 Task: Buy 5 Tees of size small for Baby Boys from Clothing section under best seller category for shipping address: David Green, 4288 Crim Lane, Underhill, Vermont 05489, Cell Number 9377427970. Pay from credit card ending with 2005, CVV 3321
Action: Mouse moved to (197, 65)
Screenshot: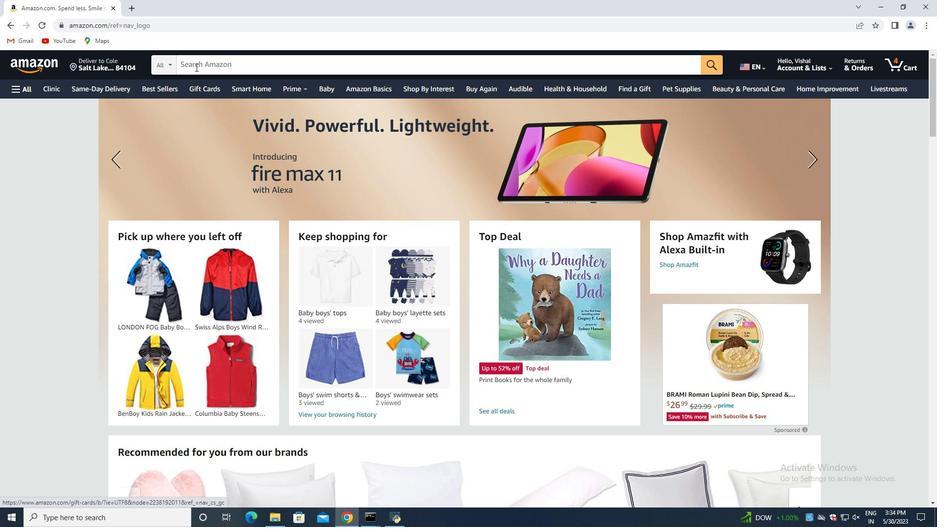 
Action: Mouse pressed left at (197, 65)
Screenshot: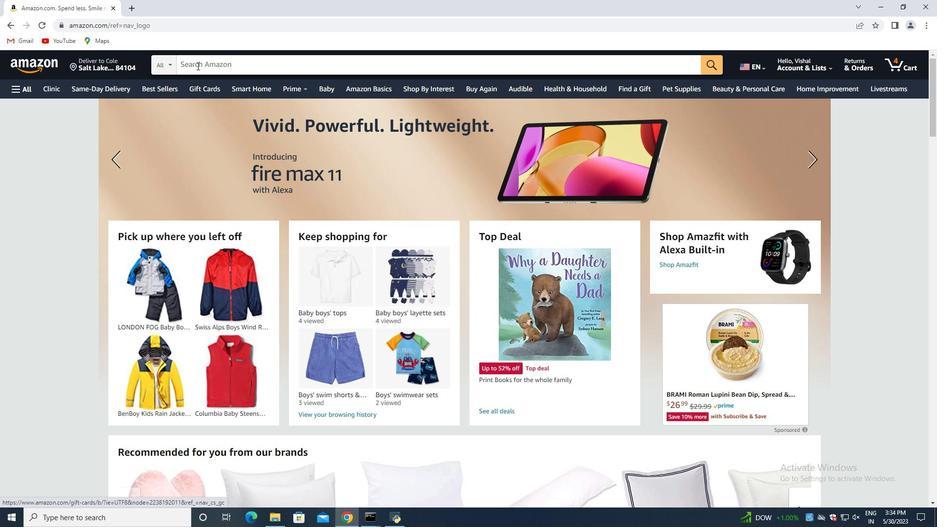 
Action: Key pressed tees<Key.space>of<Key.space>size<Key.space>small<Key.space>for<Key.space><Key.shift>Baby<Key.space><Key.shift>Boys<Key.enter>
Screenshot: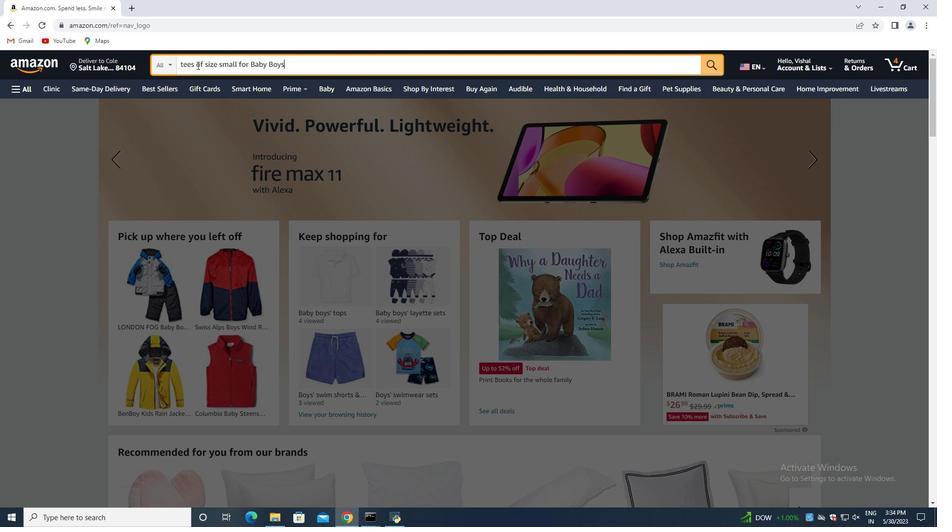
Action: Mouse moved to (193, 193)
Screenshot: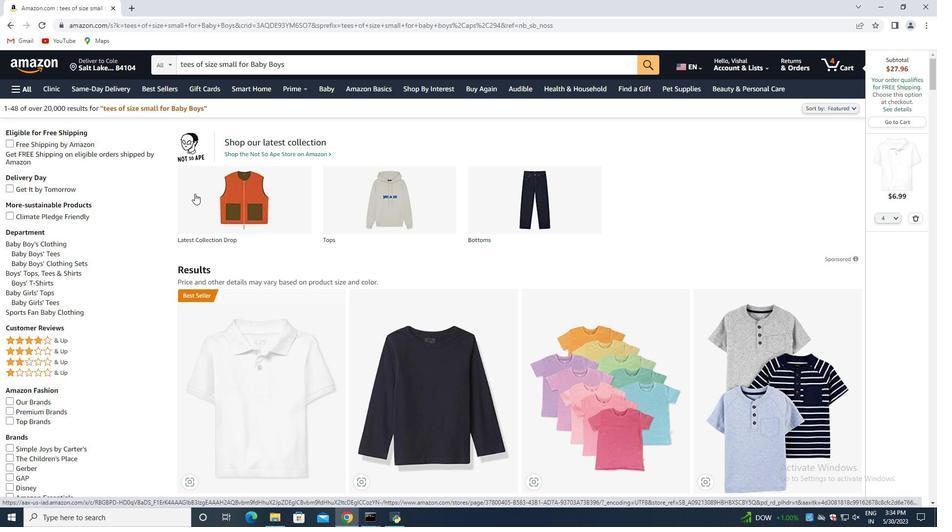 
Action: Mouse scrolled (193, 192) with delta (0, 0)
Screenshot: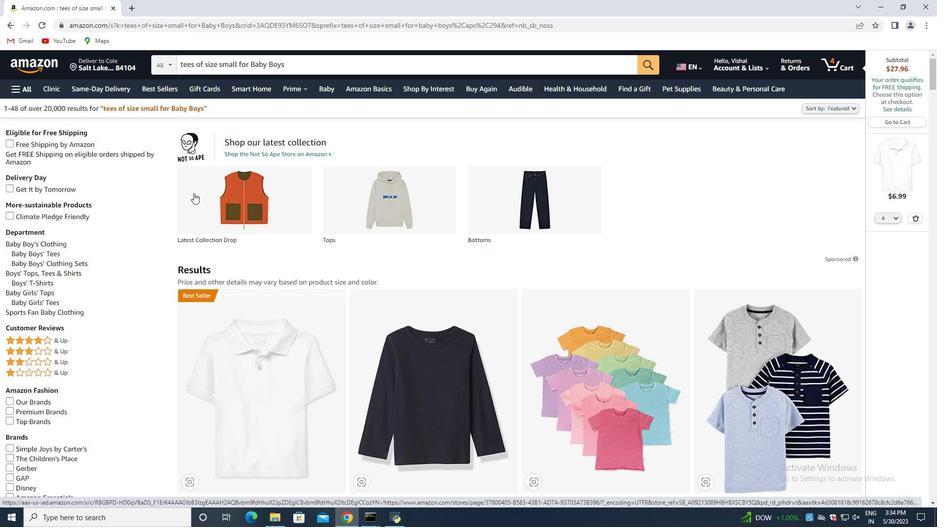 
Action: Mouse moved to (193, 192)
Screenshot: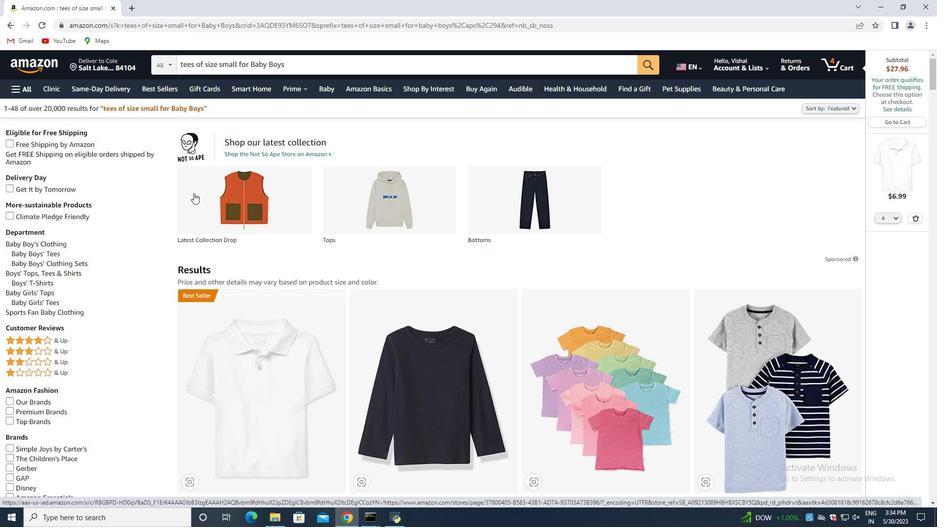 
Action: Mouse scrolled (193, 192) with delta (0, 0)
Screenshot: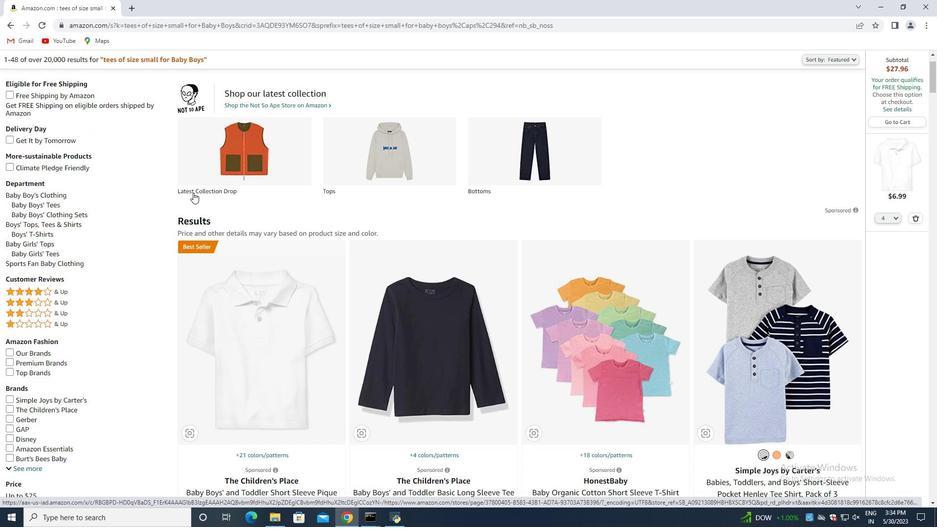 
Action: Mouse scrolled (193, 192) with delta (0, 0)
Screenshot: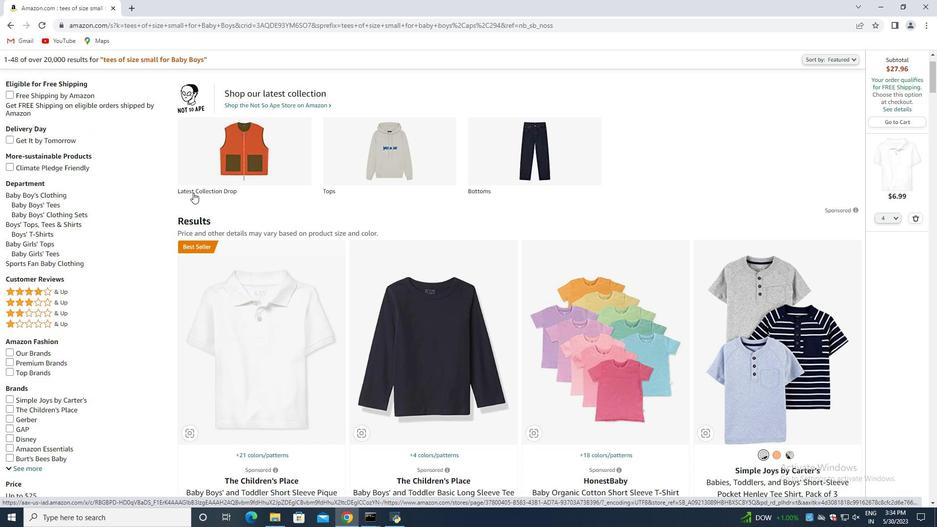 
Action: Mouse moved to (315, 195)
Screenshot: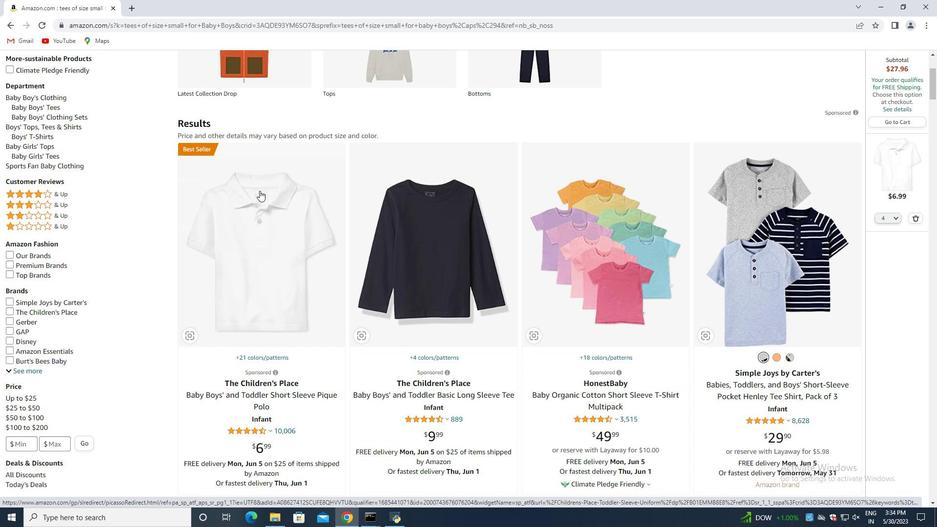 
Action: Mouse scrolled (315, 194) with delta (0, 0)
Screenshot: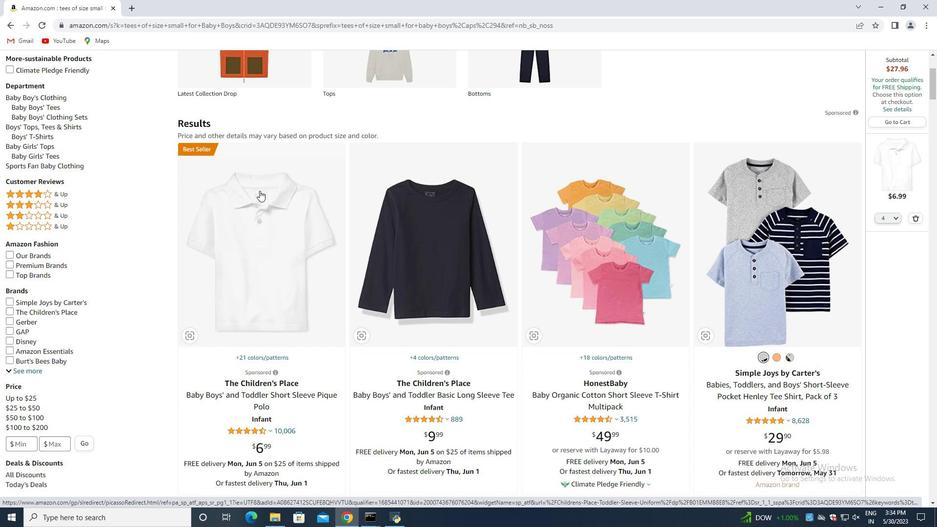 
Action: Mouse moved to (313, 229)
Screenshot: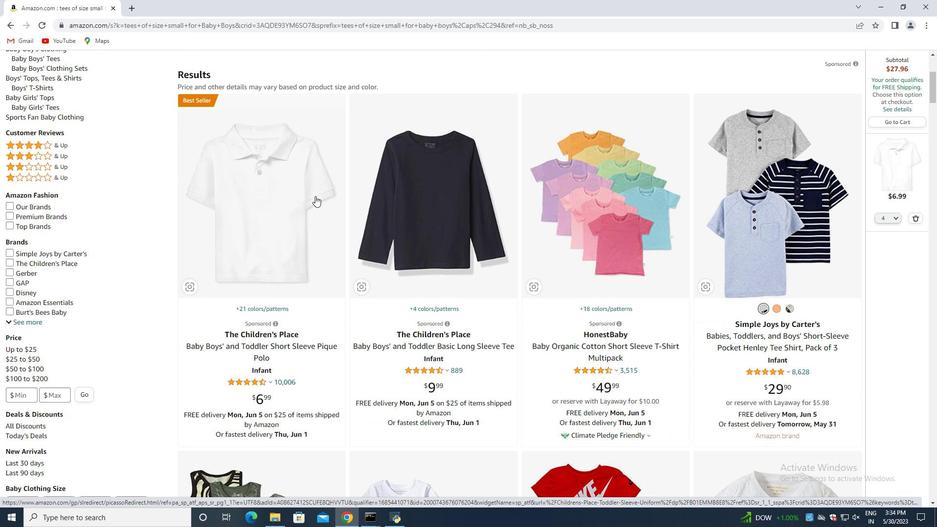 
Action: Mouse scrolled (313, 229) with delta (0, 0)
Screenshot: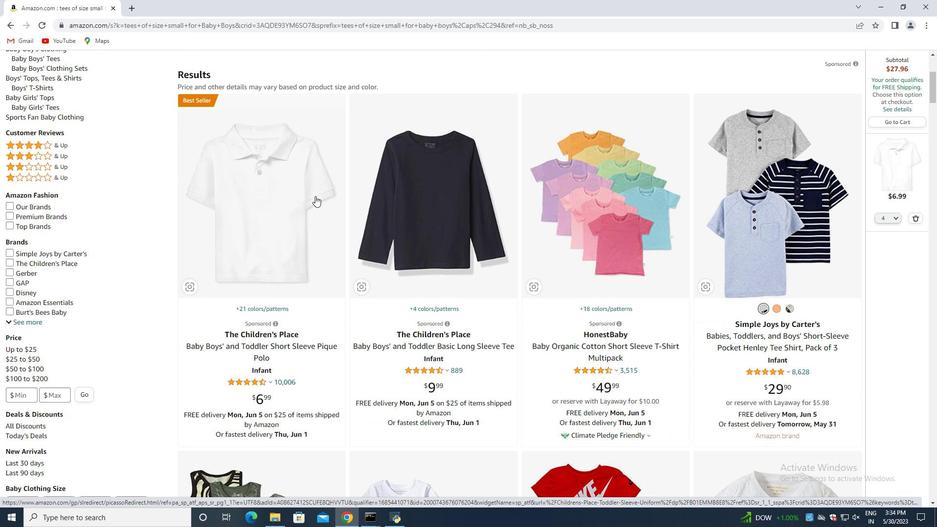 
Action: Mouse moved to (318, 190)
Screenshot: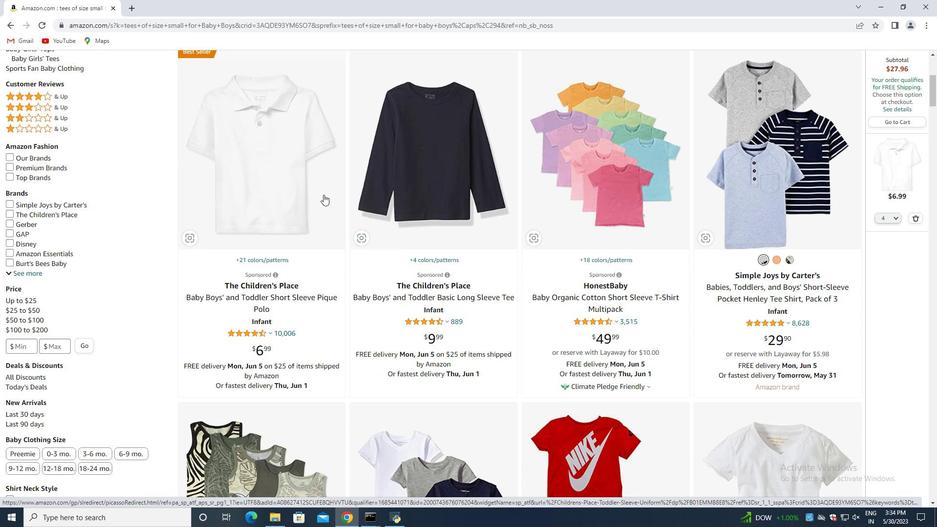 
Action: Mouse scrolled (318, 190) with delta (0, 0)
Screenshot: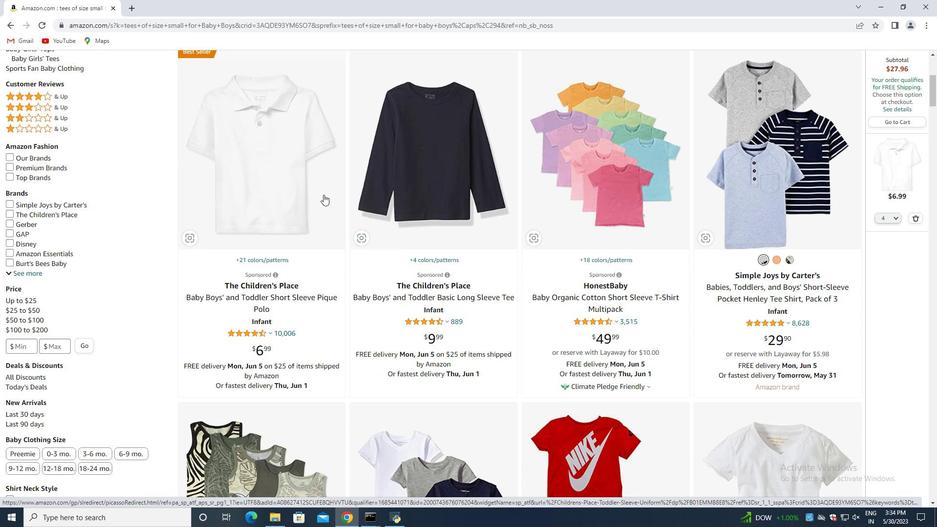 
Action: Mouse scrolled (318, 190) with delta (0, 0)
Screenshot: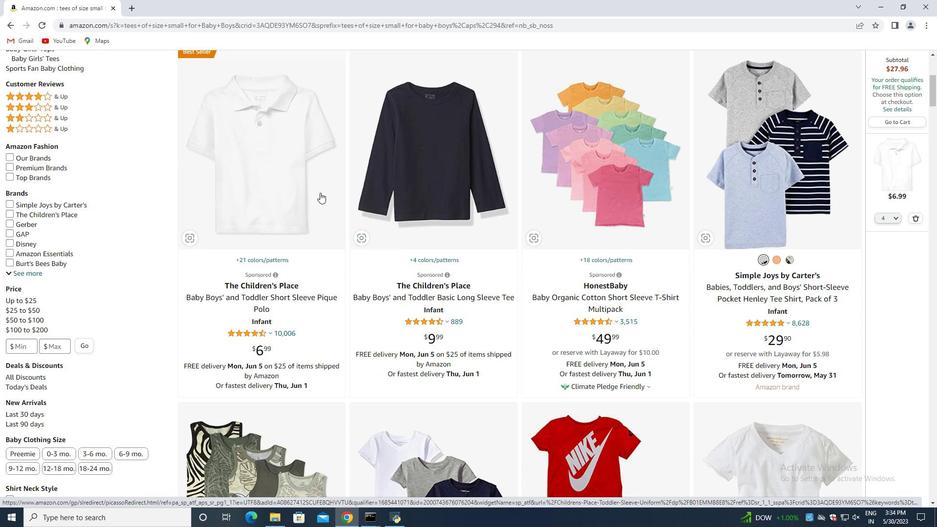 
Action: Mouse scrolled (318, 190) with delta (0, 0)
Screenshot: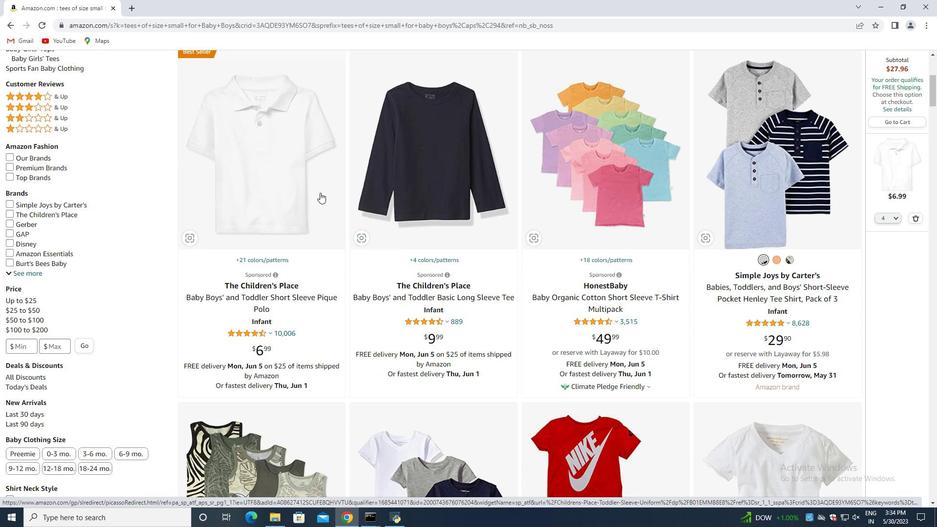 
Action: Mouse moved to (299, 188)
Screenshot: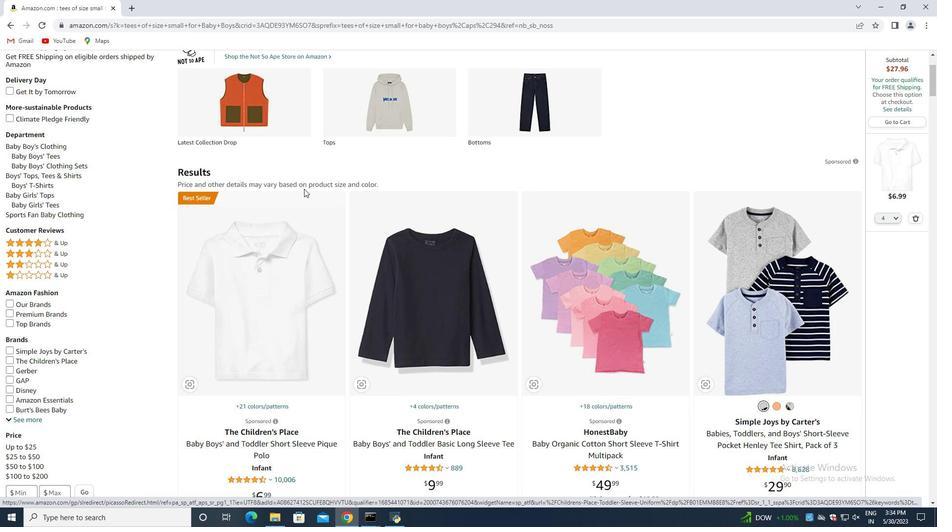 
Action: Mouse scrolled (301, 187) with delta (0, 0)
Screenshot: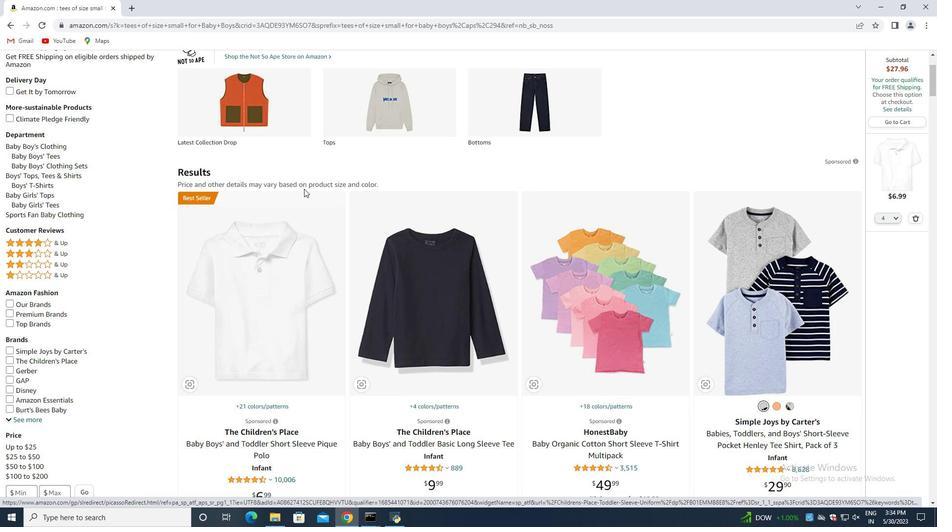 
Action: Mouse scrolled (300, 187) with delta (0, 0)
Screenshot: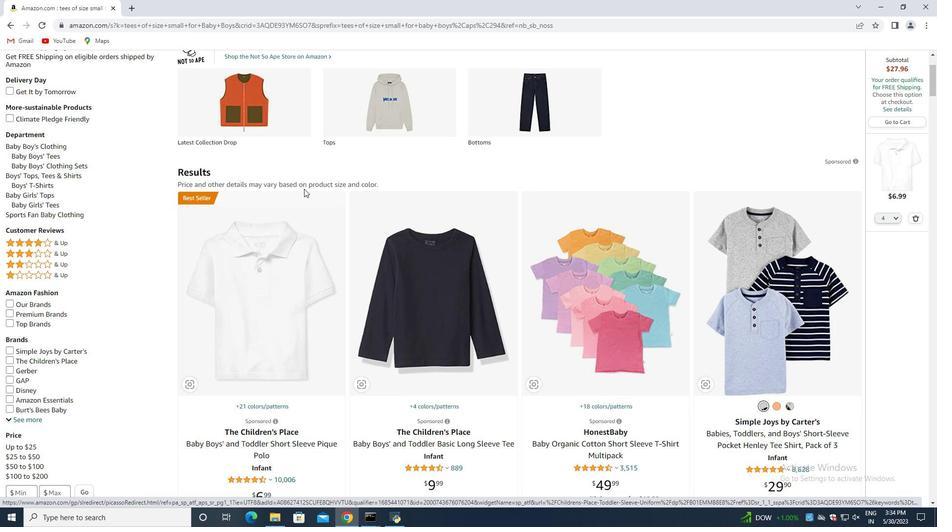 
Action: Mouse moved to (299, 187)
Screenshot: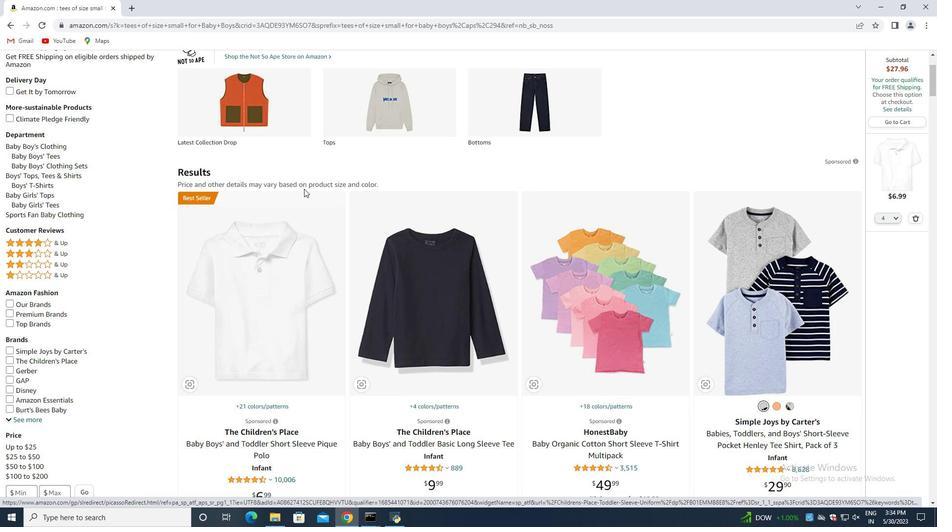 
Action: Mouse scrolled (299, 187) with delta (0, 0)
Screenshot: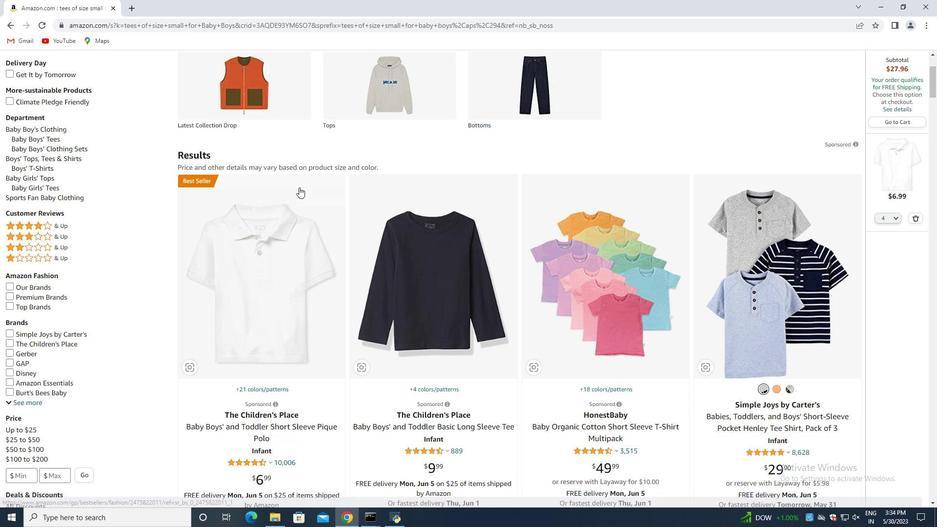 
Action: Mouse scrolled (299, 187) with delta (0, 0)
Screenshot: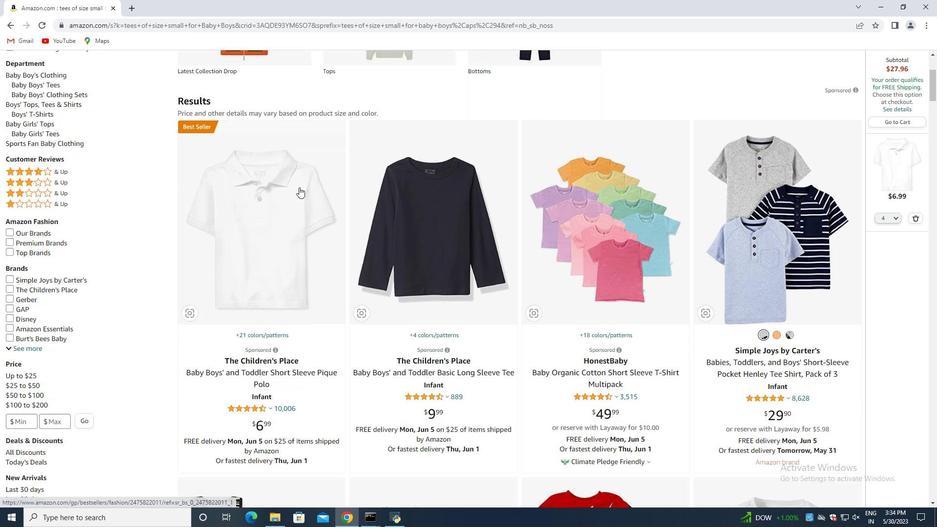 
Action: Mouse scrolled (299, 188) with delta (0, 0)
Screenshot: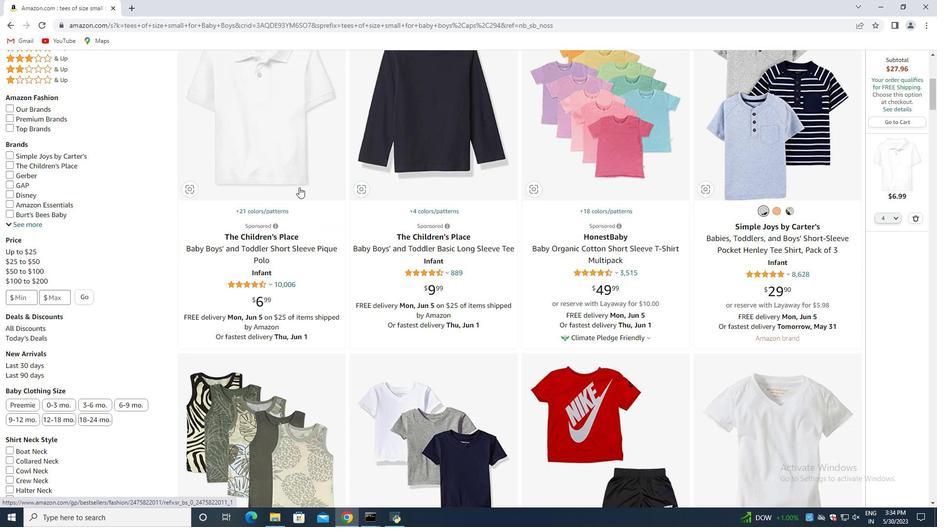
Action: Mouse scrolled (299, 188) with delta (0, 0)
Screenshot: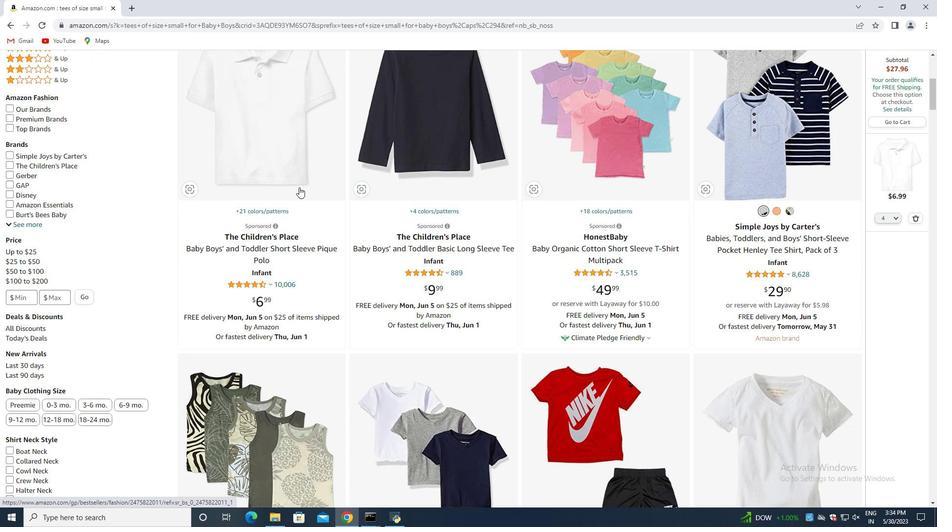 
Action: Mouse scrolled (299, 187) with delta (0, 0)
Screenshot: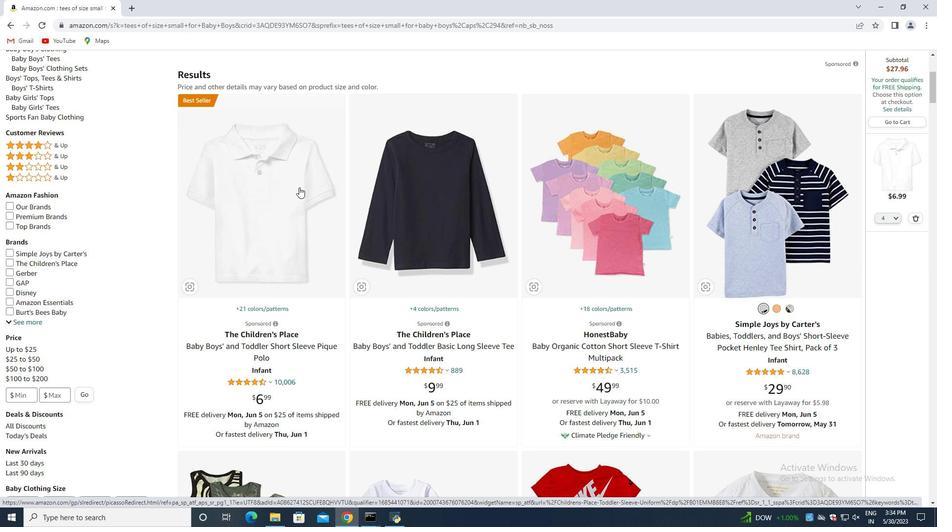 
Action: Mouse moved to (276, 184)
Screenshot: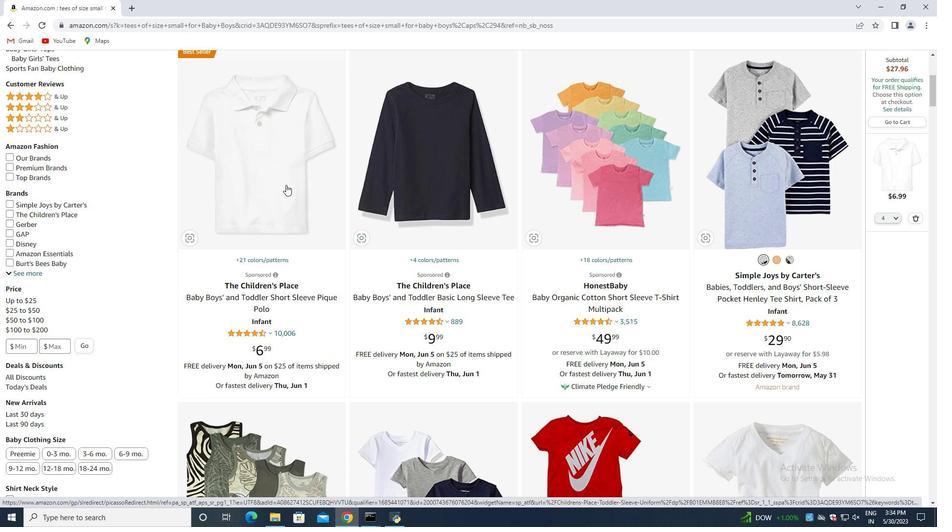 
Action: Mouse scrolled (276, 183) with delta (0, 0)
Screenshot: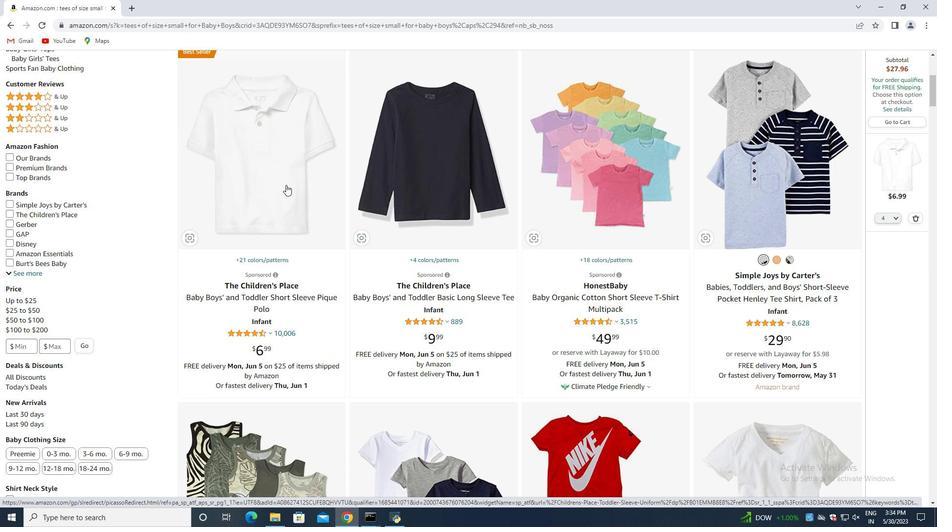 
Action: Mouse moved to (280, 183)
Screenshot: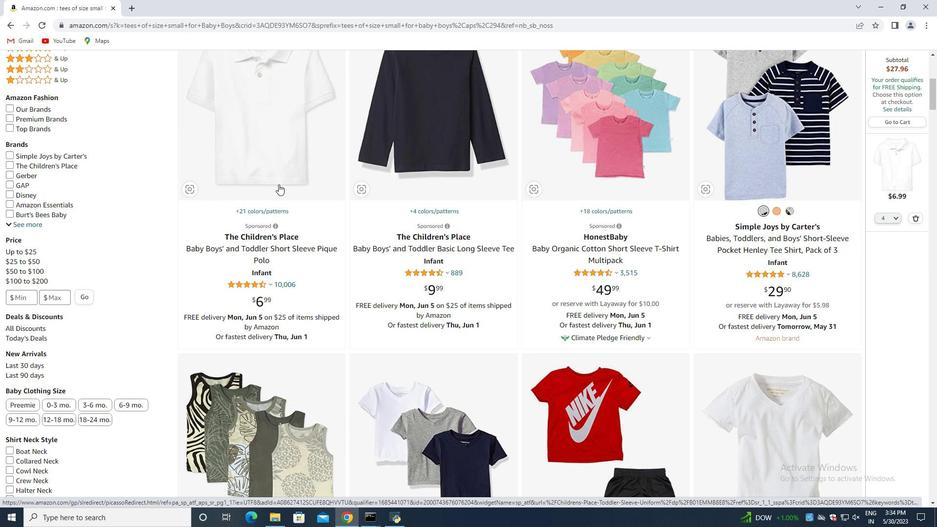 
Action: Mouse scrolled (280, 183) with delta (0, 0)
Screenshot: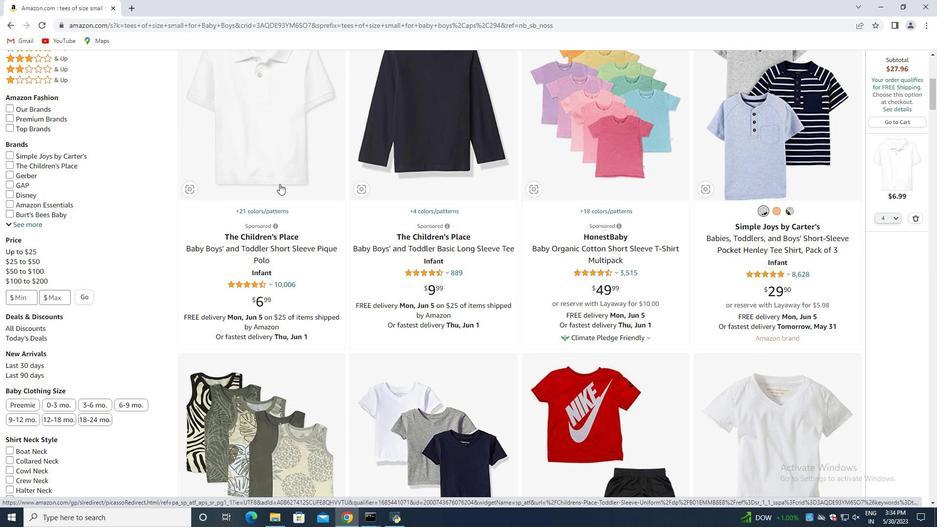 
Action: Mouse moved to (564, 200)
Screenshot: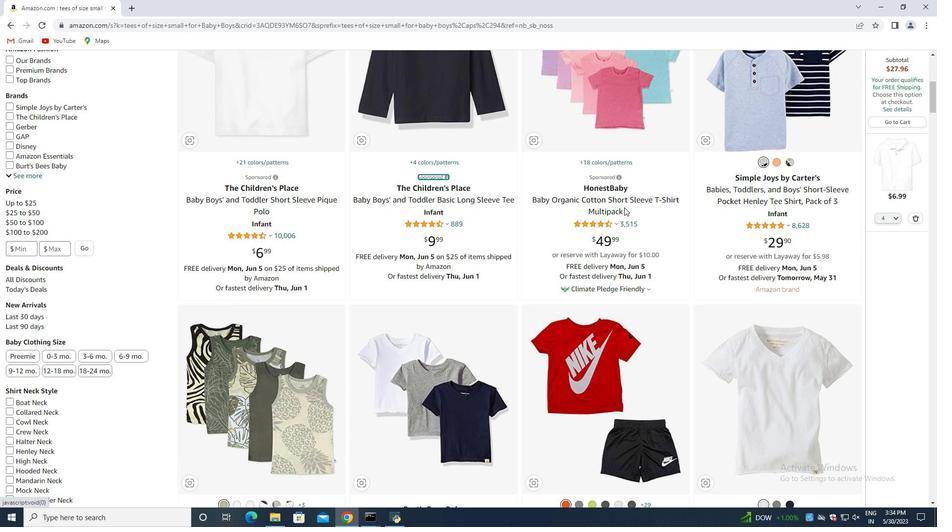 
Action: Mouse scrolled (564, 200) with delta (0, 0)
Screenshot: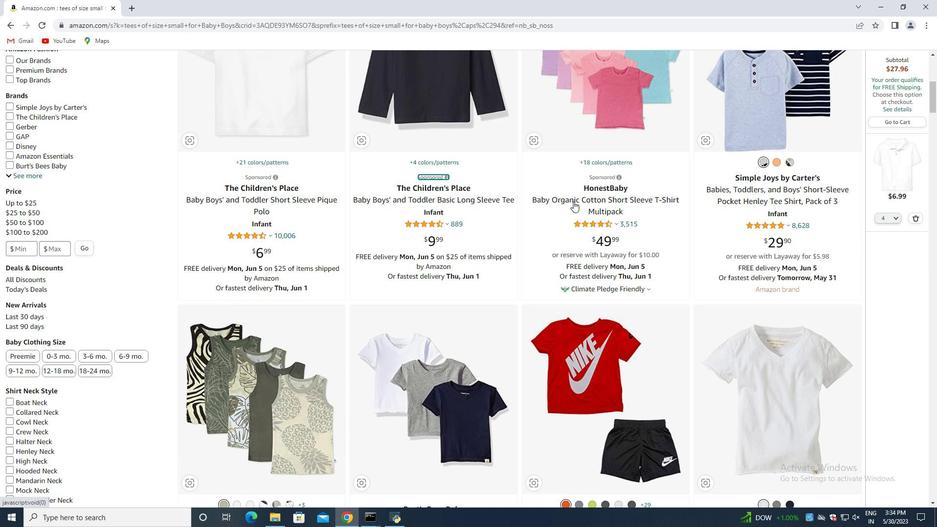 
Action: Mouse scrolled (564, 200) with delta (0, 0)
Screenshot: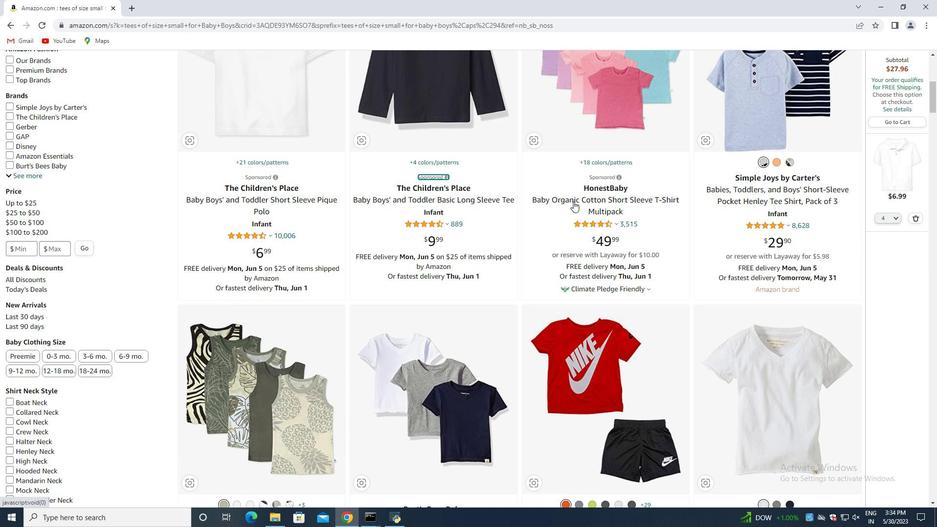 
Action: Mouse scrolled (564, 200) with delta (0, 0)
Screenshot: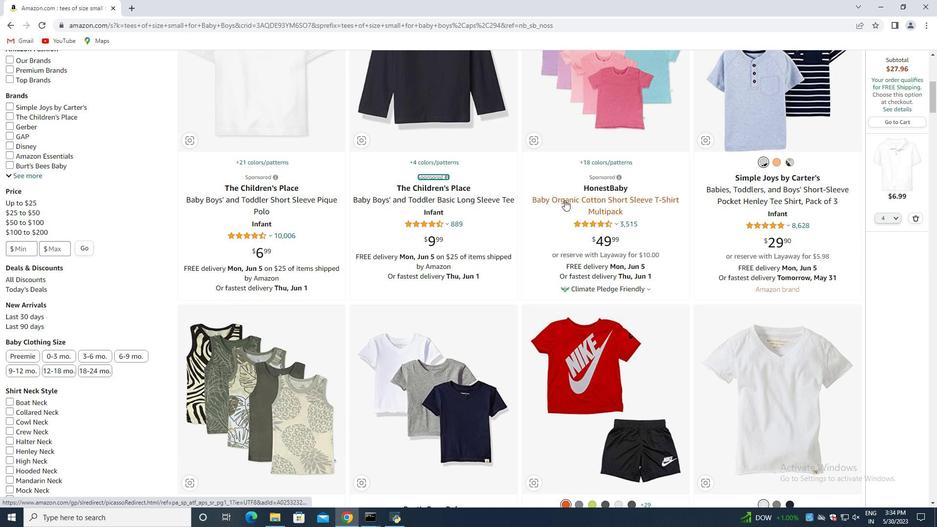 
Action: Mouse moved to (779, 230)
Screenshot: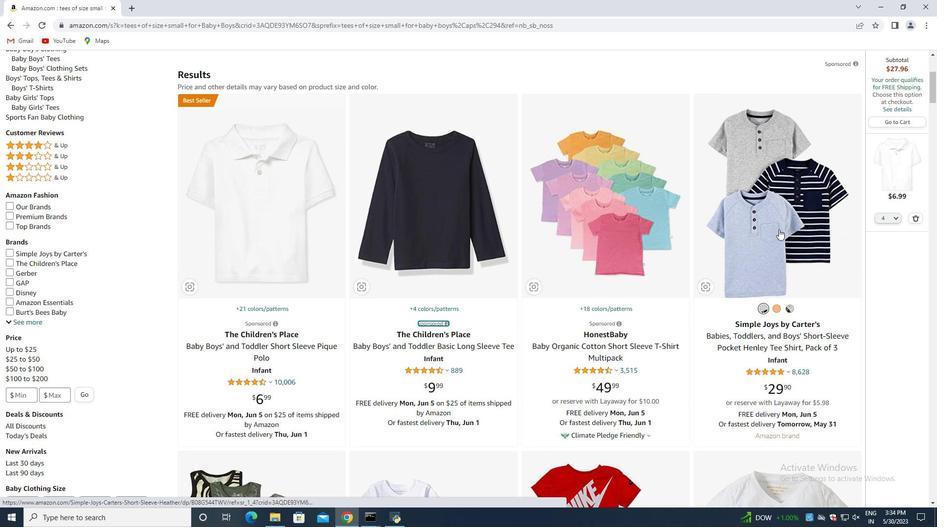 
Action: Mouse scrolled (779, 229) with delta (0, 0)
Screenshot: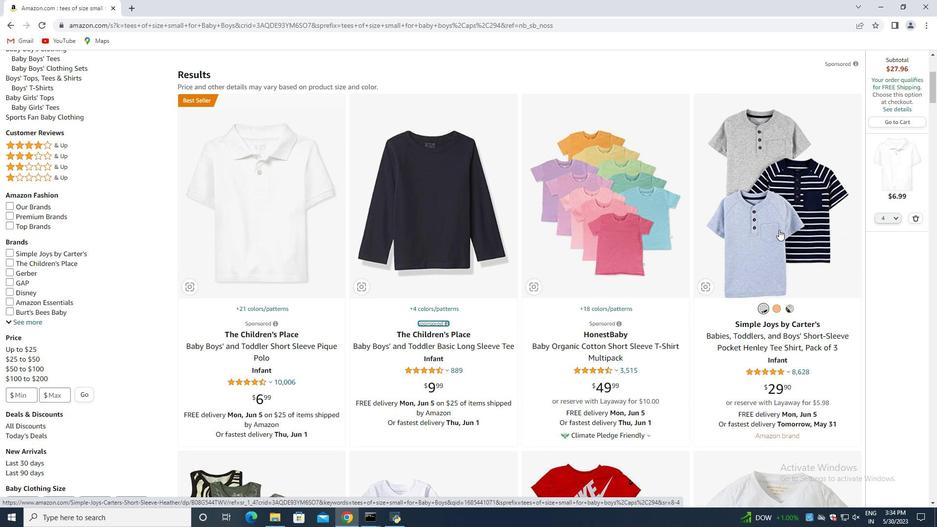 
Action: Mouse moved to (354, 155)
Screenshot: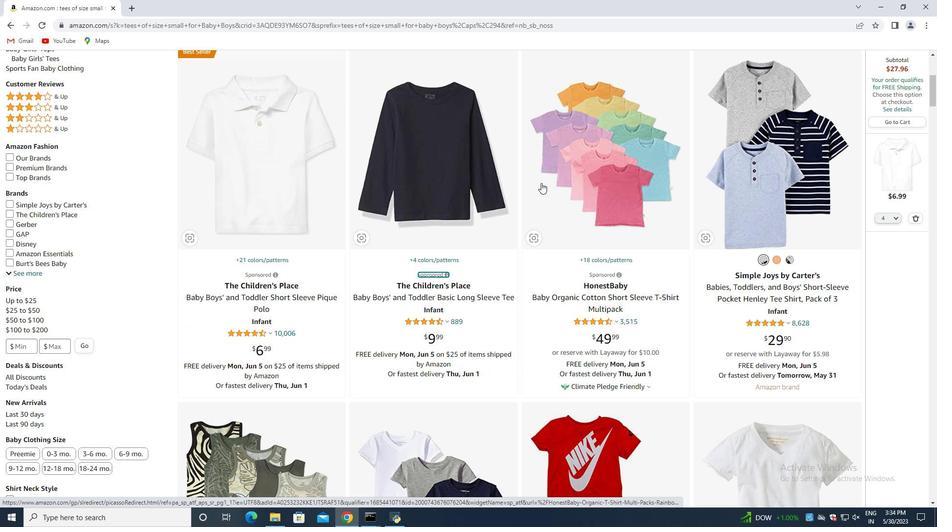 
Action: Mouse scrolled (354, 155) with delta (0, 0)
Screenshot: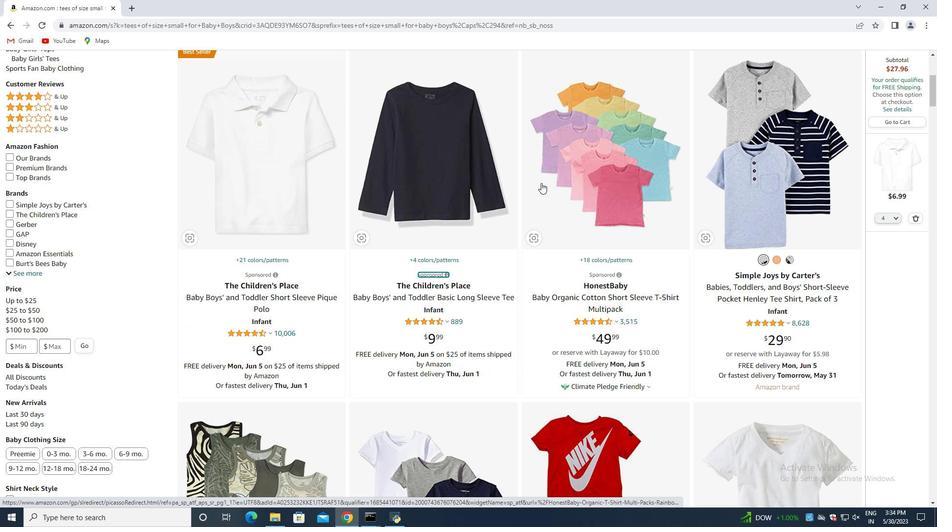 
Action: Mouse moved to (354, 156)
Screenshot: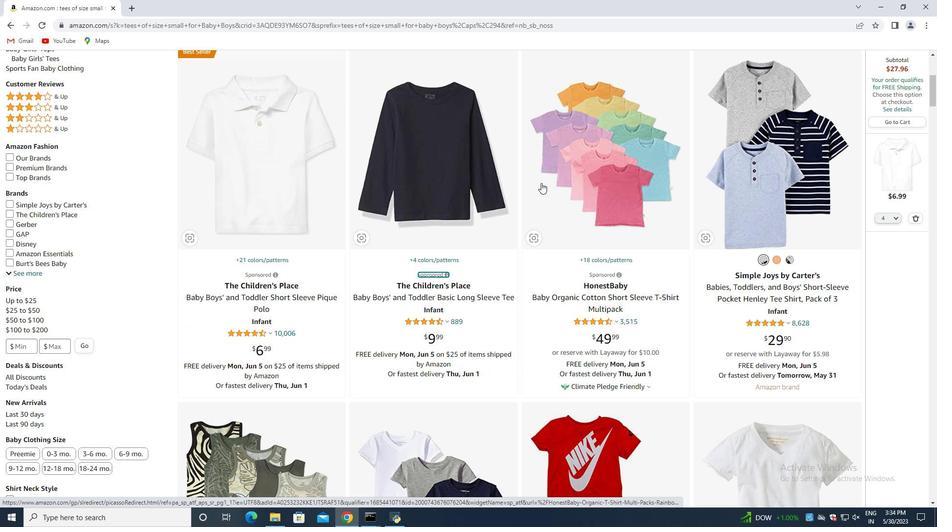 
Action: Mouse scrolled (354, 155) with delta (0, 0)
Screenshot: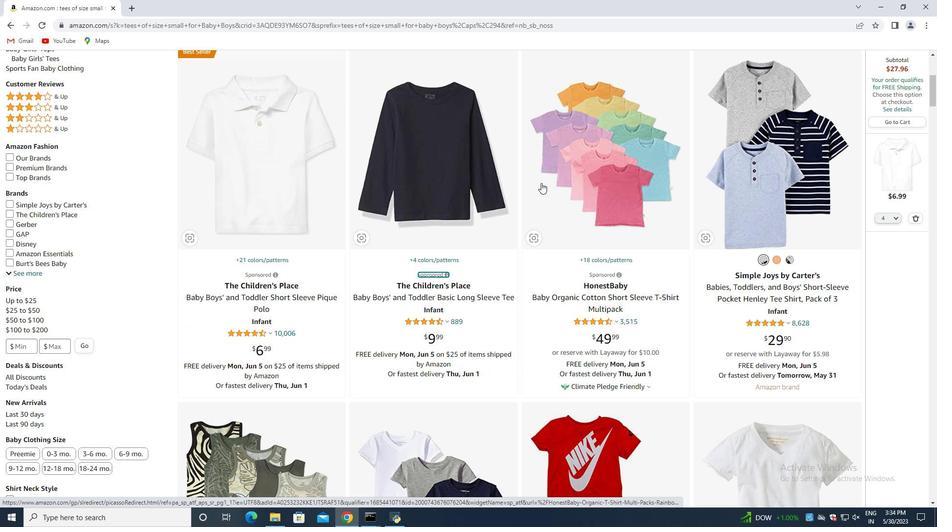 
Action: Mouse moved to (354, 156)
Screenshot: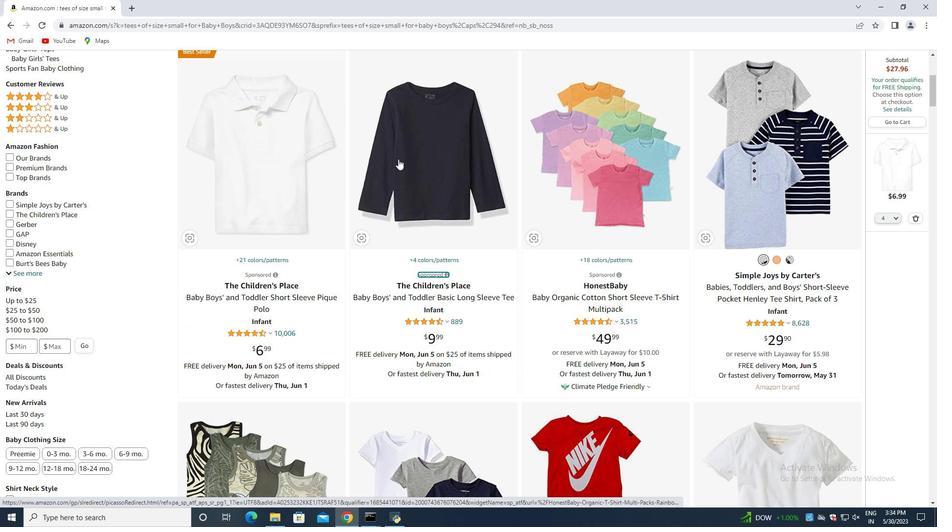 
Action: Mouse scrolled (354, 155) with delta (0, 0)
Screenshot: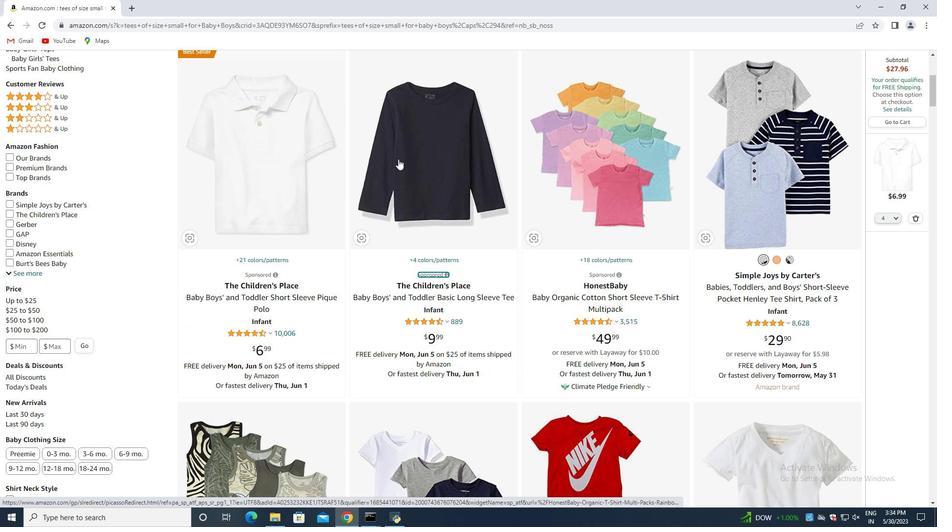 
Action: Mouse scrolled (354, 155) with delta (0, 0)
Screenshot: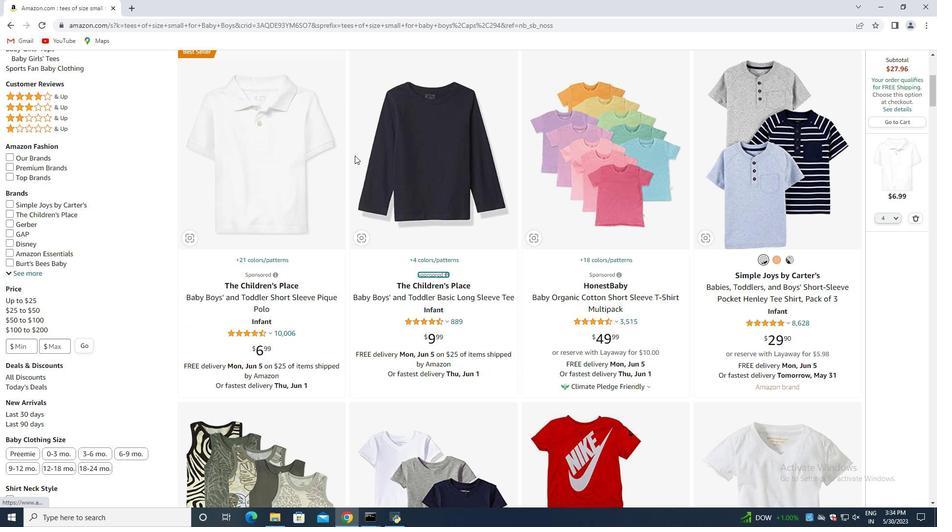 
Action: Mouse moved to (351, 182)
Screenshot: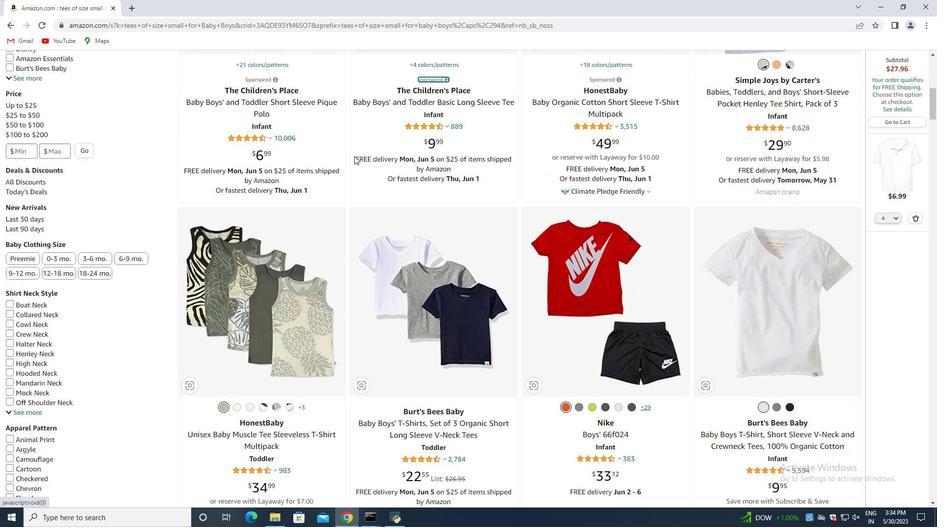 
Action: Mouse scrolled (351, 182) with delta (0, 0)
Screenshot: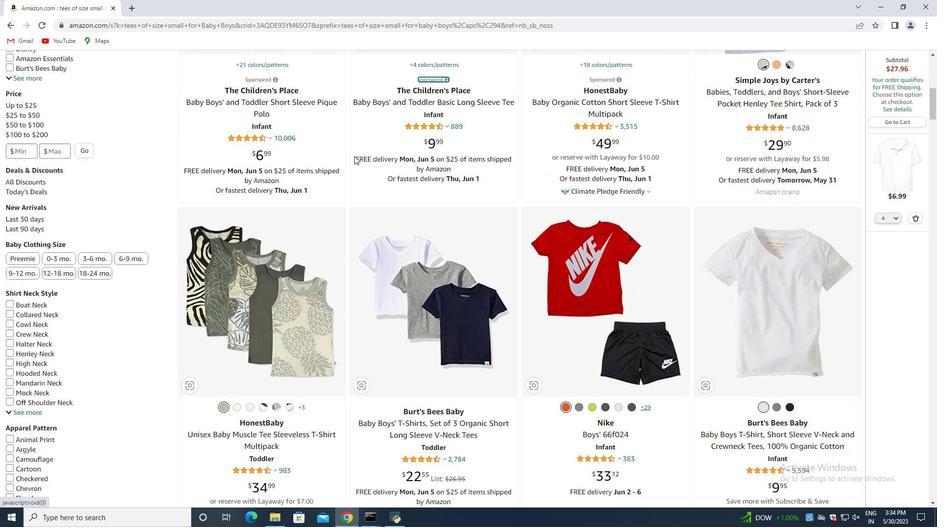 
Action: Mouse moved to (331, 193)
Screenshot: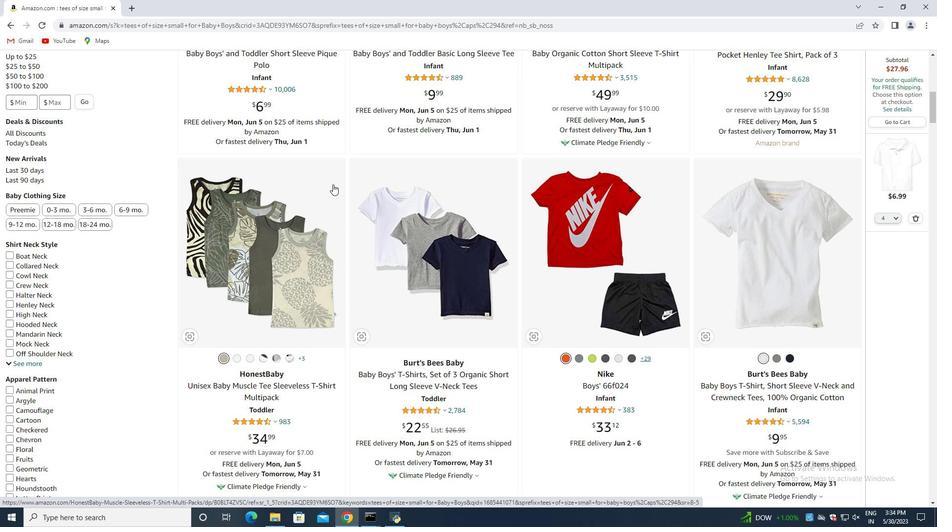 
Action: Mouse scrolled (331, 192) with delta (0, 0)
Screenshot: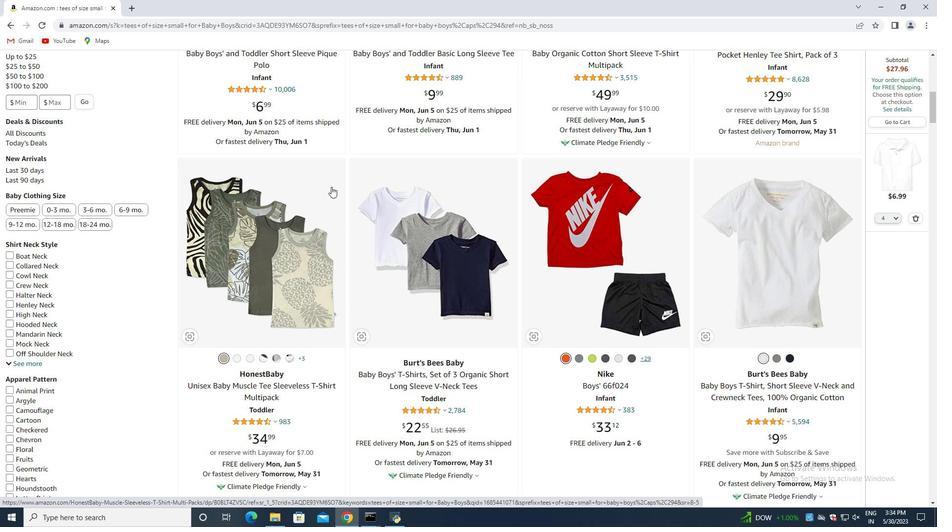 
Action: Mouse moved to (406, 210)
Screenshot: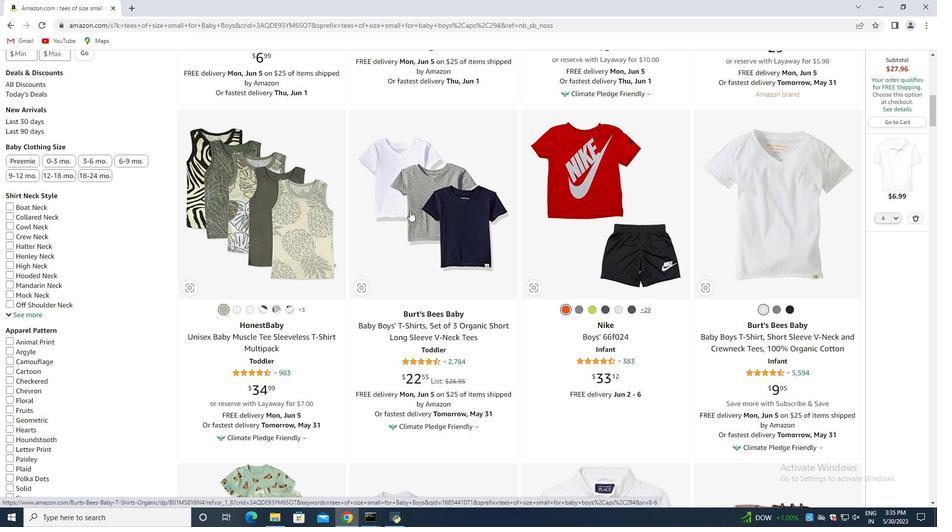 
Action: Mouse scrolled (406, 210) with delta (0, 0)
Screenshot: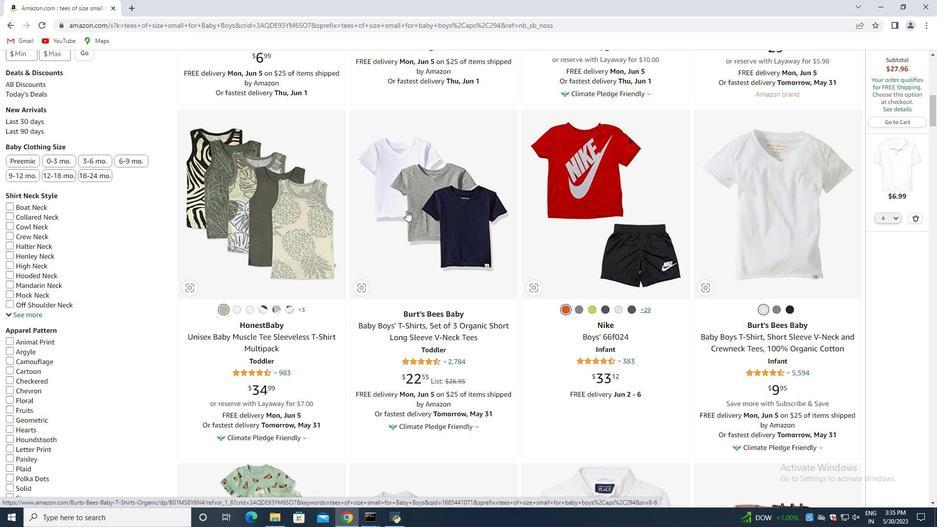 
Action: Mouse moved to (450, 170)
Screenshot: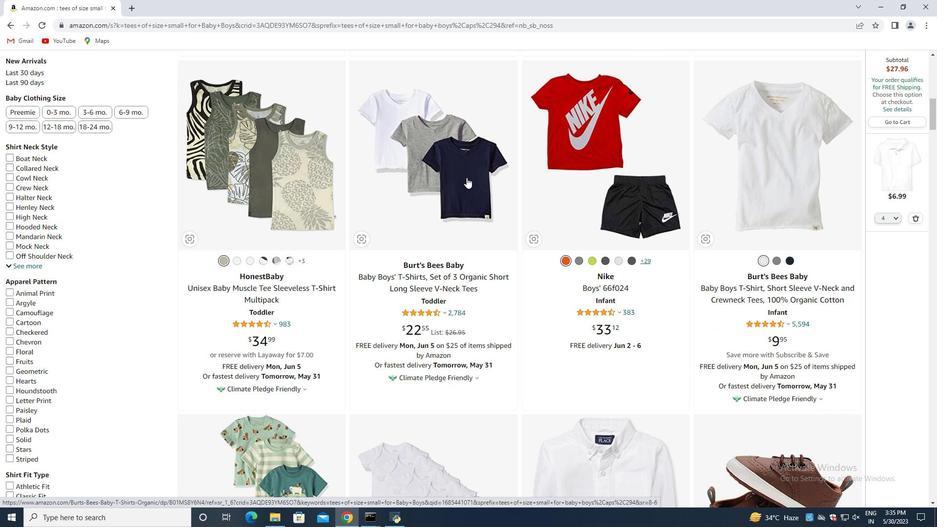 
Action: Mouse pressed left at (450, 170)
Screenshot: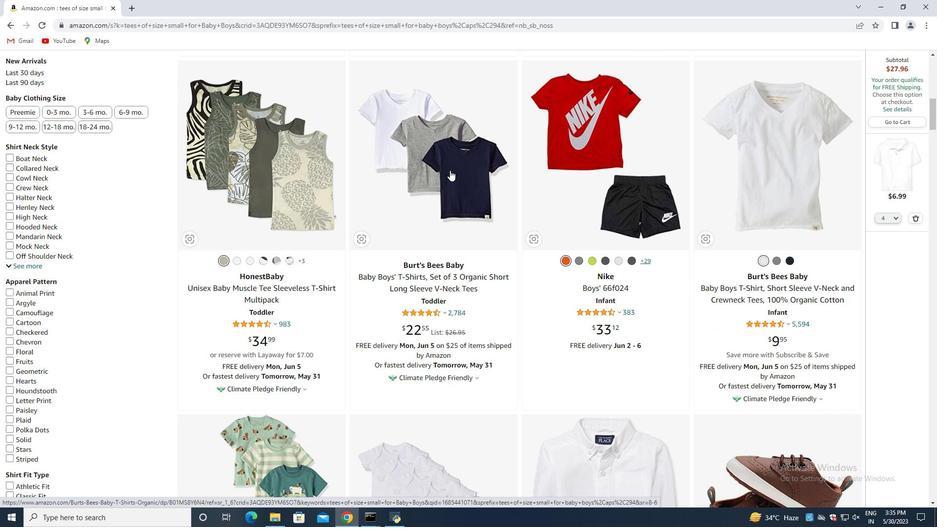 
Action: Mouse moved to (445, 335)
Screenshot: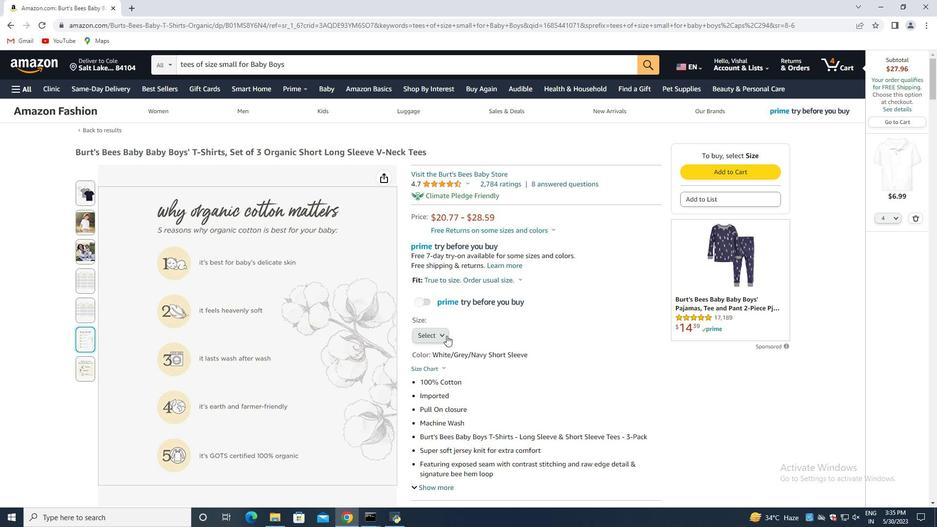 
Action: Mouse pressed left at (445, 335)
Screenshot: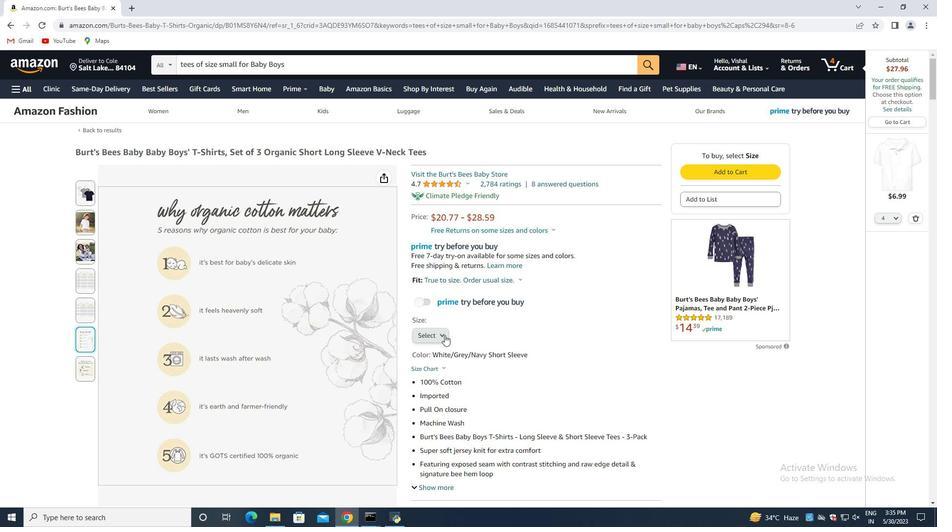 
Action: Mouse moved to (560, 289)
Screenshot: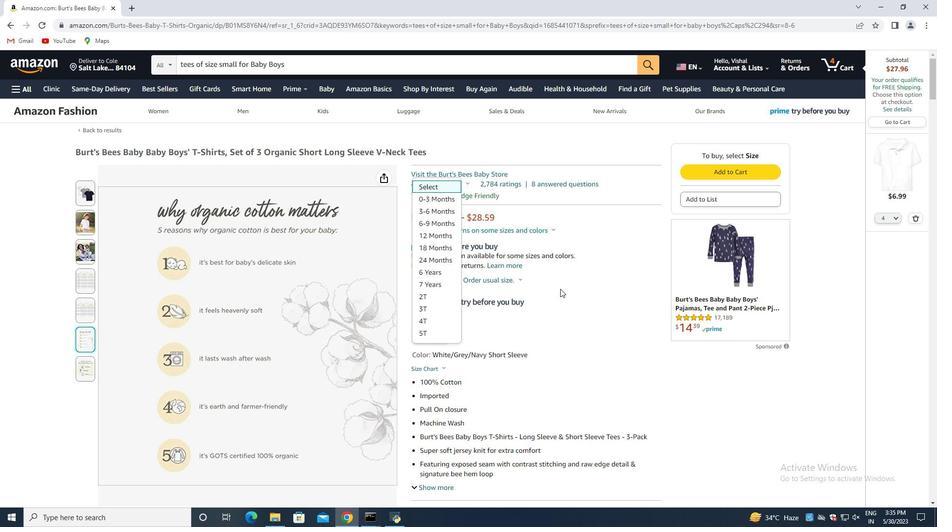 
Action: Mouse pressed left at (560, 289)
Screenshot: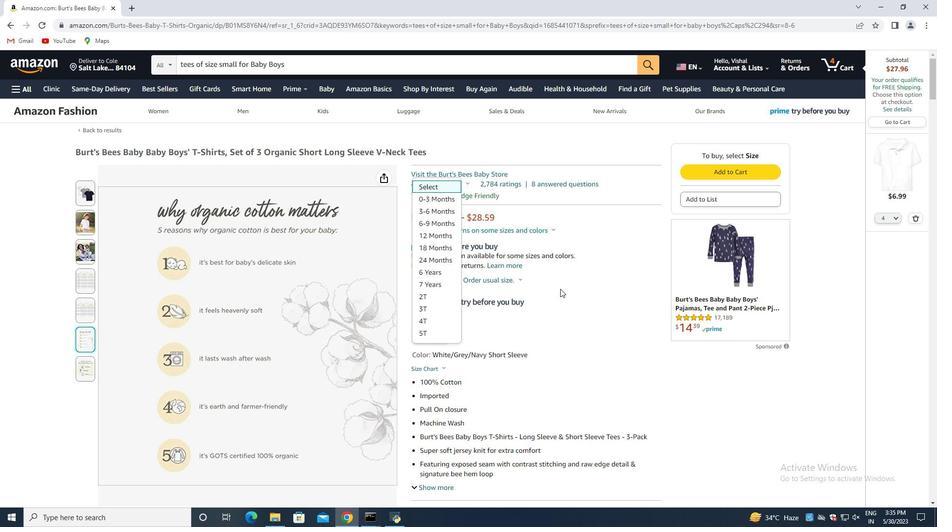 
Action: Mouse moved to (393, 287)
Screenshot: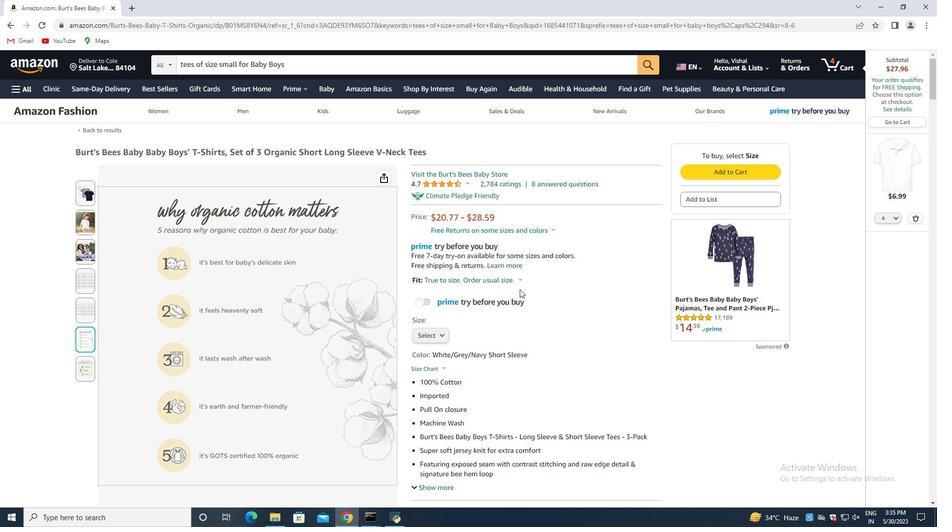 
Action: Mouse scrolled (393, 287) with delta (0, 0)
Screenshot: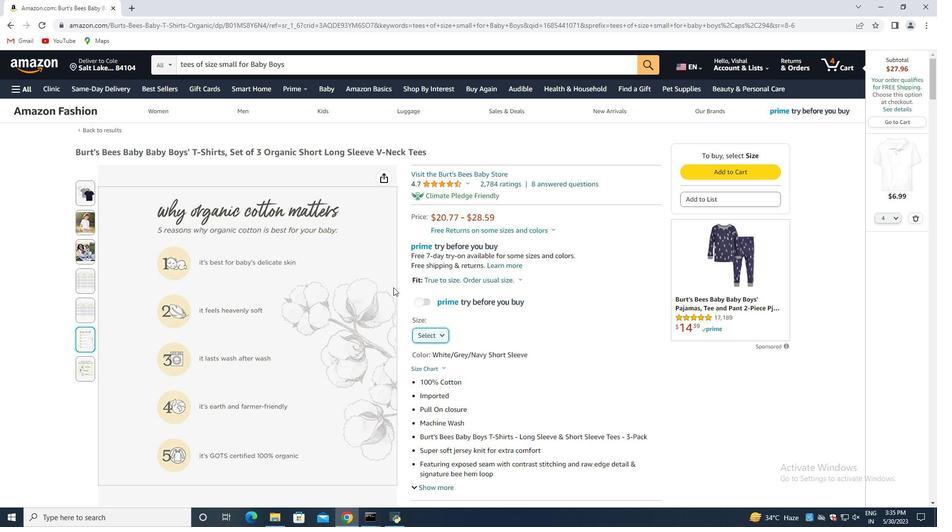 
Action: Mouse scrolled (393, 287) with delta (0, 0)
Screenshot: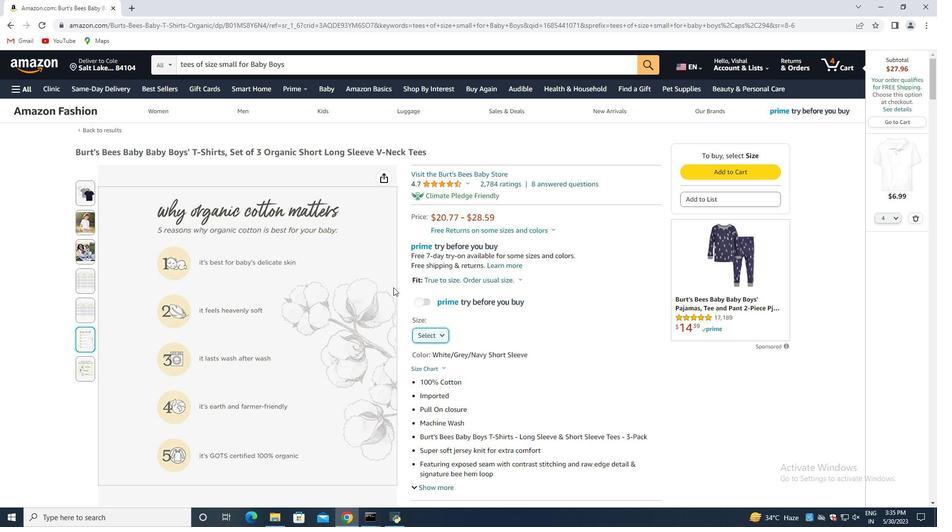 
Action: Mouse scrolled (393, 287) with delta (0, 0)
Screenshot: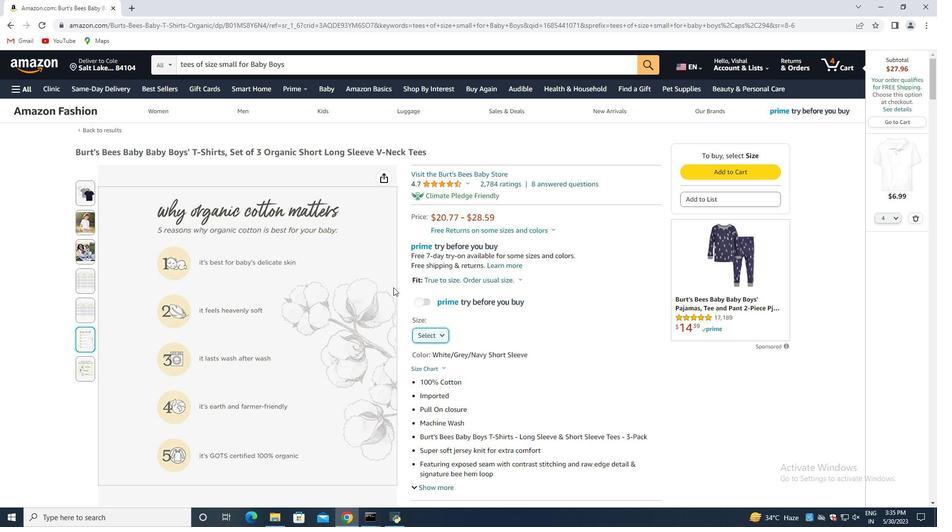 
Action: Mouse moved to (84, 229)
Screenshot: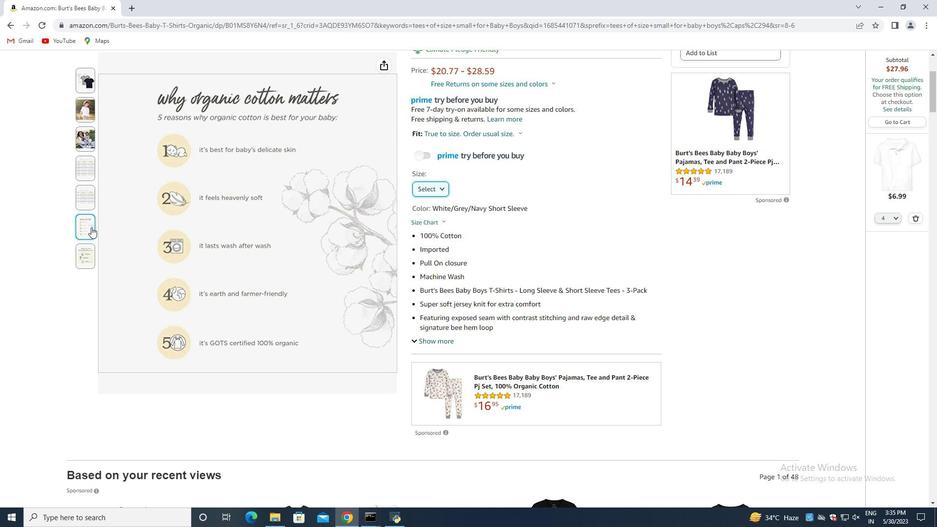 
Action: Mouse pressed left at (84, 229)
Screenshot: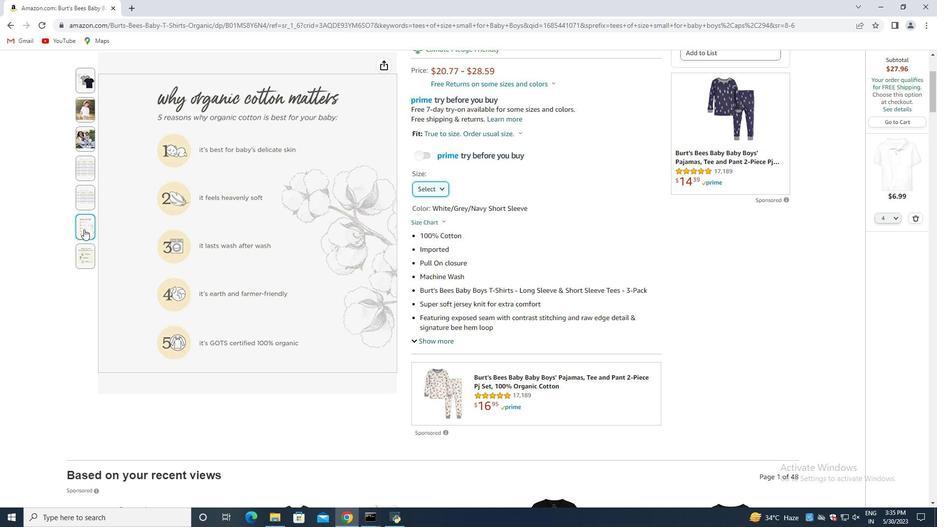 
Action: Mouse moved to (84, 249)
Screenshot: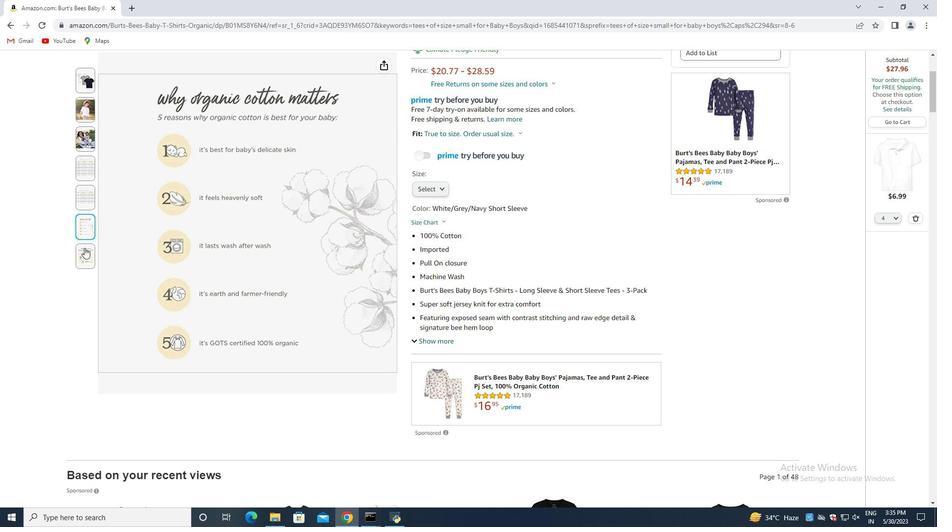 
Action: Mouse pressed left at (84, 249)
Screenshot: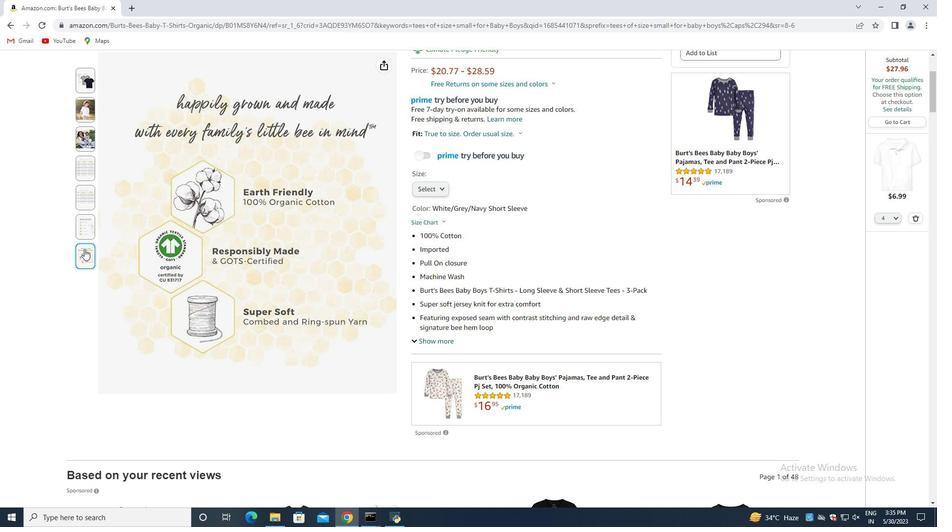 
Action: Mouse moved to (440, 189)
Screenshot: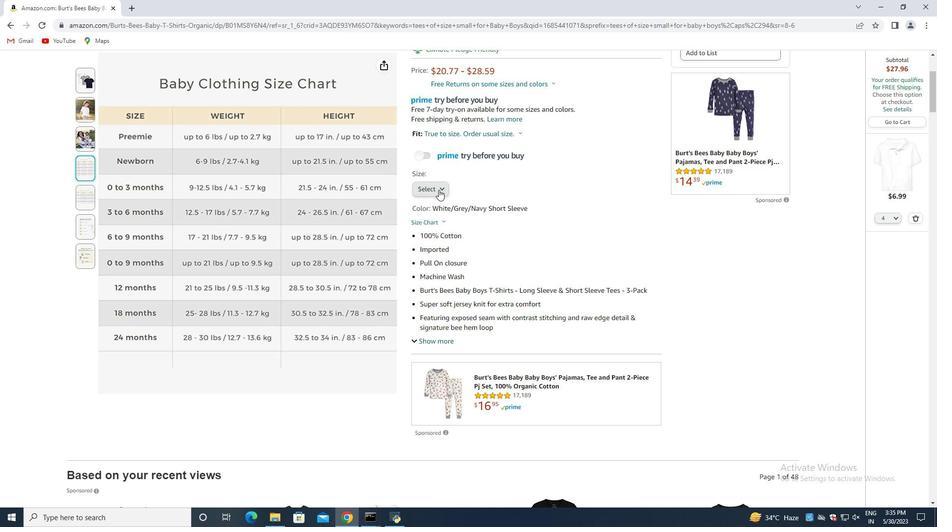 
Action: Mouse pressed left at (440, 189)
Screenshot: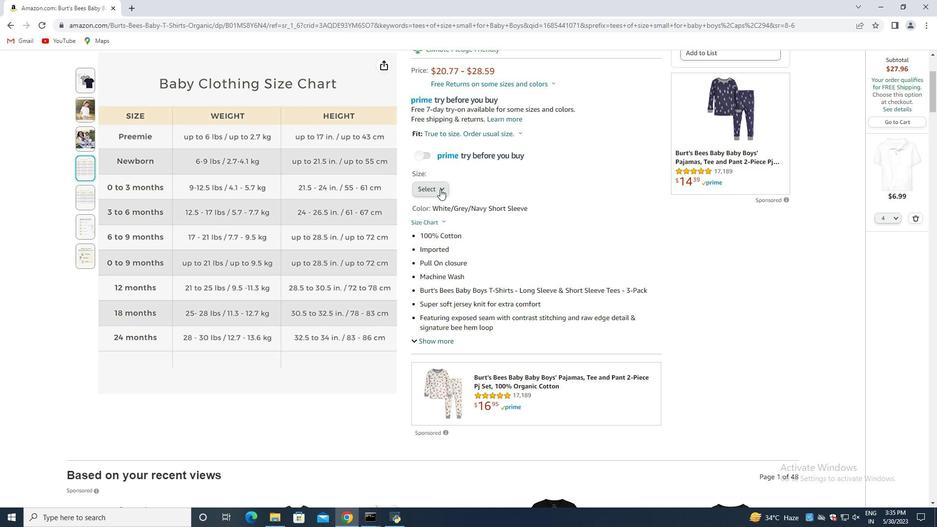 
Action: Mouse moved to (447, 231)
Screenshot: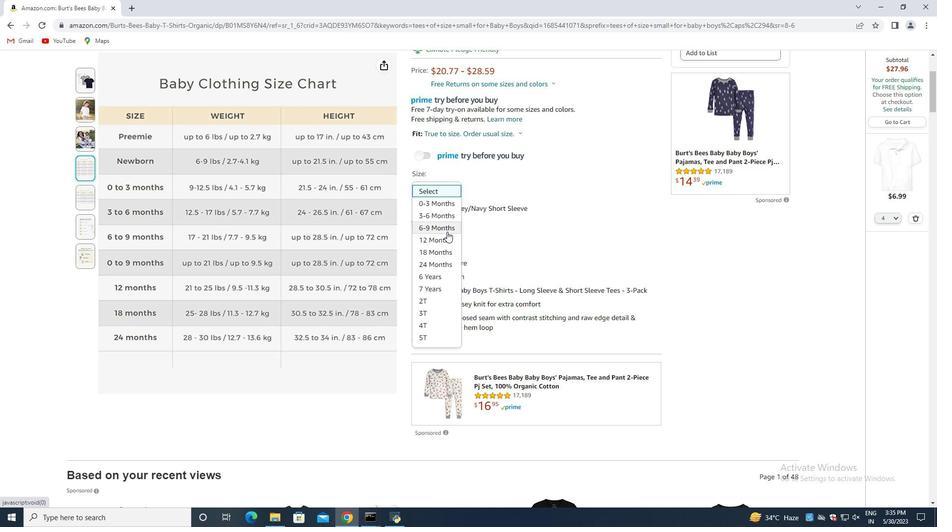
Action: Mouse pressed left at (447, 231)
Screenshot: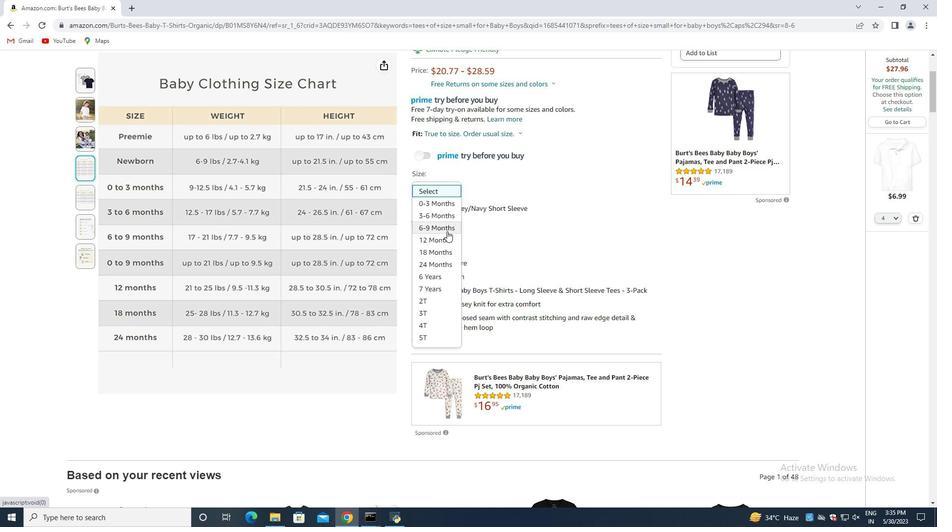 
Action: Mouse moved to (476, 238)
Screenshot: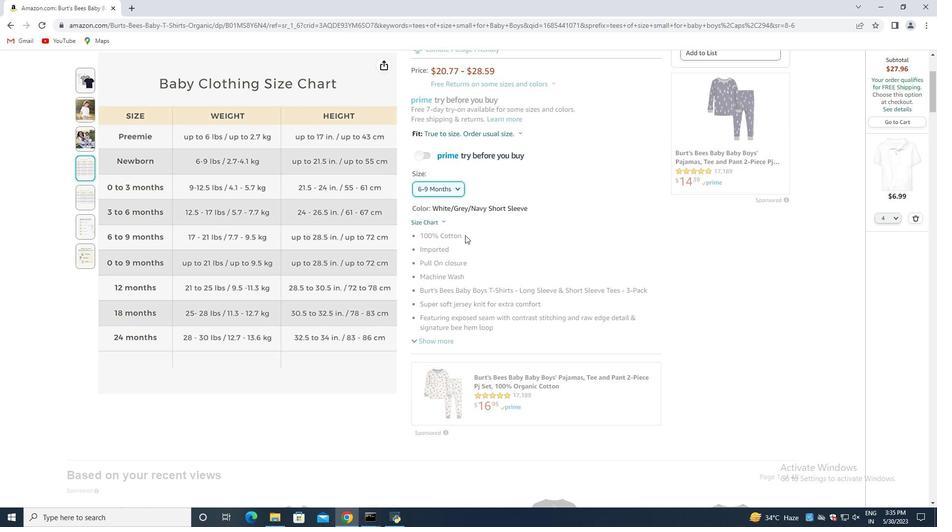 
Action: Mouse scrolled (476, 238) with delta (0, 0)
Screenshot: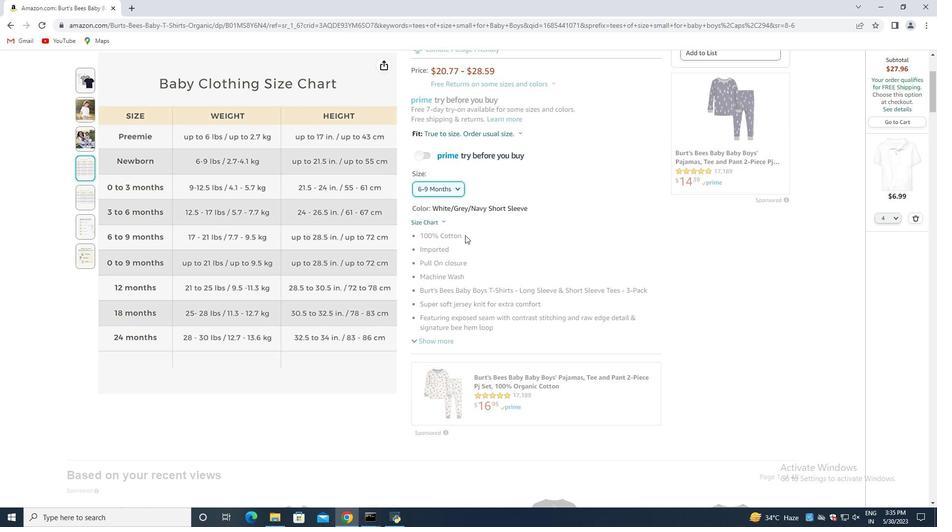 
Action: Mouse moved to (916, 217)
Screenshot: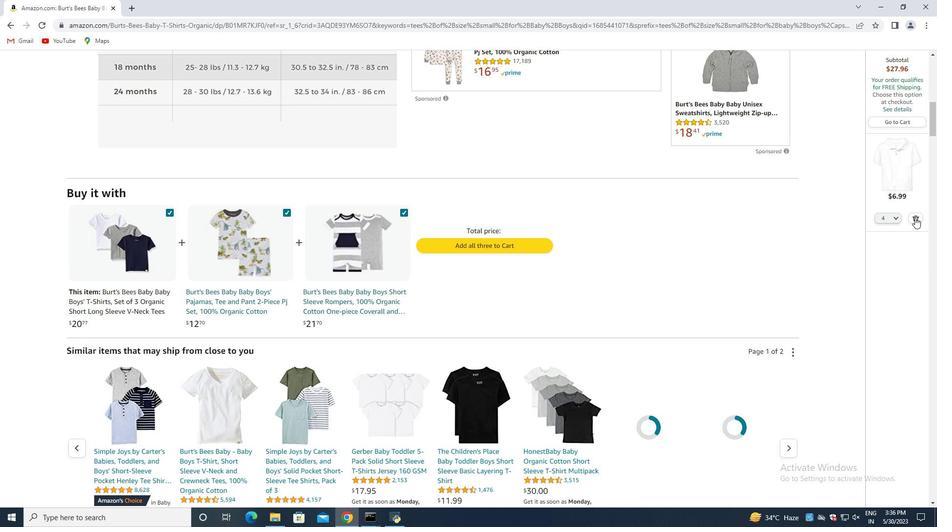 
Action: Mouse pressed left at (916, 217)
Screenshot: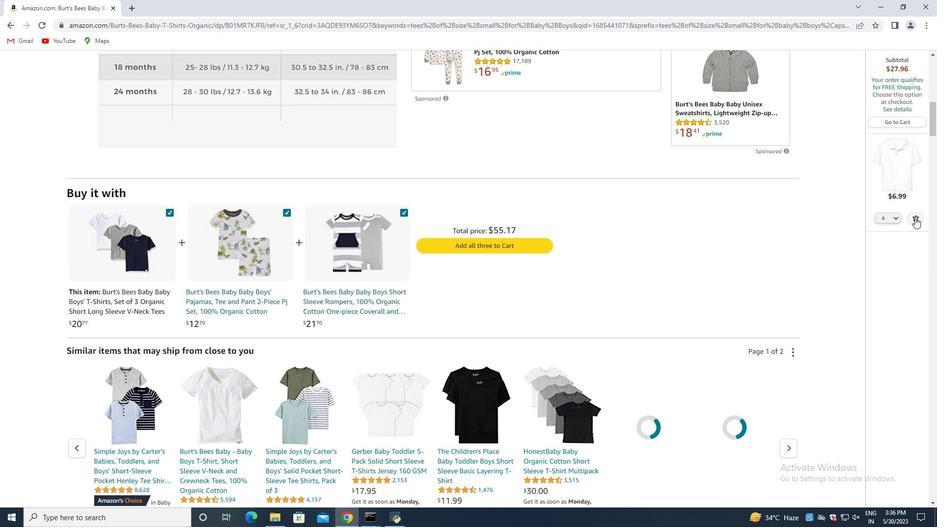
Action: Mouse moved to (553, 220)
Screenshot: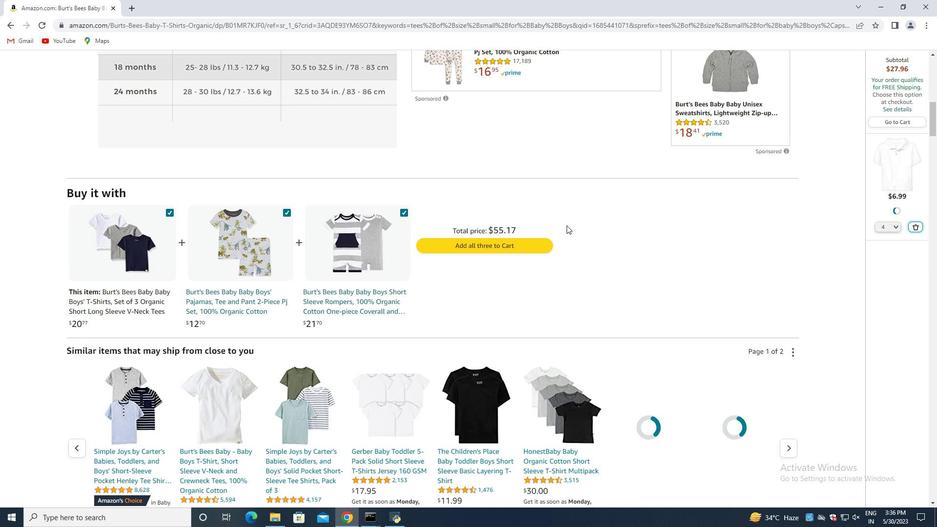 
Action: Mouse scrolled (553, 221) with delta (0, 0)
Screenshot: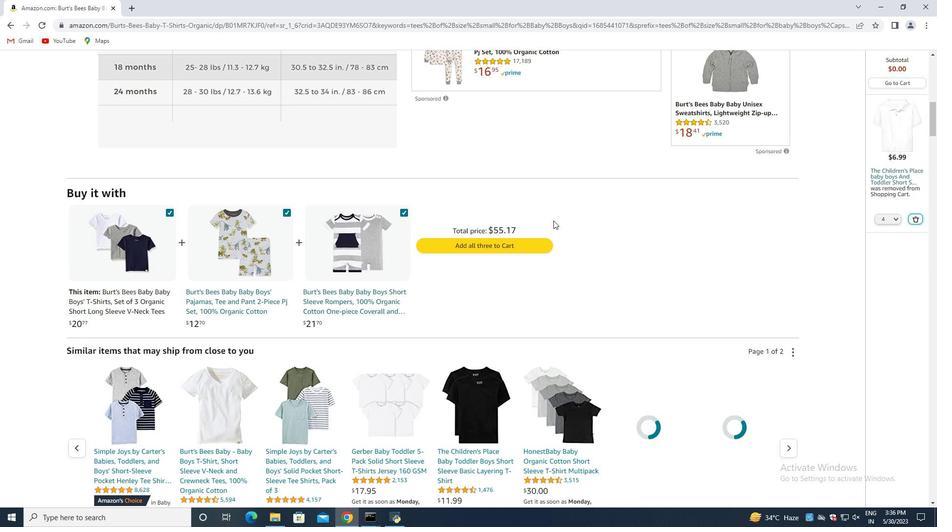 
Action: Mouse scrolled (553, 221) with delta (0, 0)
Screenshot: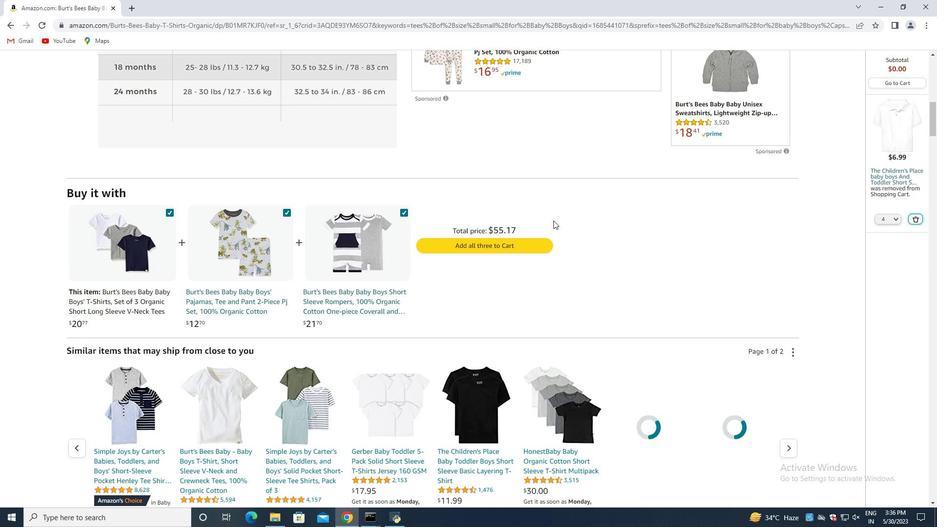 
Action: Mouse scrolled (553, 221) with delta (0, 0)
Screenshot: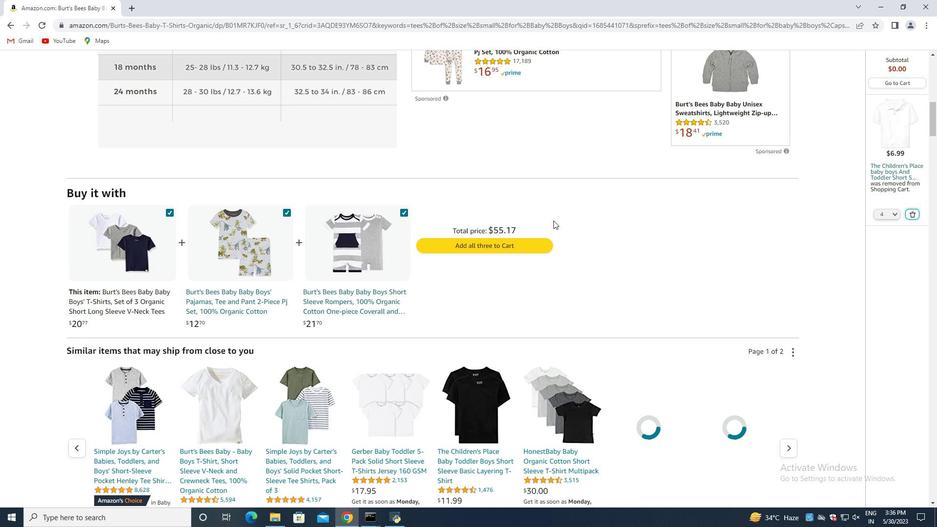 
Action: Mouse scrolled (553, 221) with delta (0, 0)
Screenshot: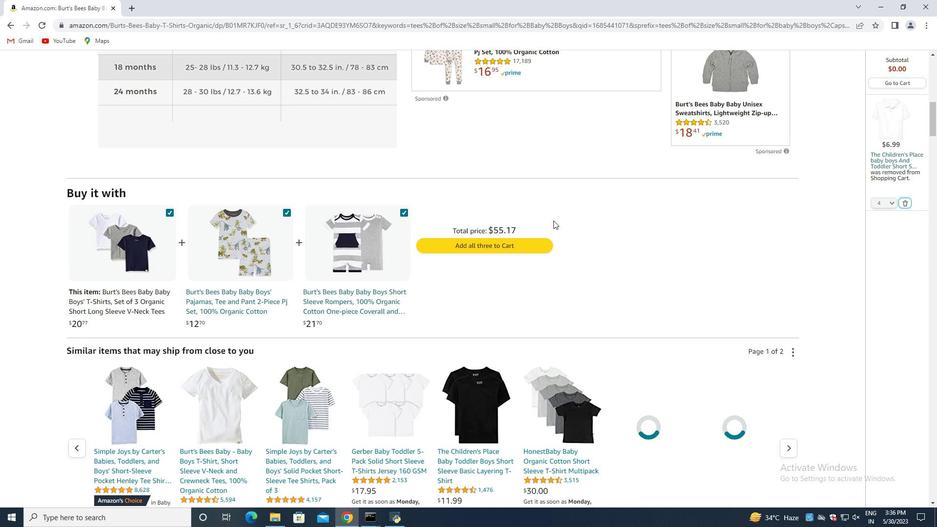 
Action: Mouse scrolled (553, 221) with delta (0, 0)
Screenshot: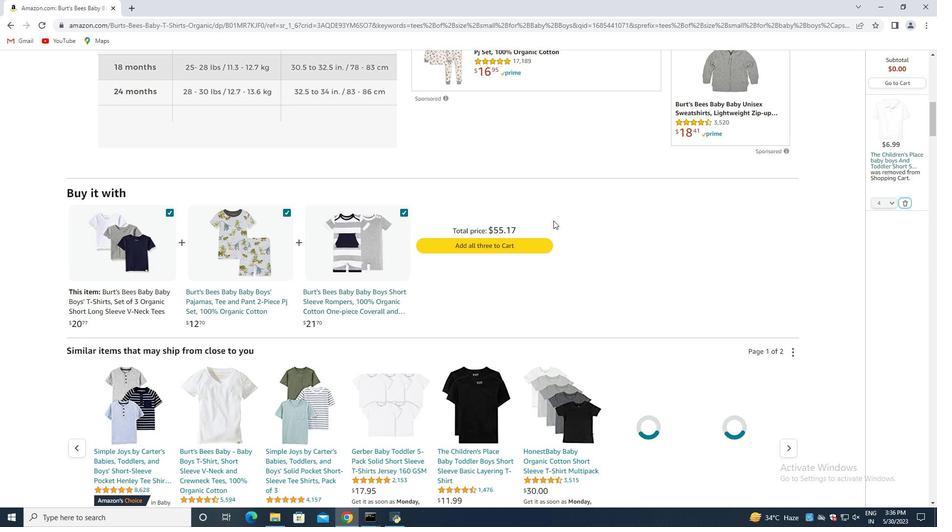 
Action: Mouse scrolled (553, 221) with delta (0, 0)
Screenshot: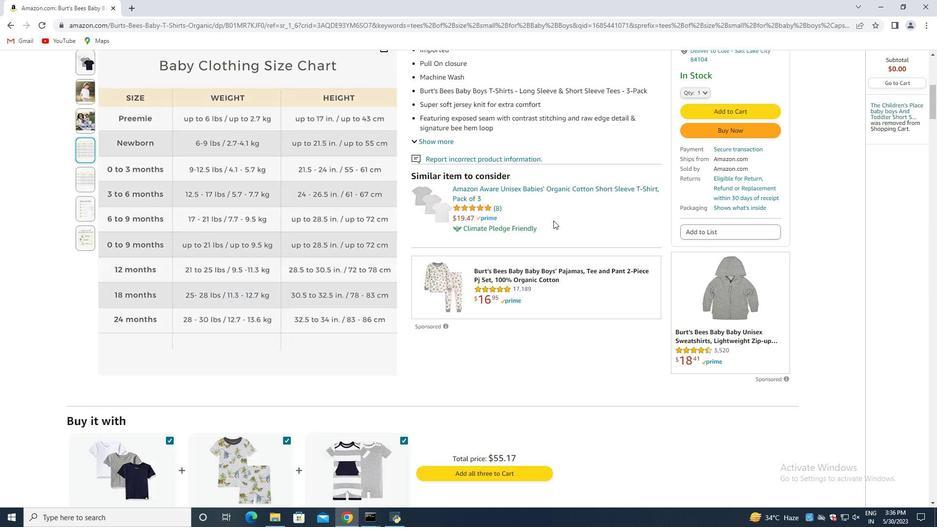 
Action: Mouse scrolled (553, 221) with delta (0, 0)
Screenshot: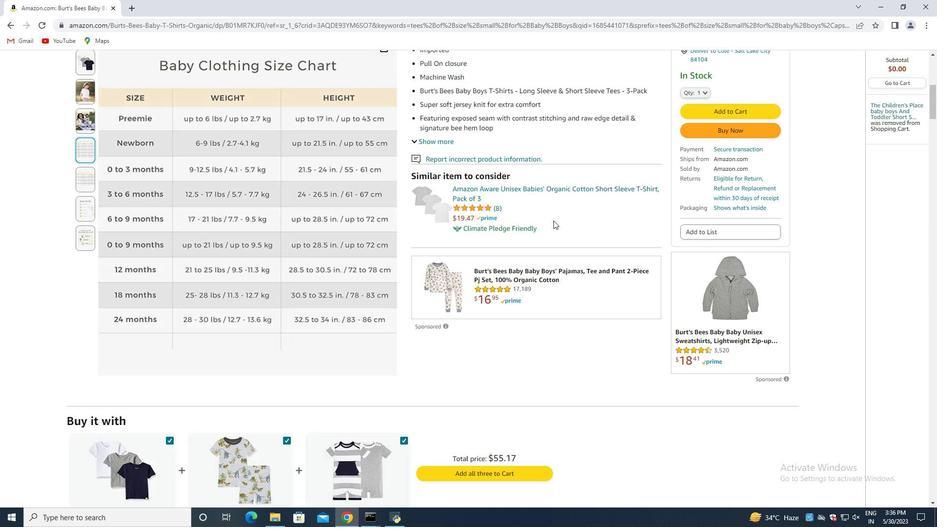 
Action: Mouse scrolled (553, 221) with delta (0, 0)
Screenshot: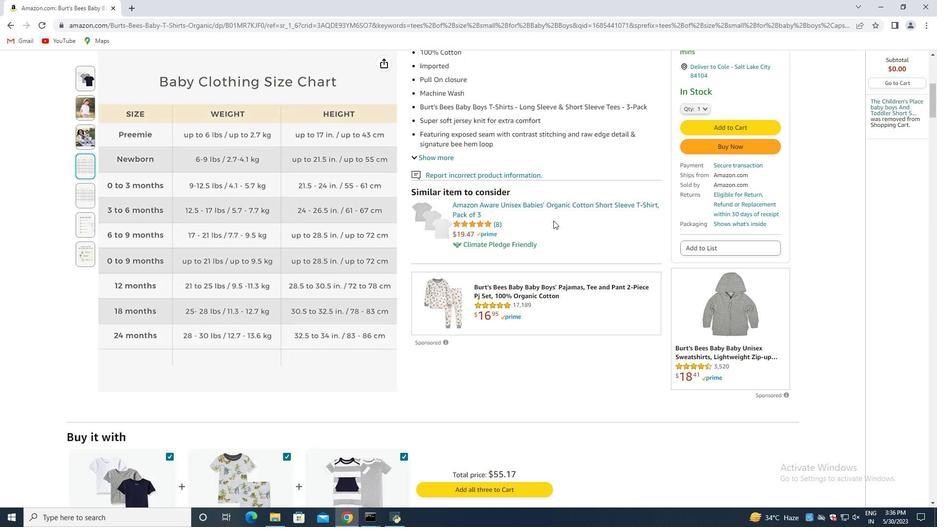 
Action: Mouse scrolled (553, 221) with delta (0, 0)
Screenshot: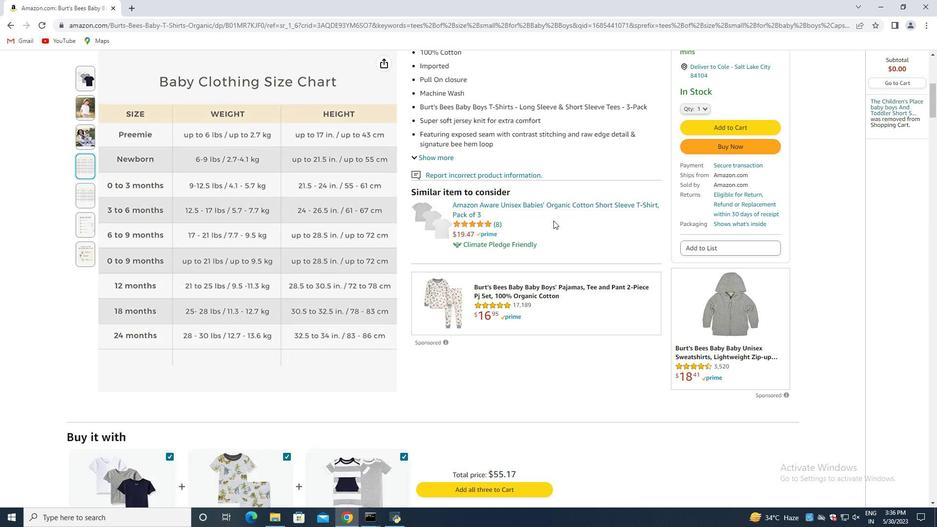 
Action: Mouse scrolled (553, 221) with delta (0, 0)
Screenshot: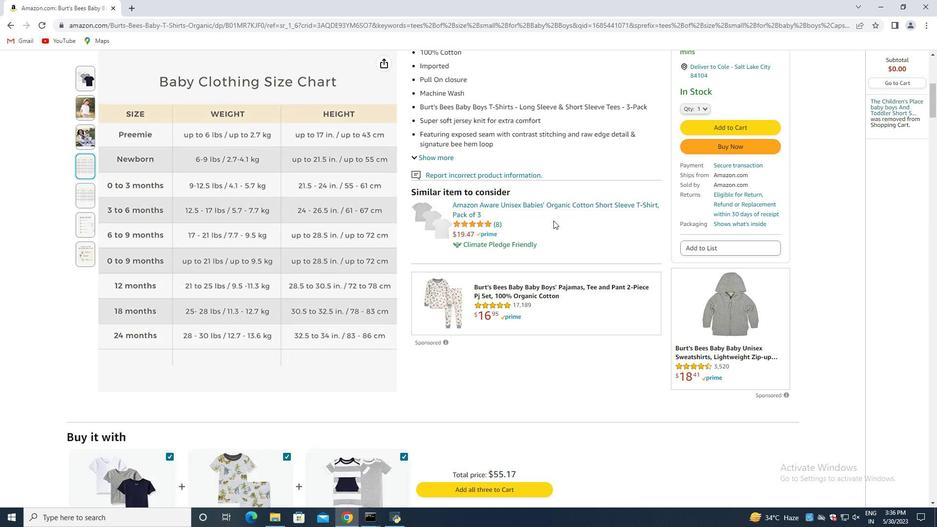 
Action: Mouse moved to (547, 220)
Screenshot: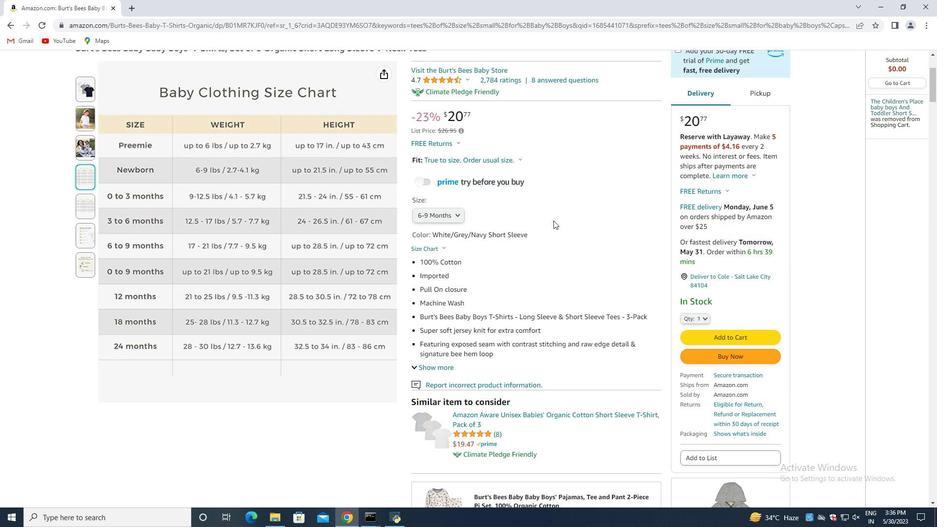 
Action: Mouse scrolled (547, 220) with delta (0, 0)
Screenshot: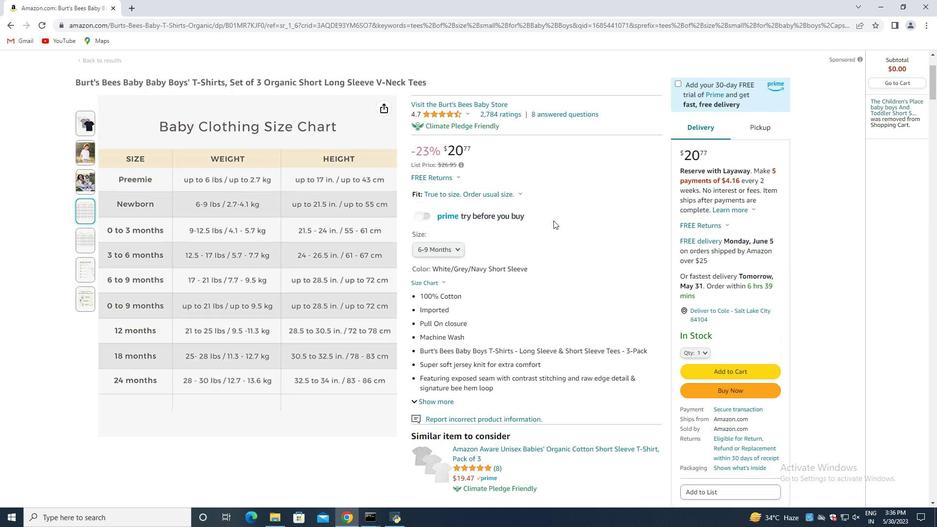 
Action: Mouse scrolled (547, 220) with delta (0, 0)
Screenshot: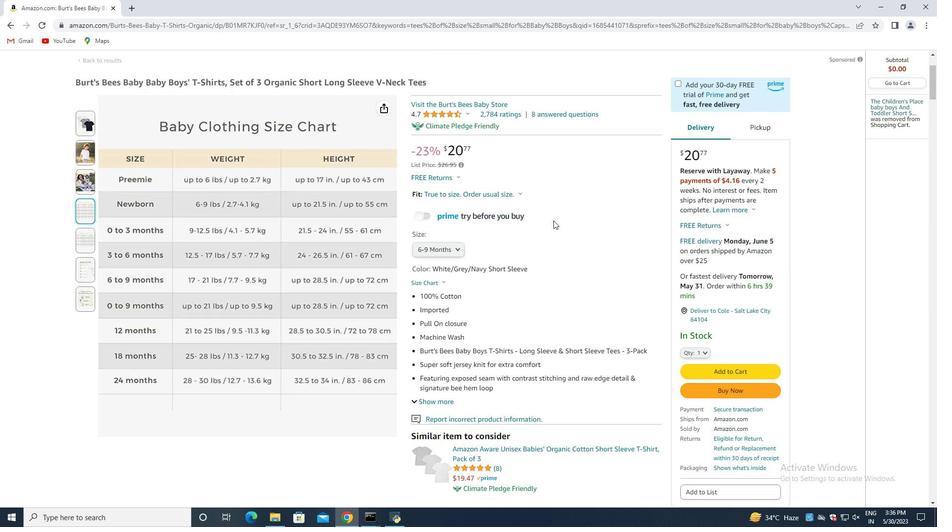 
Action: Mouse scrolled (547, 220) with delta (0, 0)
Screenshot: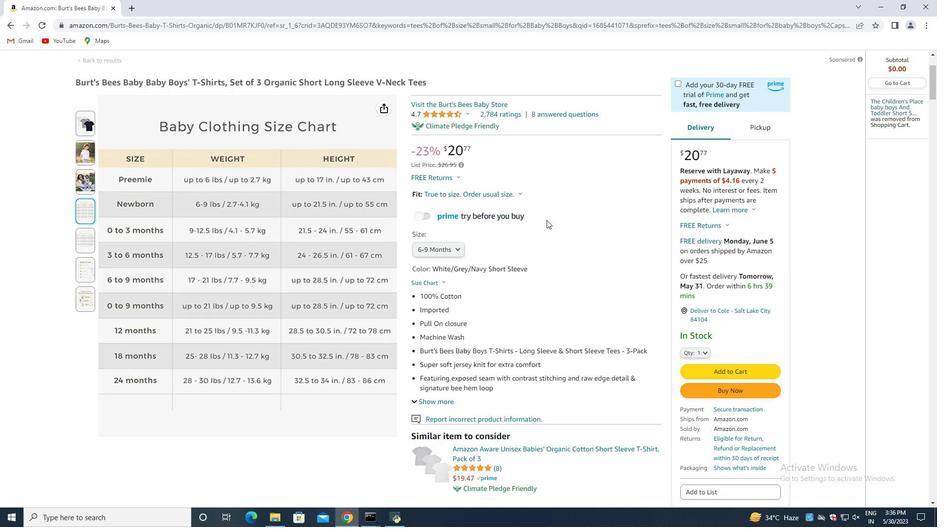 
Action: Mouse moved to (547, 219)
Screenshot: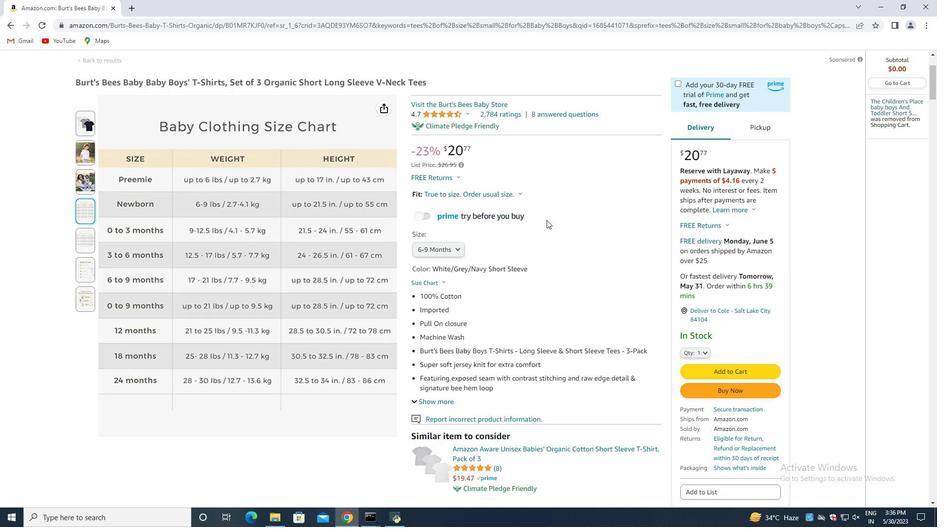 
Action: Mouse scrolled (547, 220) with delta (0, 0)
Screenshot: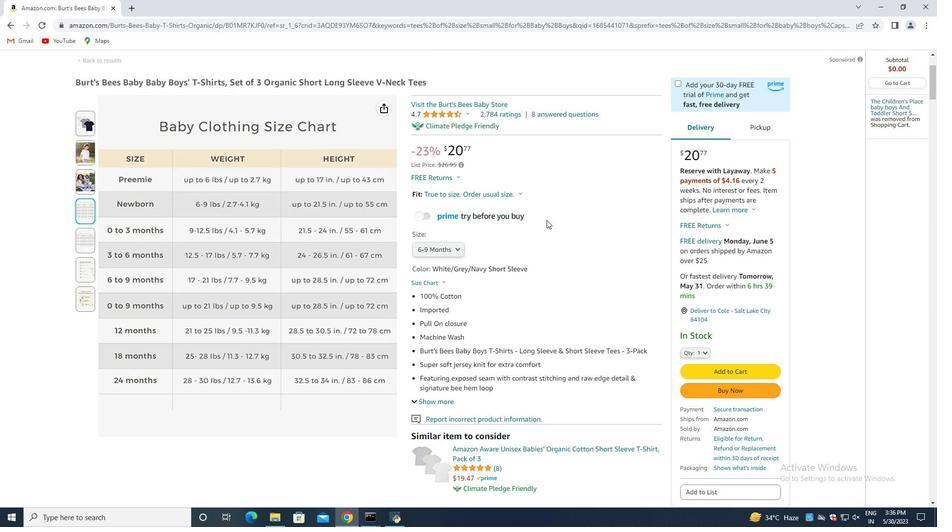 
Action: Mouse moved to (546, 219)
Screenshot: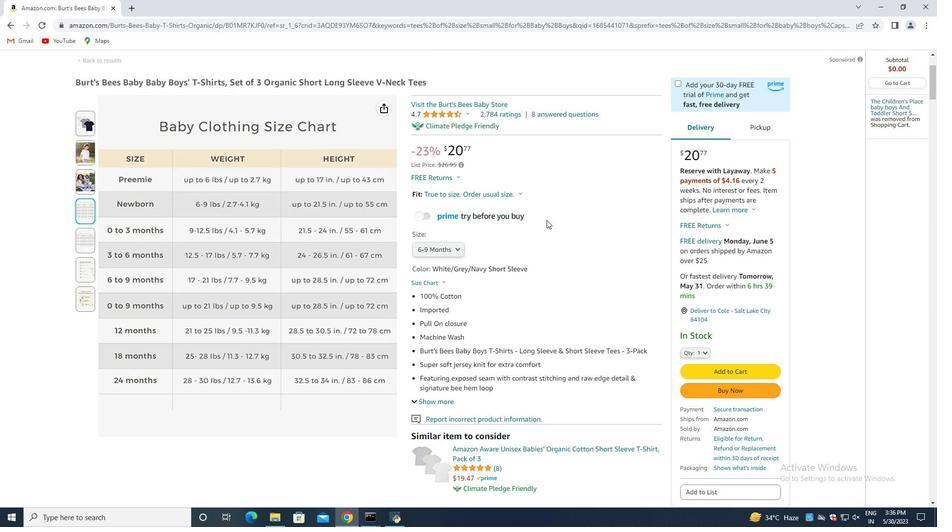 
Action: Mouse scrolled (546, 220) with delta (0, 0)
Screenshot: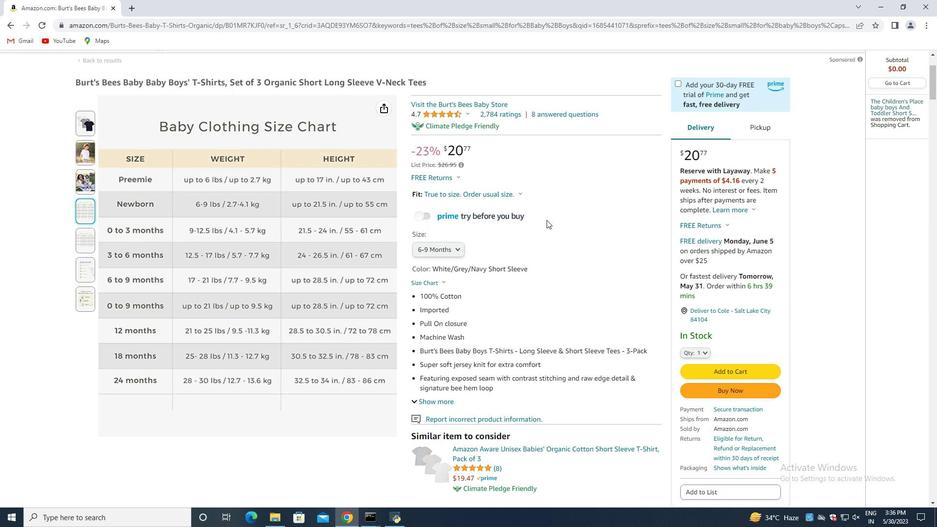 
Action: Mouse moved to (417, 220)
Screenshot: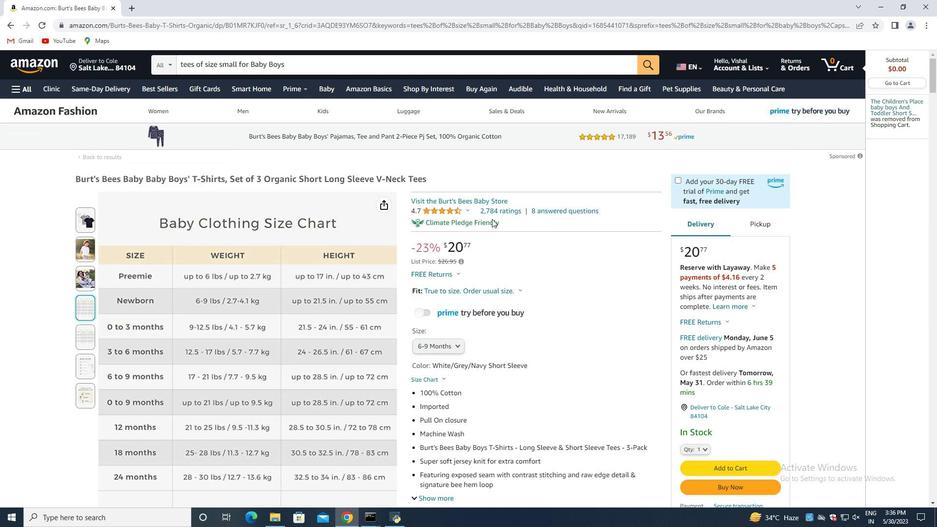 
Action: Mouse scrolled (417, 220) with delta (0, 0)
Screenshot: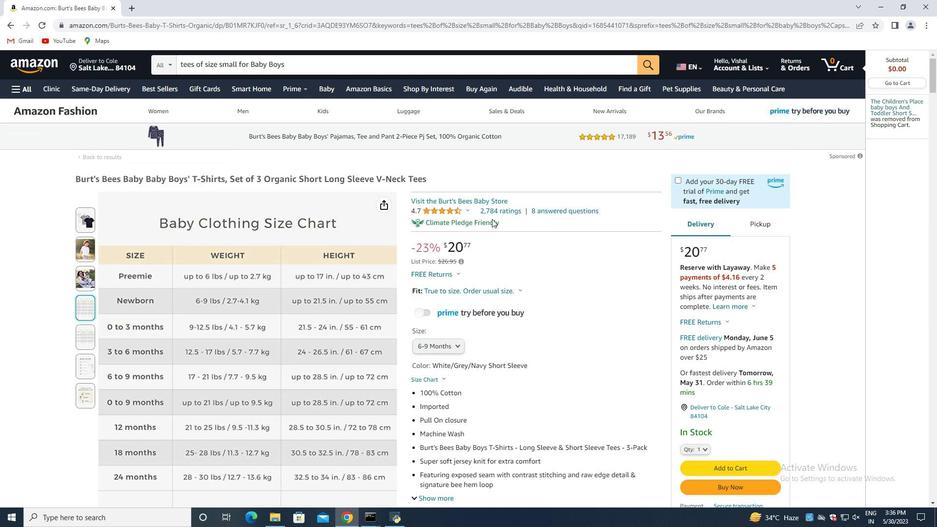 
Action: Mouse scrolled (417, 220) with delta (0, 0)
Screenshot: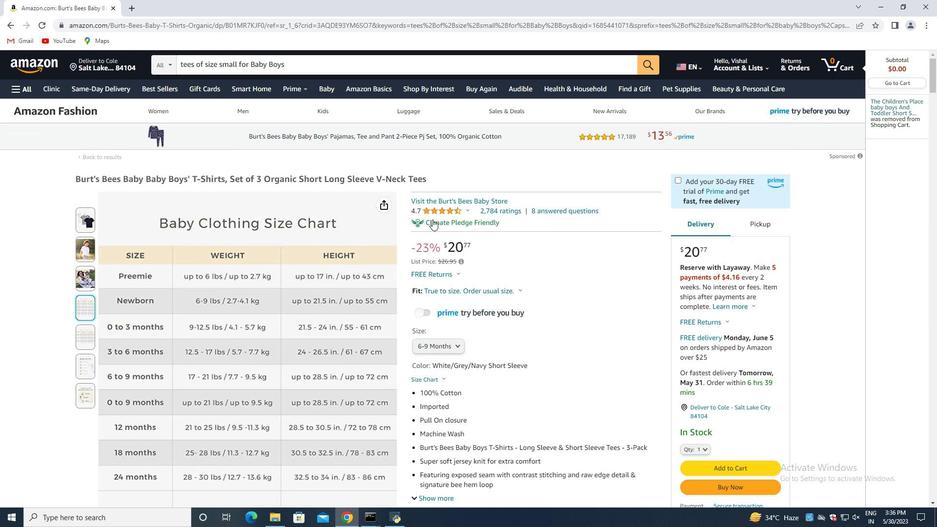
Action: Mouse scrolled (417, 220) with delta (0, 0)
Screenshot: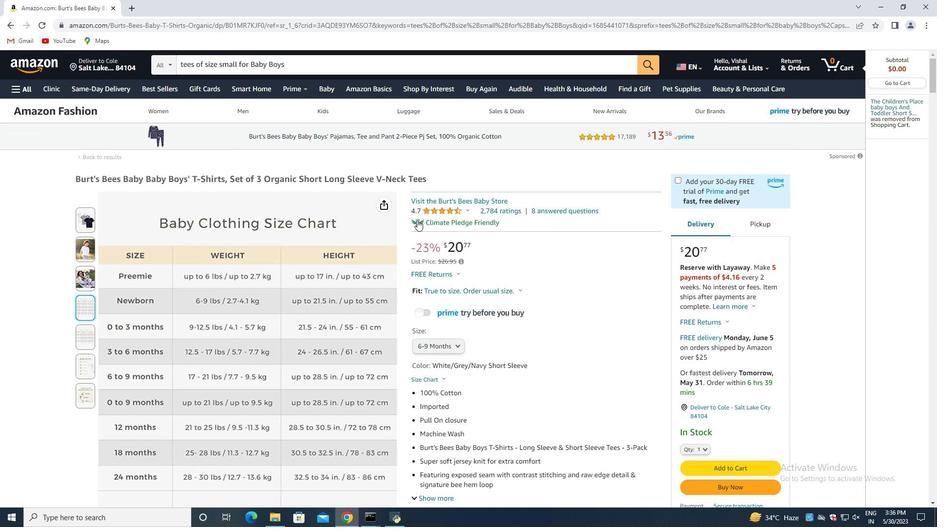 
Action: Mouse scrolled (417, 220) with delta (0, 0)
Screenshot: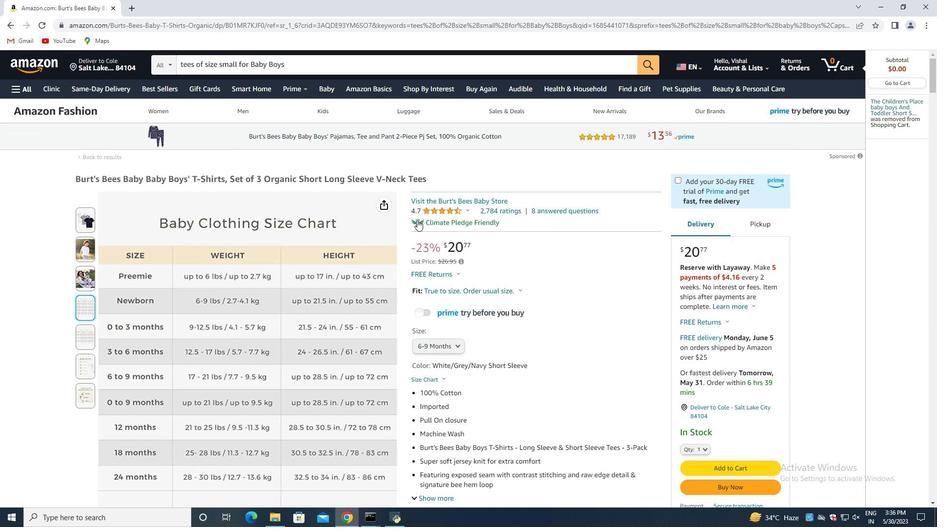 
Action: Mouse scrolled (417, 220) with delta (0, 0)
Screenshot: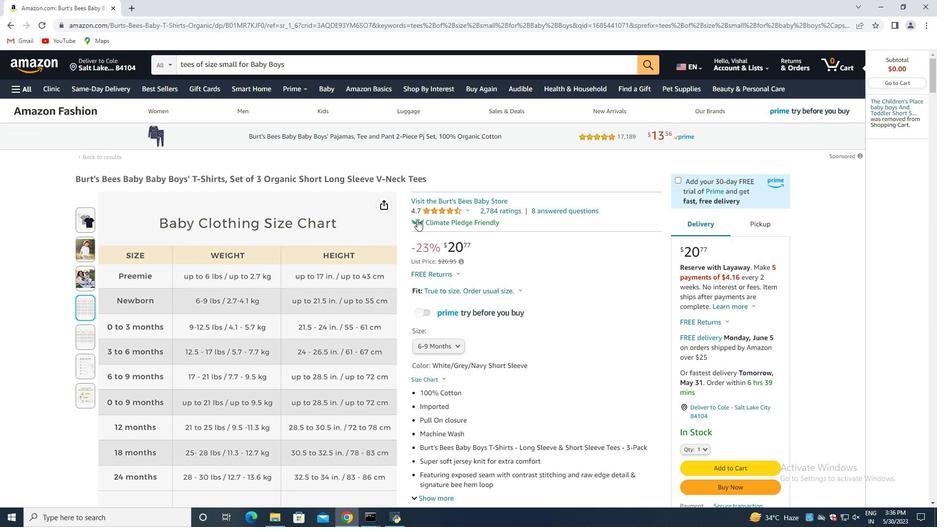 
Action: Mouse moved to (295, 292)
Screenshot: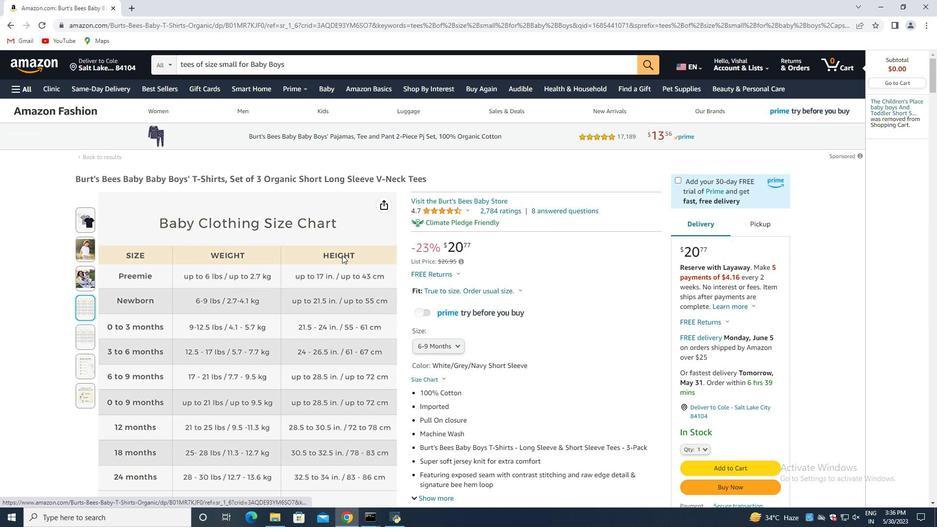 
Action: Mouse scrolled (295, 291) with delta (0, 0)
Screenshot: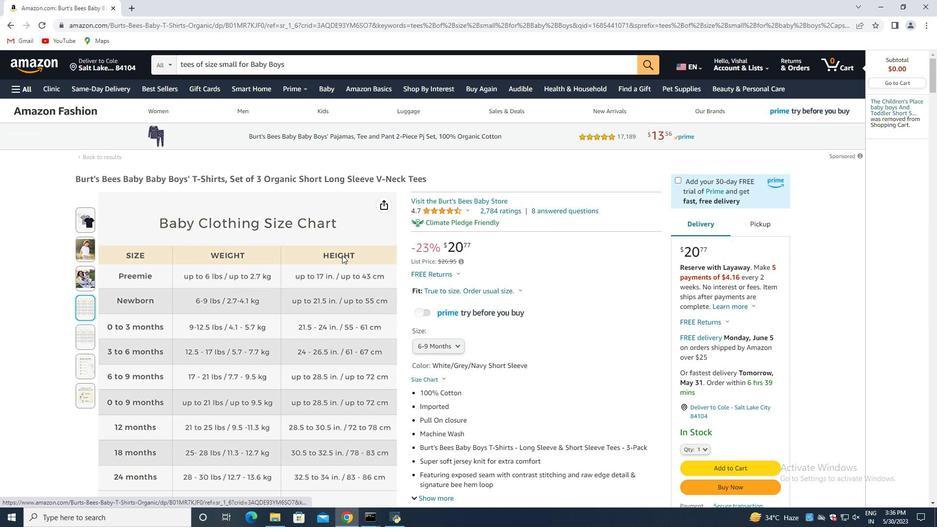 
Action: Mouse moved to (705, 399)
Screenshot: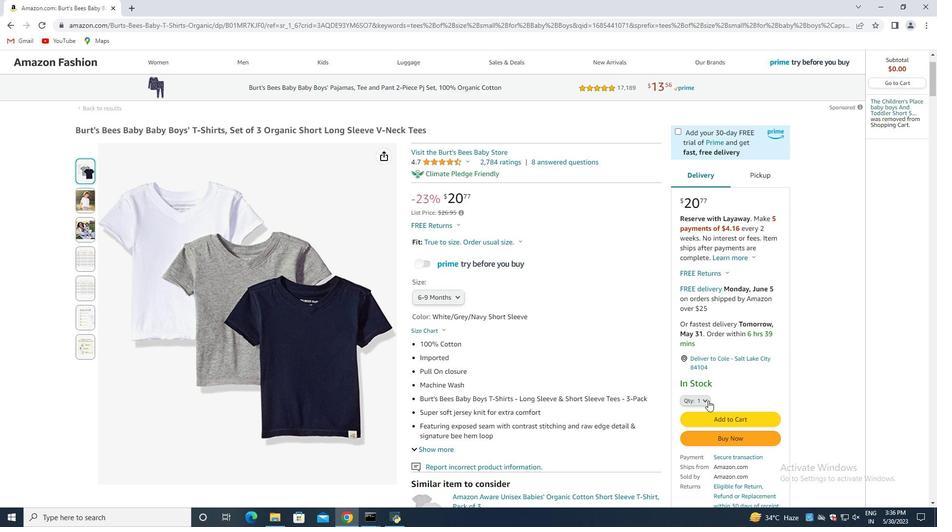 
Action: Mouse pressed left at (705, 399)
Screenshot: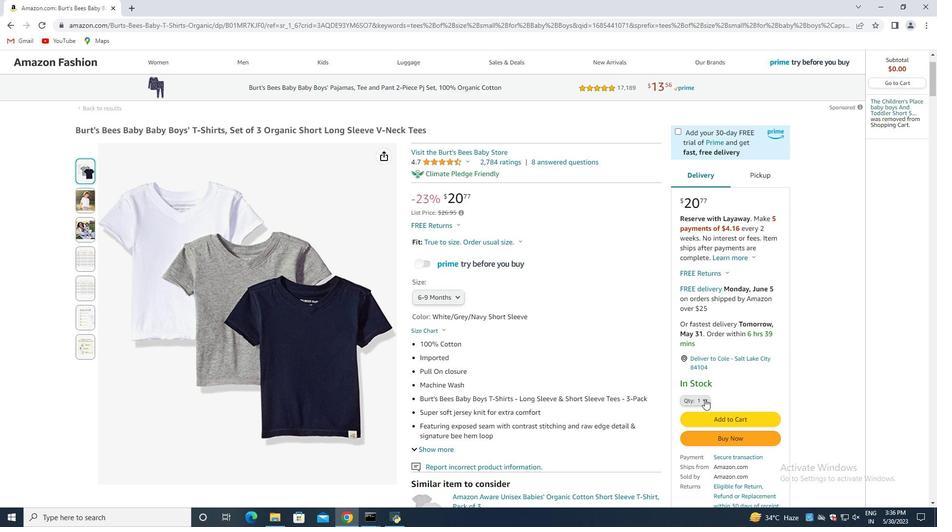 
Action: Mouse moved to (694, 122)
Screenshot: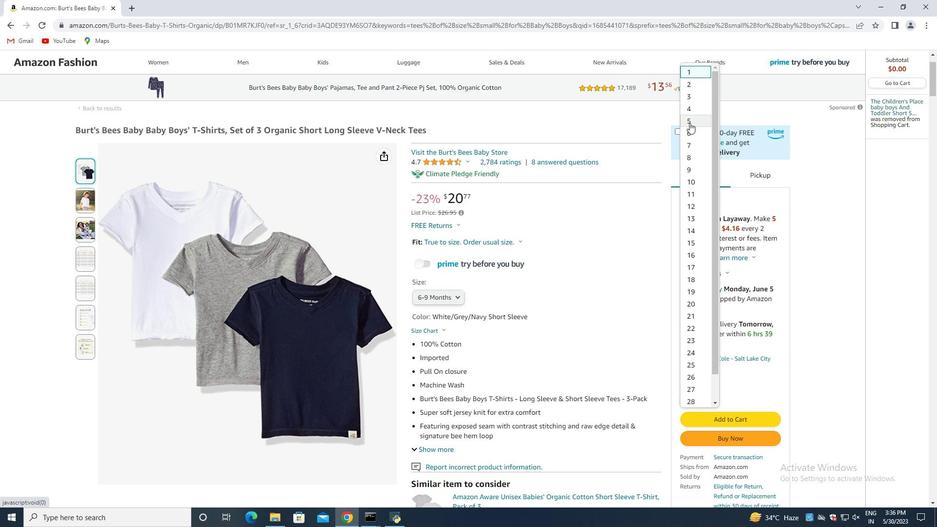 
Action: Mouse pressed left at (694, 122)
Screenshot: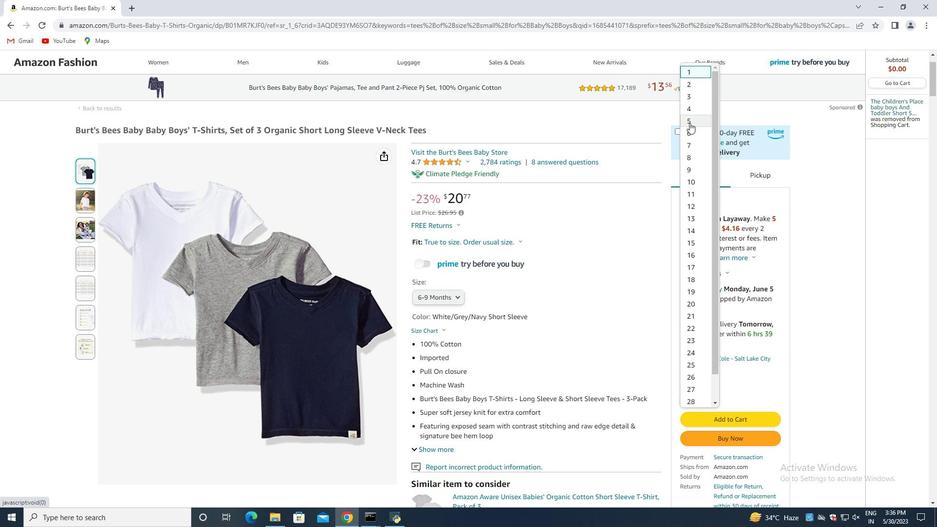 
Action: Mouse moved to (734, 418)
Screenshot: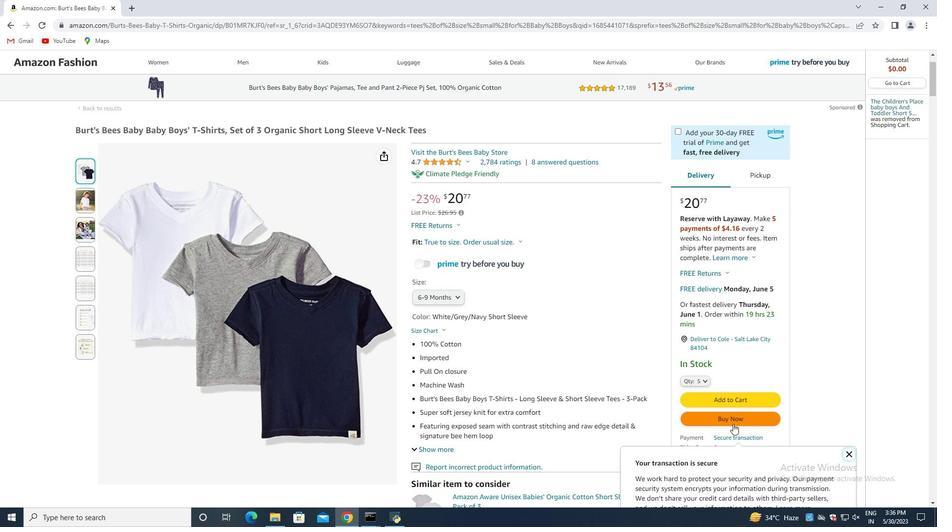 
Action: Mouse pressed left at (734, 418)
Screenshot: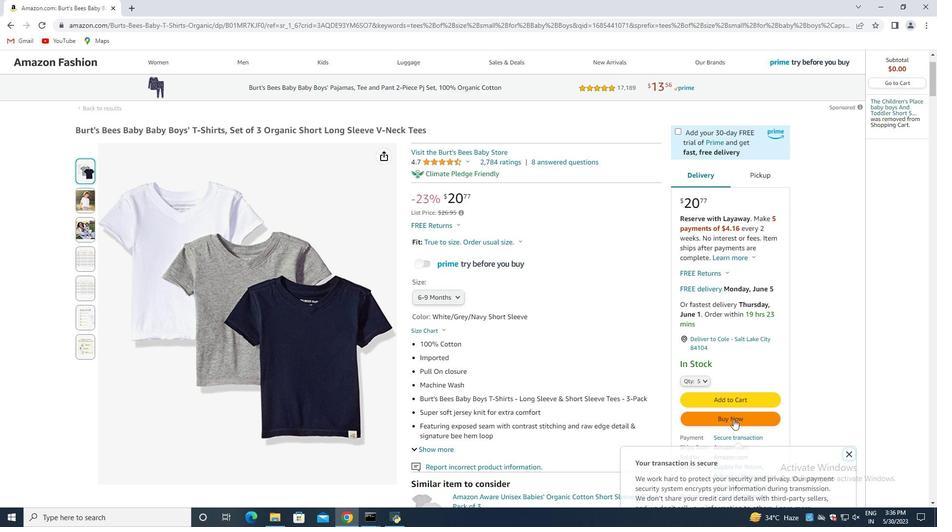 
Action: Mouse moved to (567, 99)
Screenshot: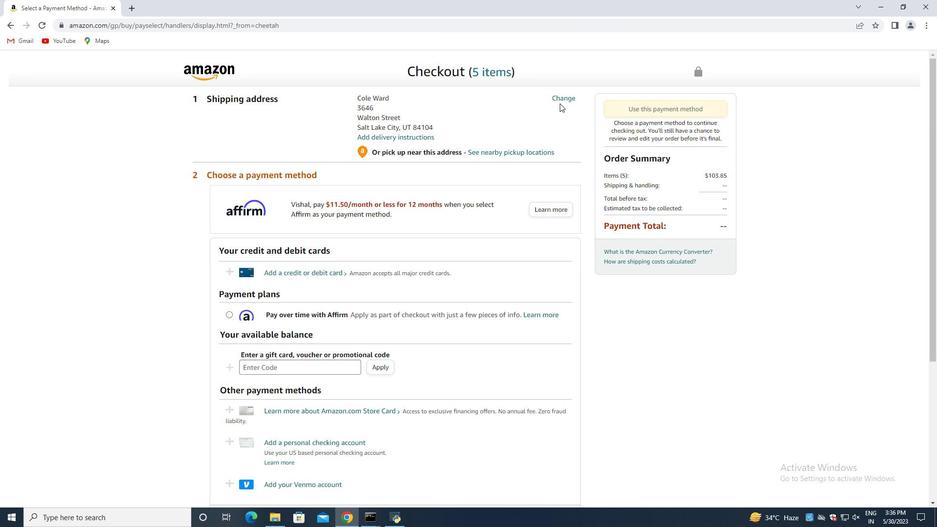 
Action: Mouse pressed left at (567, 99)
Screenshot: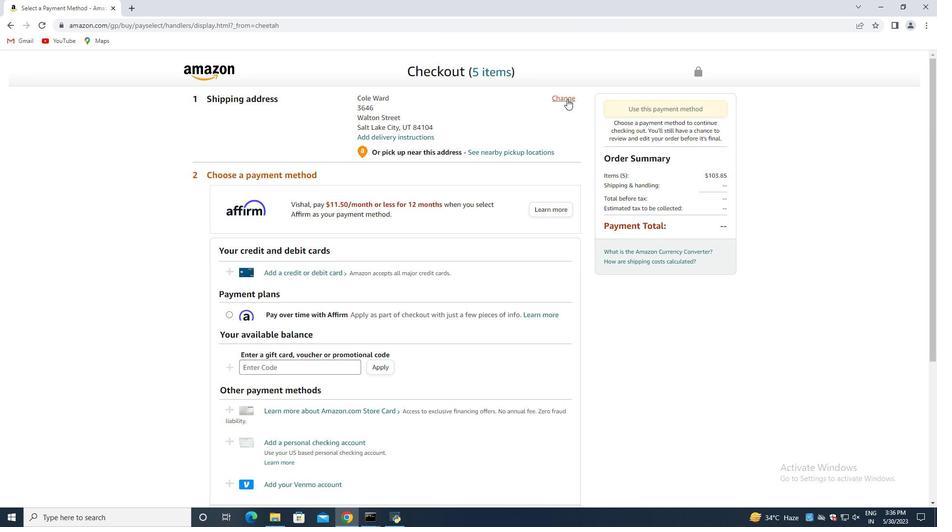 
Action: Mouse moved to (330, 253)
Screenshot: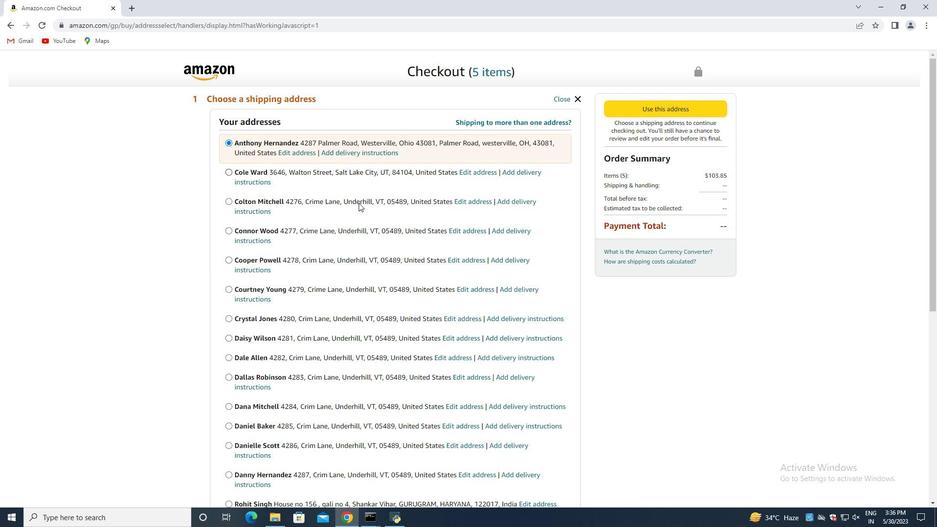 
Action: Mouse scrolled (330, 252) with delta (0, 0)
Screenshot: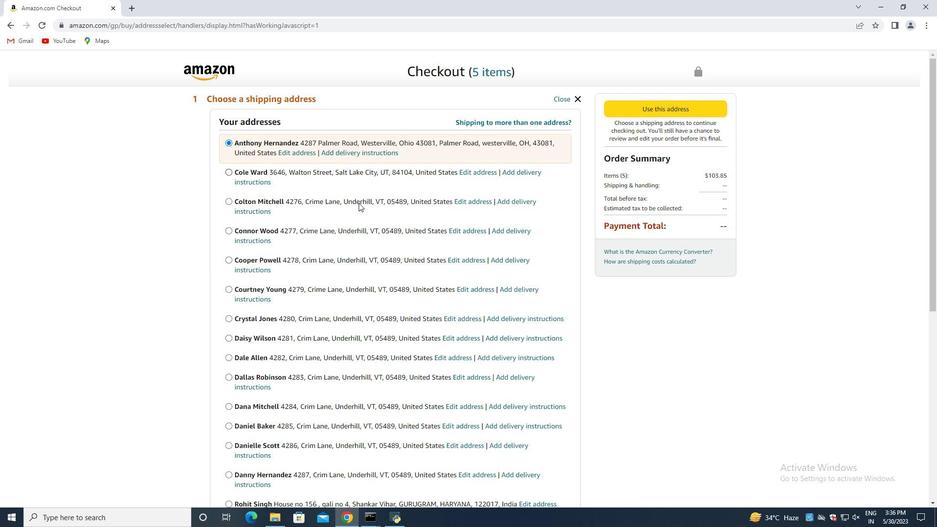 
Action: Mouse moved to (324, 270)
Screenshot: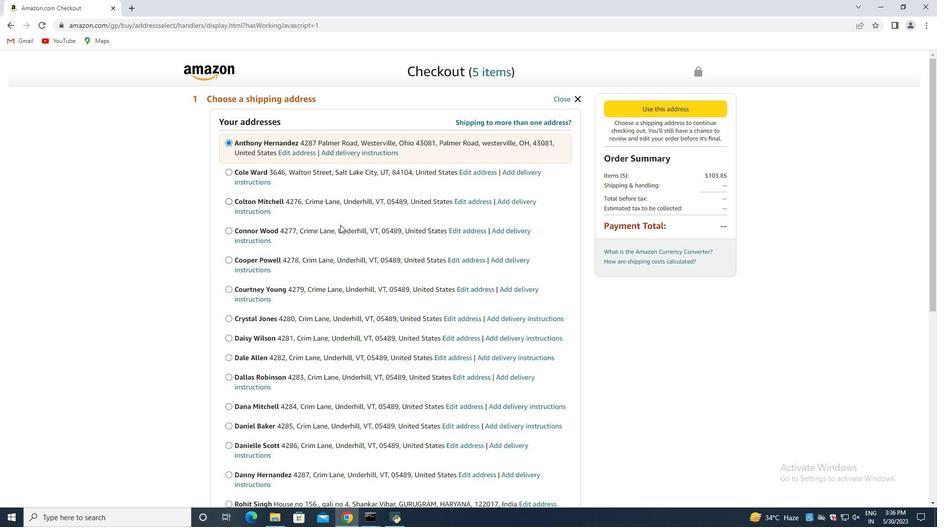 
Action: Mouse scrolled (325, 265) with delta (0, 0)
Screenshot: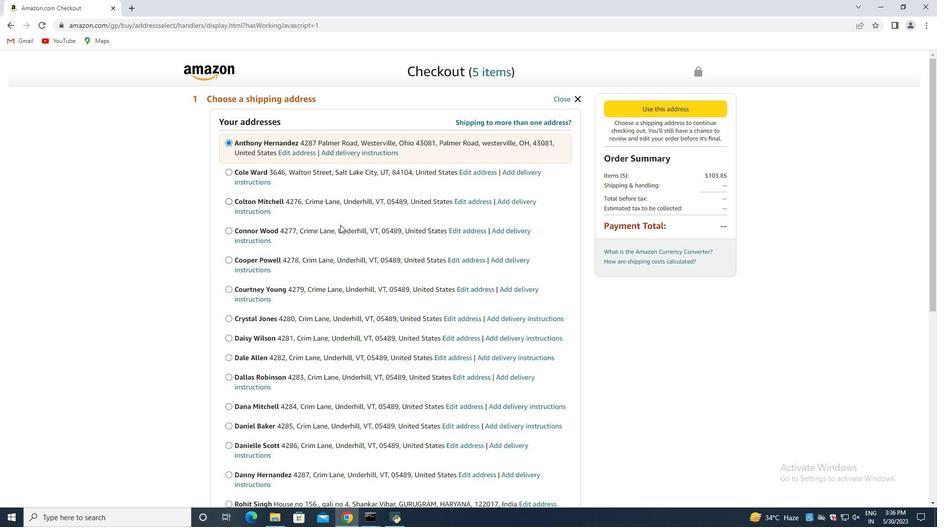 
Action: Mouse moved to (322, 274)
Screenshot: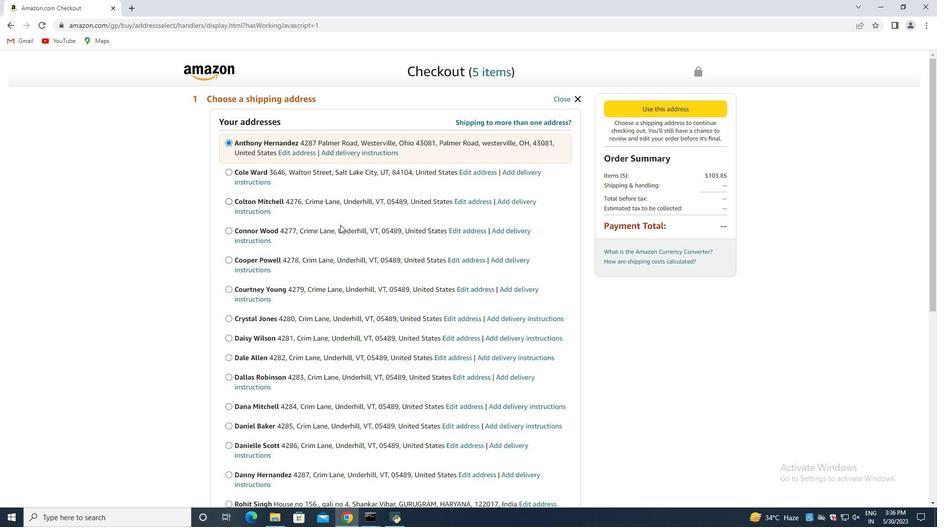
Action: Mouse scrolled (324, 270) with delta (0, 0)
Screenshot: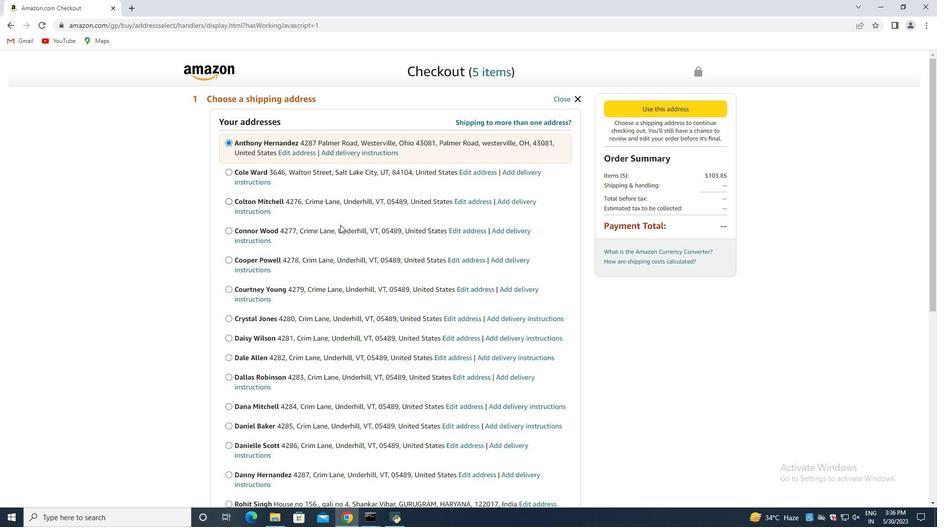 
Action: Mouse moved to (318, 281)
Screenshot: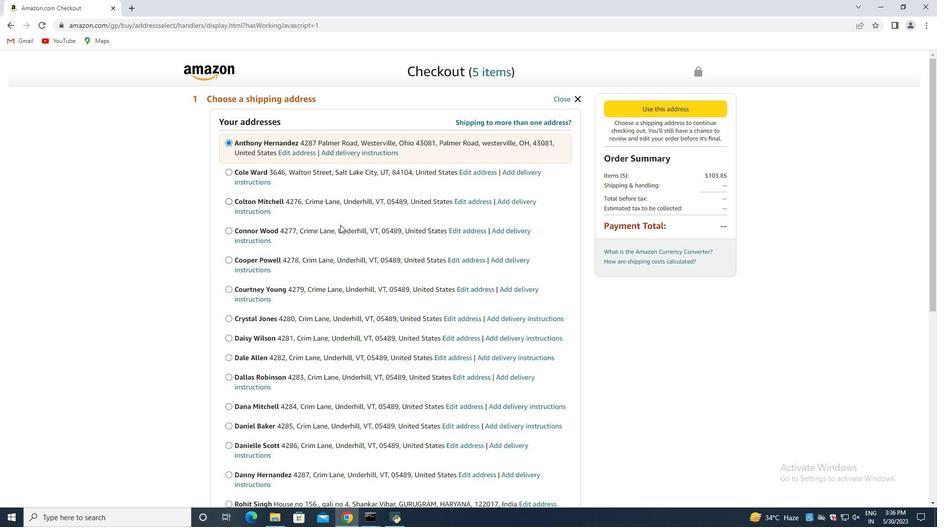 
Action: Mouse scrolled (319, 278) with delta (0, 0)
Screenshot: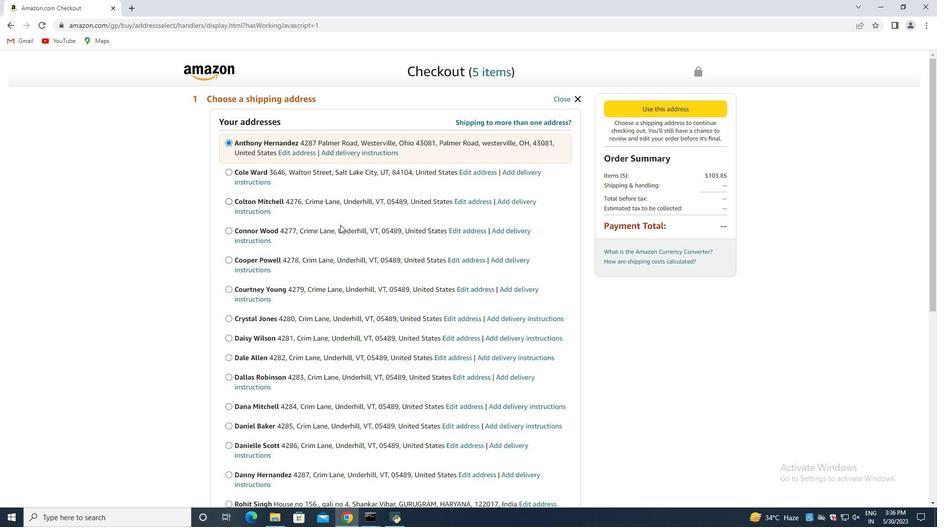 
Action: Mouse moved to (316, 284)
Screenshot: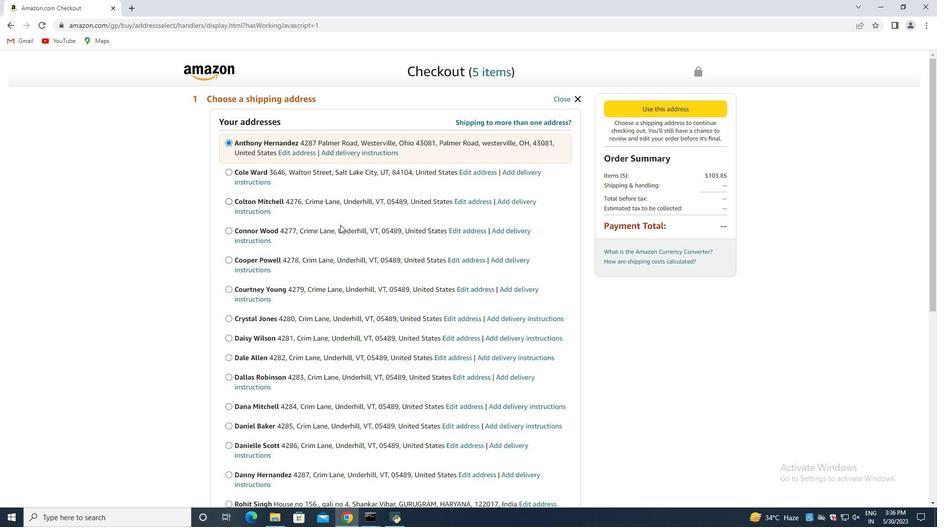 
Action: Mouse scrolled (317, 283) with delta (0, 0)
Screenshot: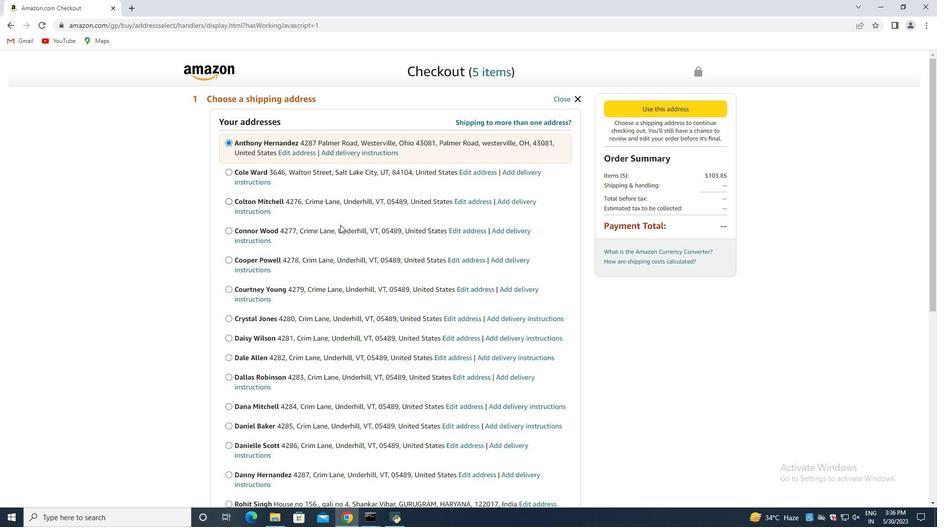 
Action: Mouse moved to (315, 285)
Screenshot: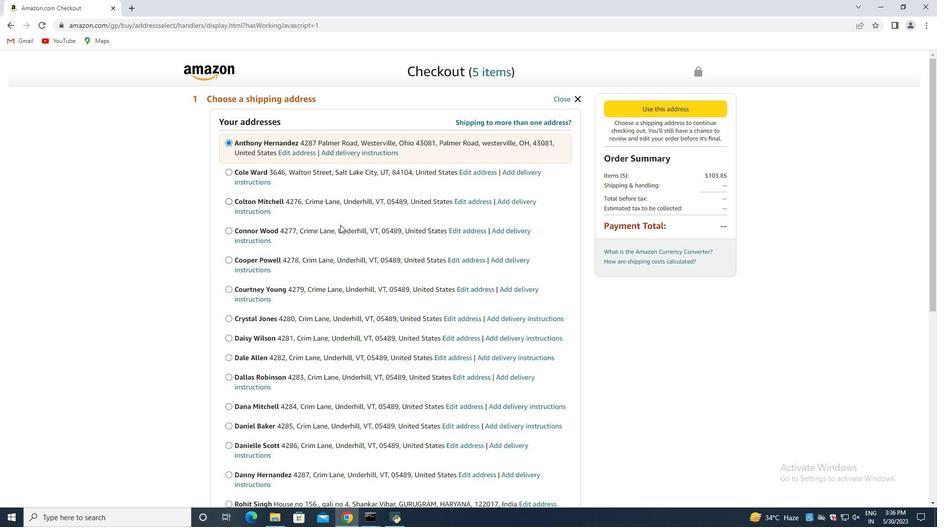 
Action: Mouse scrolled (315, 284) with delta (0, 0)
Screenshot: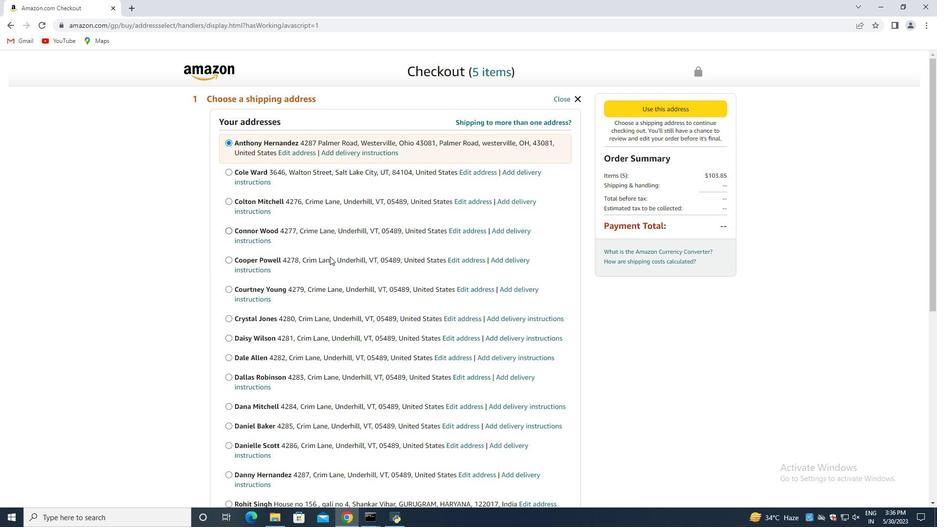 
Action: Mouse moved to (254, 232)
Screenshot: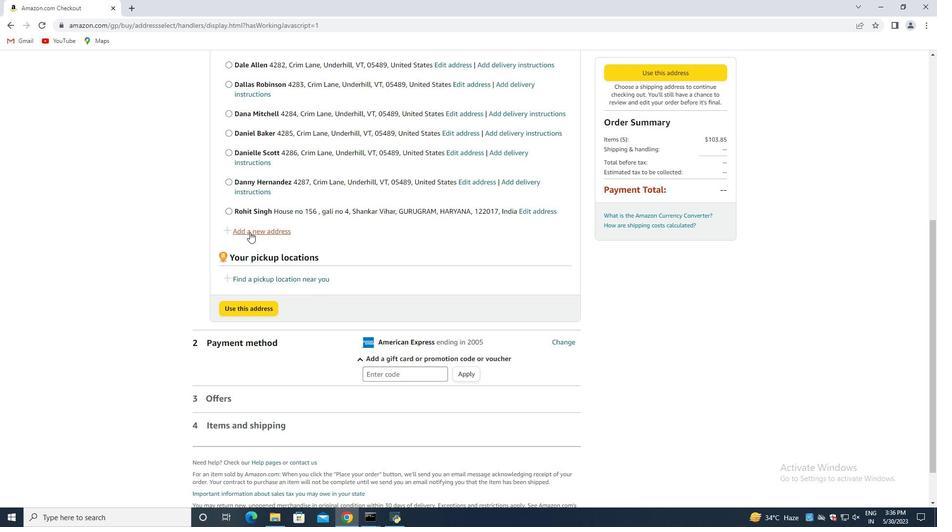 
Action: Mouse pressed left at (254, 232)
Screenshot: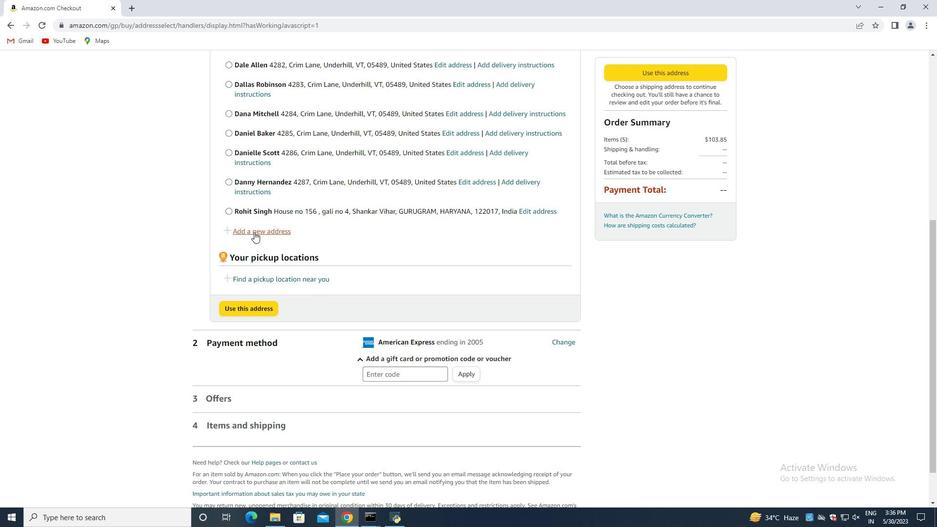 
Action: Mouse moved to (340, 240)
Screenshot: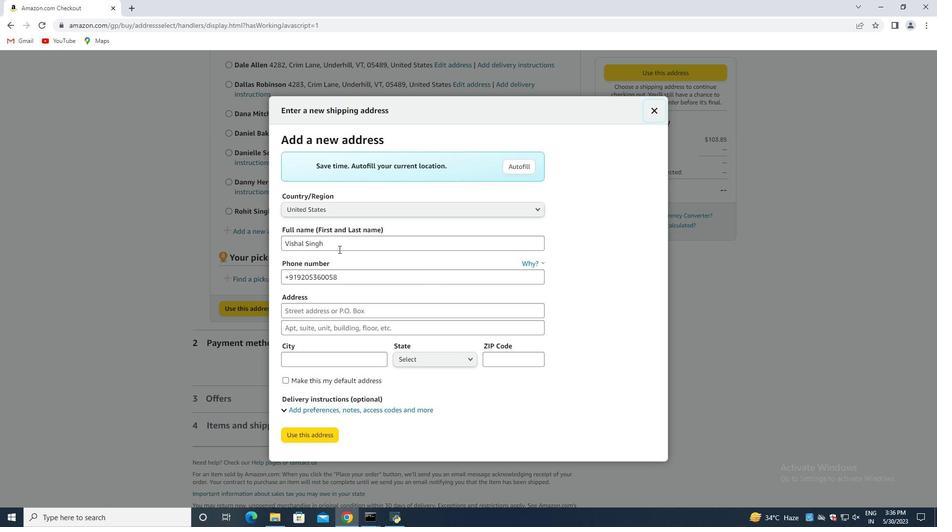 
Action: Mouse pressed left at (340, 240)
Screenshot: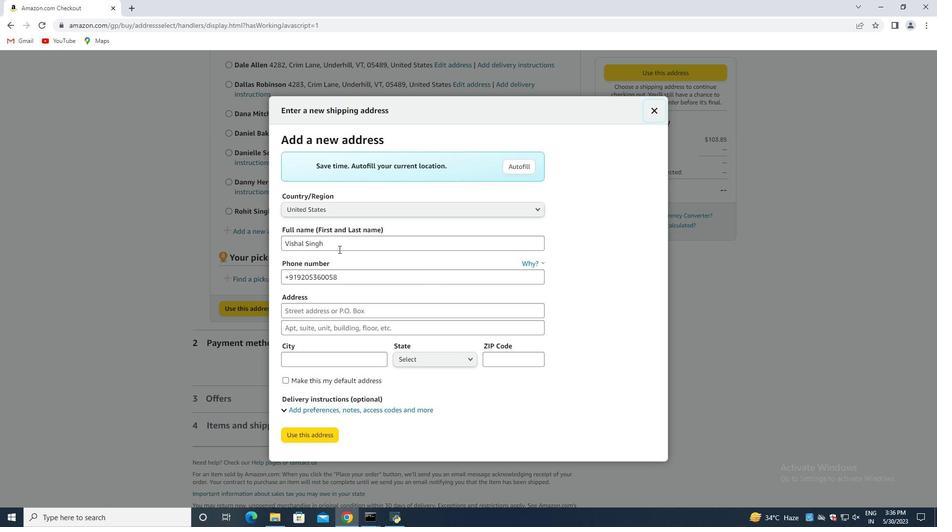 
Action: Mouse pressed left at (340, 240)
Screenshot: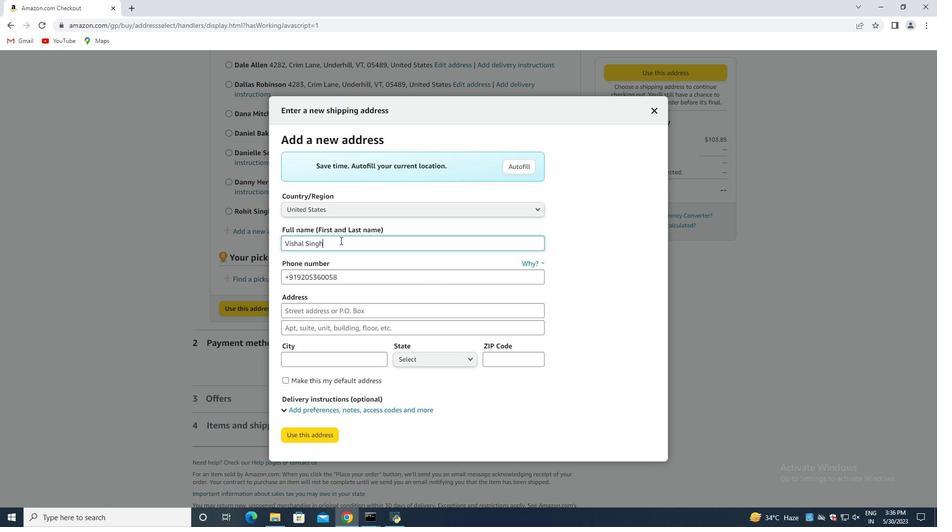 
Action: Mouse pressed left at (340, 240)
Screenshot: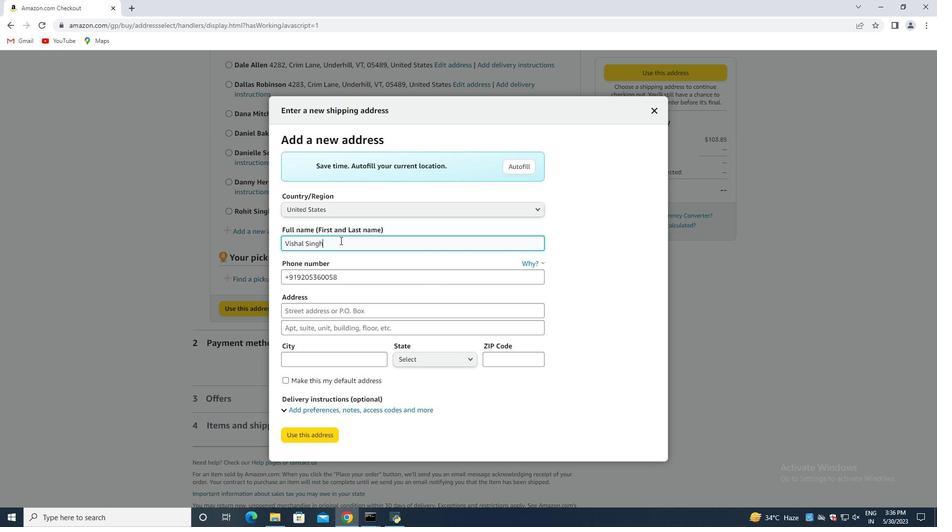 
Action: Key pressed <Key.backspace><Key.backspace>
Screenshot: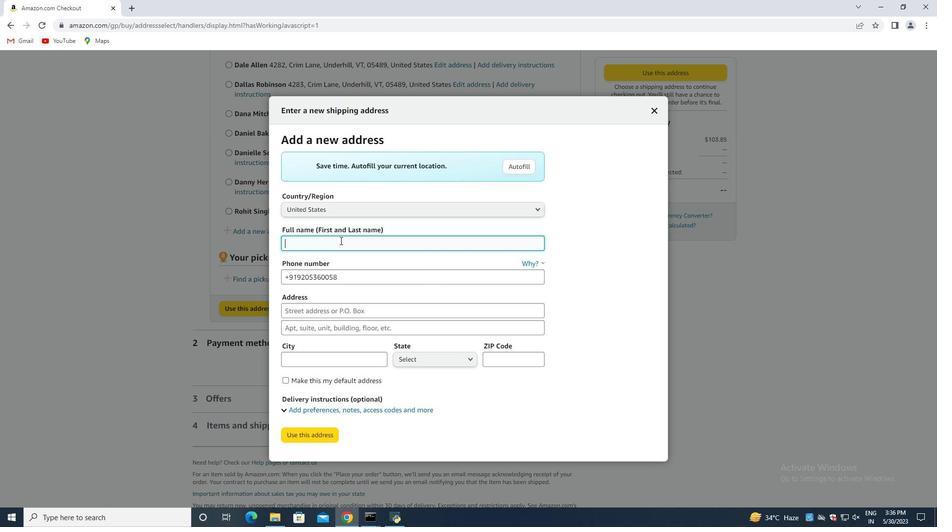 
Action: Mouse moved to (443, 262)
Screenshot: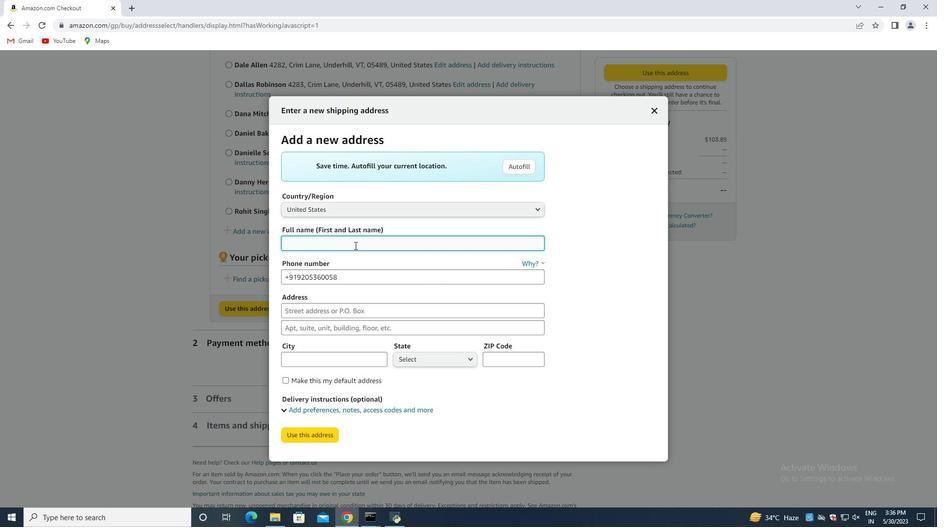 
Action: Key pressed <Key.shift>David<Key.space><Key.shift>Green<Key.space><Key.tab><Key.tab><Key.backspace>9377427970<Key.tab>4288<Key.tab><Key.shift>Crim<Key.space><Key.shift>Lane<Key.tab><Key.shift>Underhill<Key.tab>
Screenshot: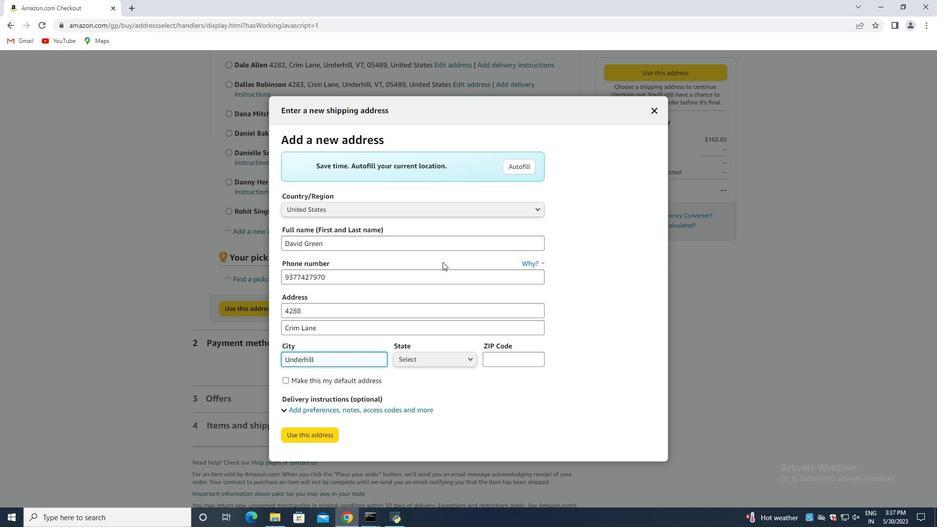 
Action: Mouse moved to (451, 361)
Screenshot: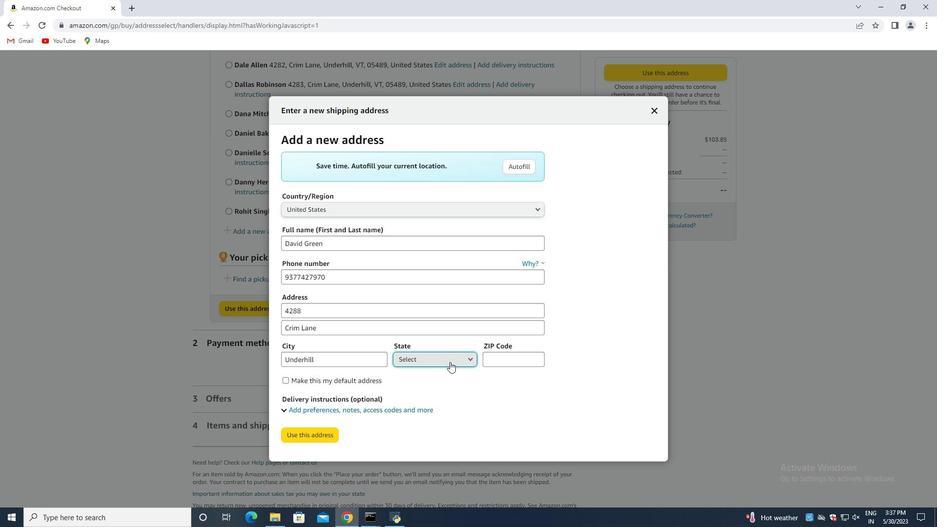 
Action: Mouse pressed left at (451, 361)
Screenshot: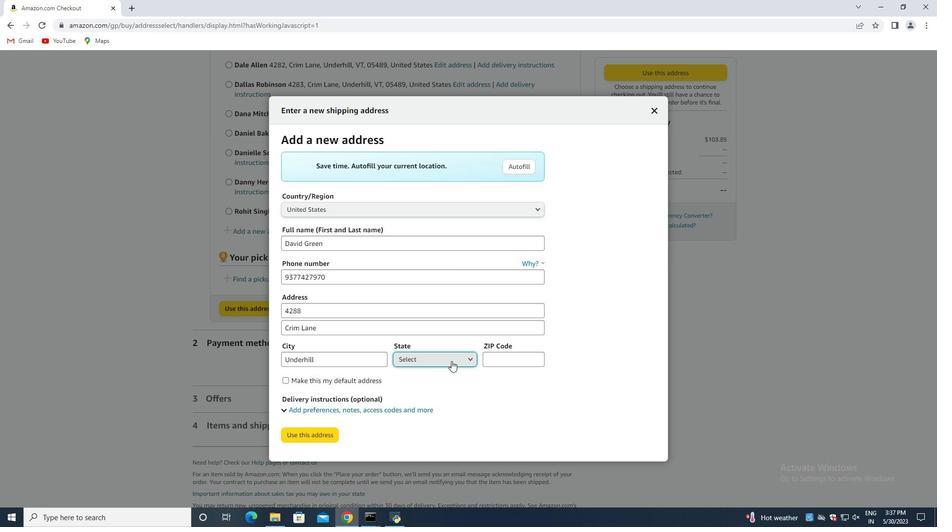 
Action: Mouse moved to (443, 357)
Screenshot: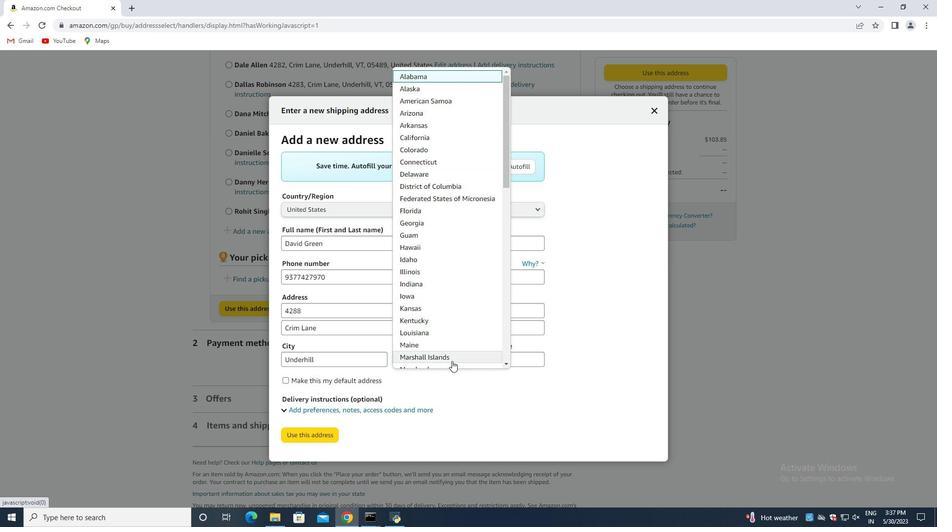 
Action: Mouse scrolled (443, 357) with delta (0, 0)
Screenshot: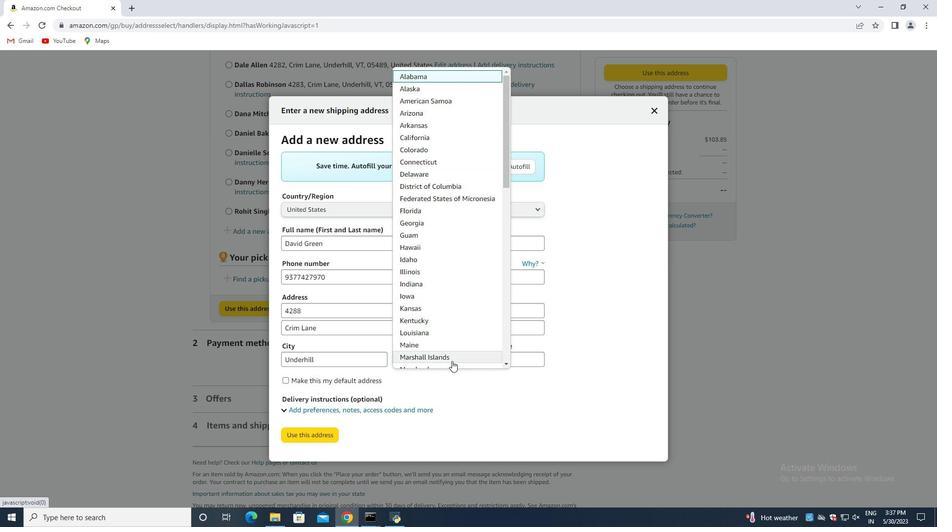 
Action: Mouse moved to (436, 355)
Screenshot: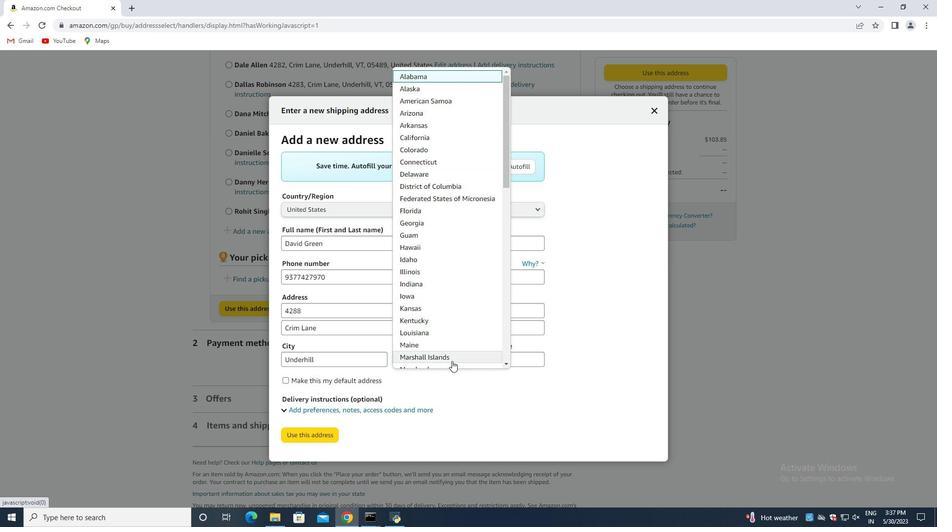 
Action: Mouse scrolled (436, 354) with delta (0, 0)
Screenshot: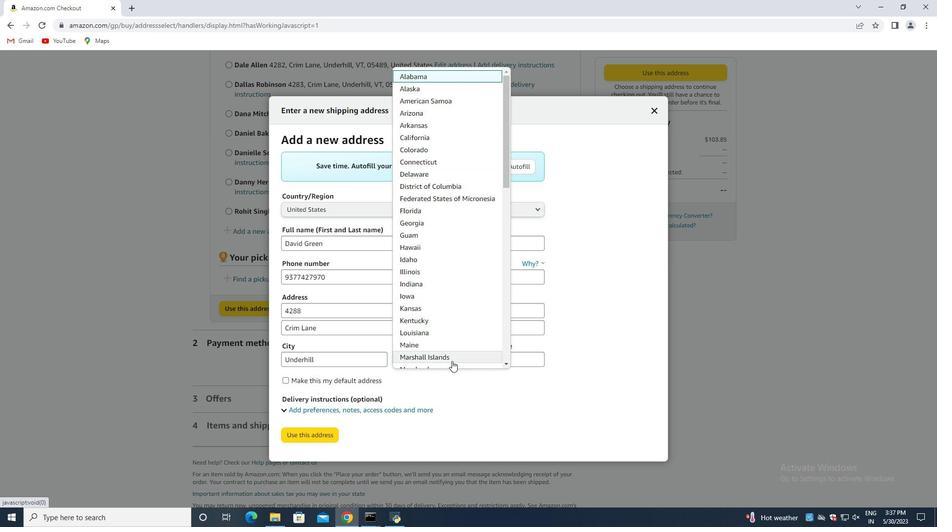 
Action: Mouse moved to (433, 354)
Screenshot: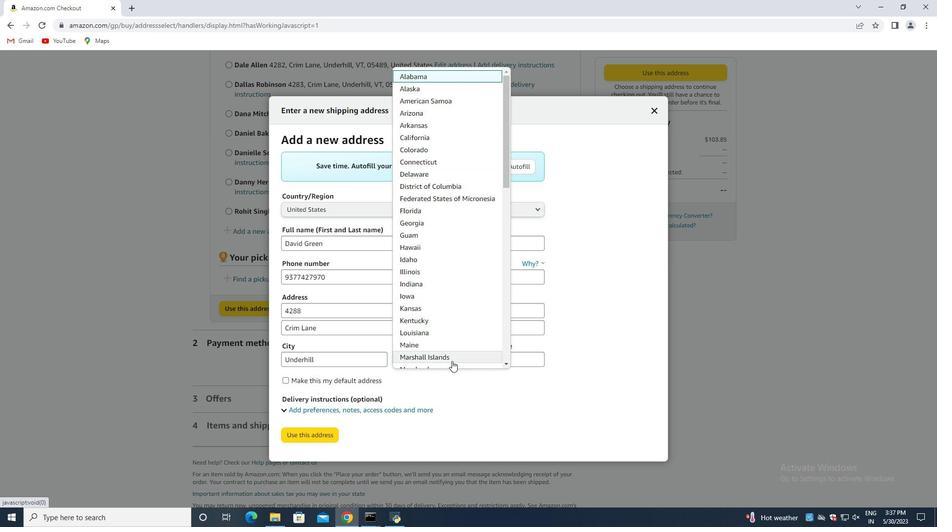 
Action: Mouse scrolled (433, 354) with delta (0, 0)
Screenshot: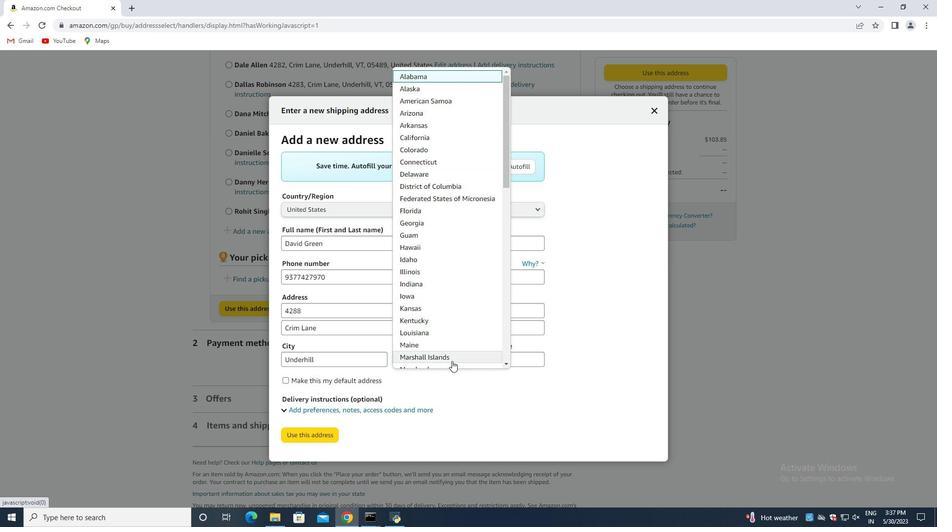 
Action: Mouse moved to (438, 345)
Screenshot: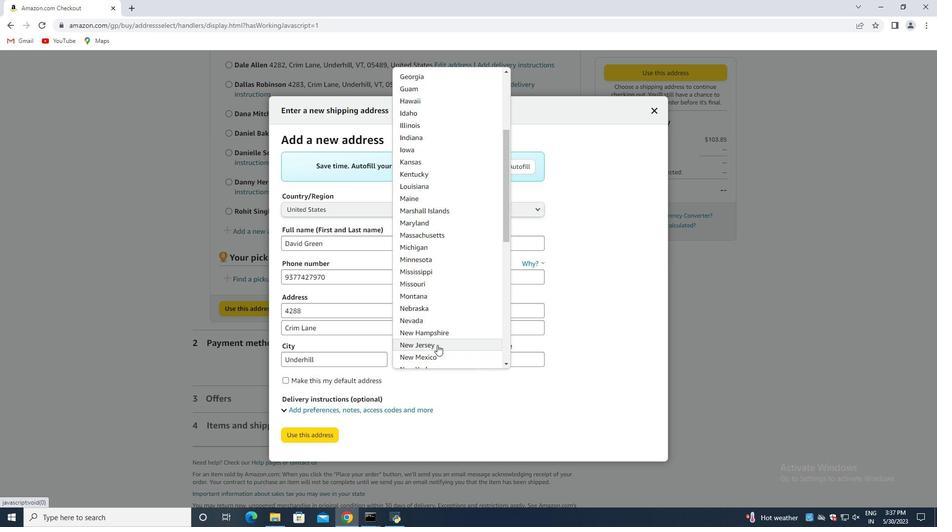 
Action: Mouse scrolled (438, 344) with delta (0, 0)
Screenshot: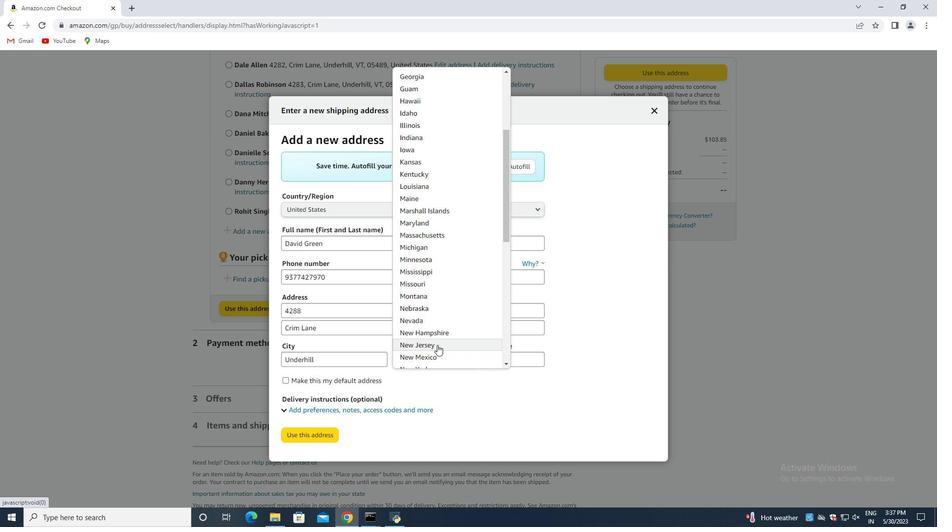 
Action: Mouse scrolled (438, 344) with delta (0, 0)
Screenshot: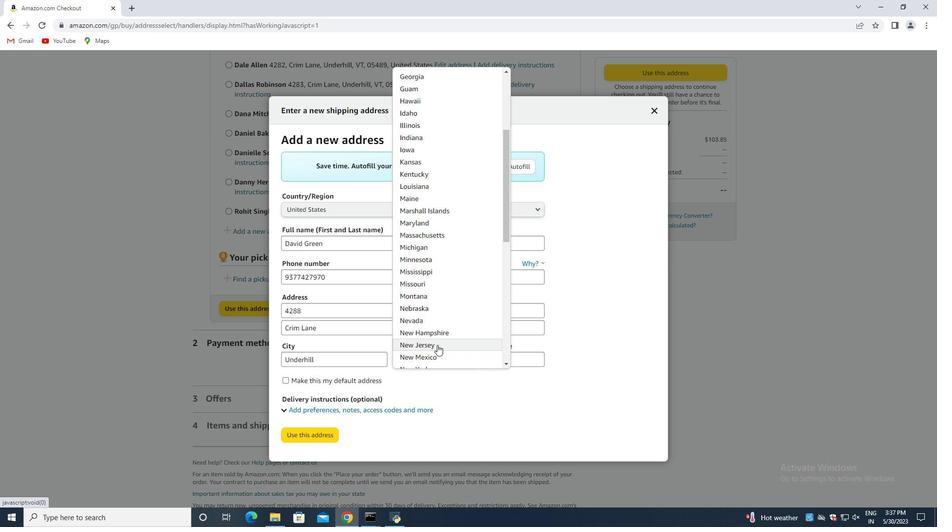 
Action: Mouse moved to (437, 343)
Screenshot: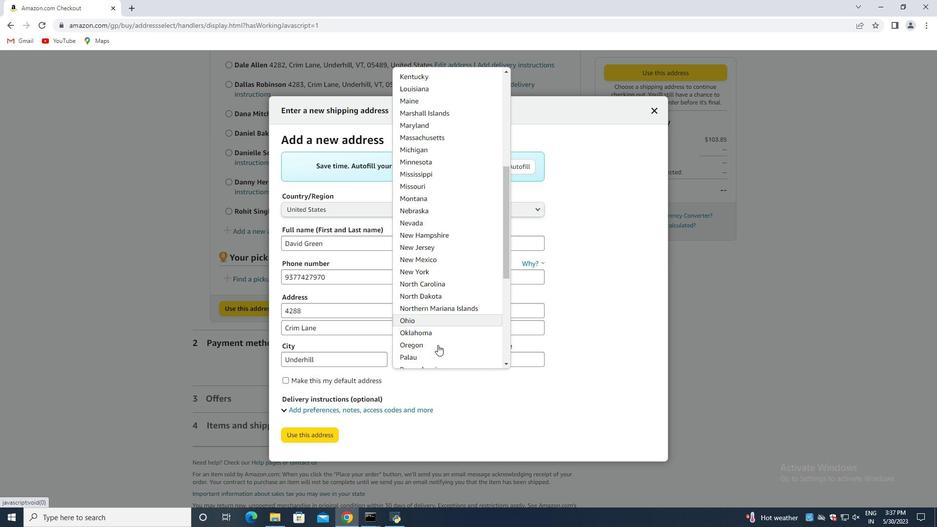 
Action: Mouse scrolled (437, 342) with delta (0, 0)
Screenshot: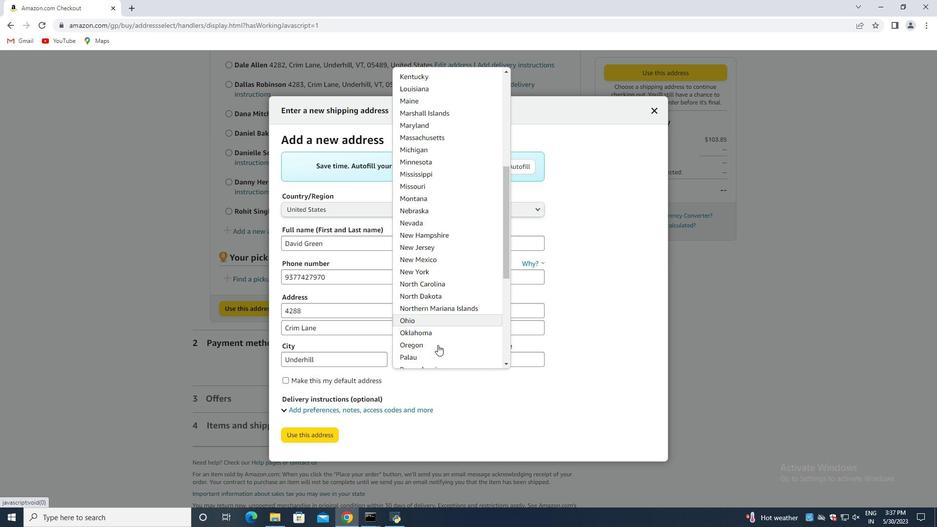 
Action: Mouse moved to (437, 337)
Screenshot: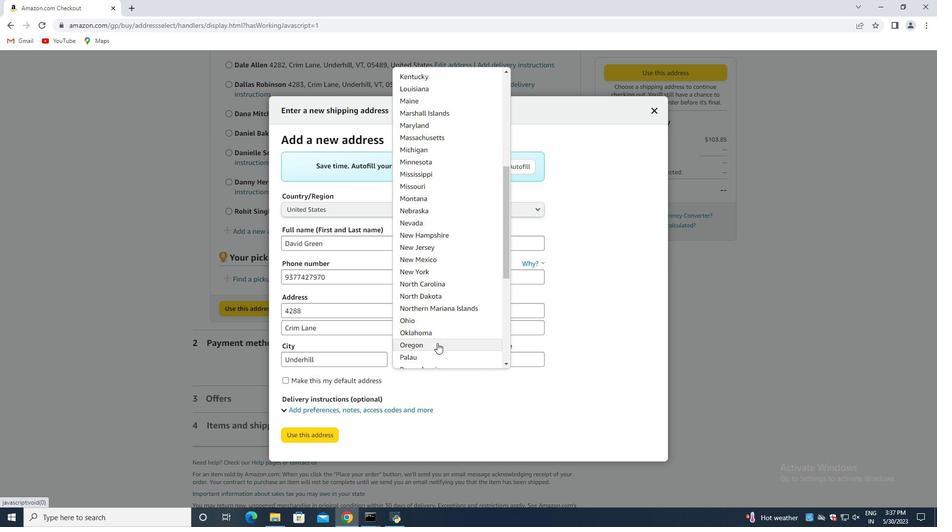 
Action: Mouse scrolled (437, 337) with delta (0, 0)
Screenshot: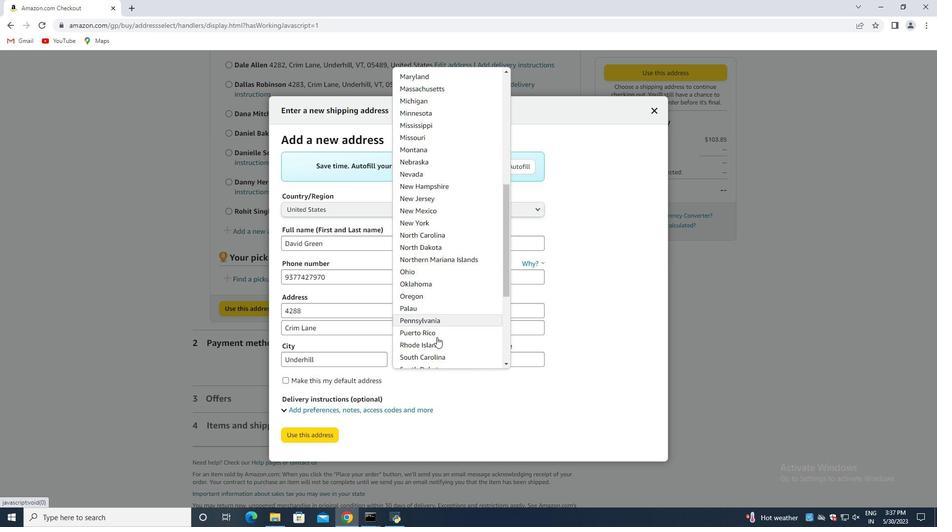 
Action: Mouse moved to (436, 337)
Screenshot: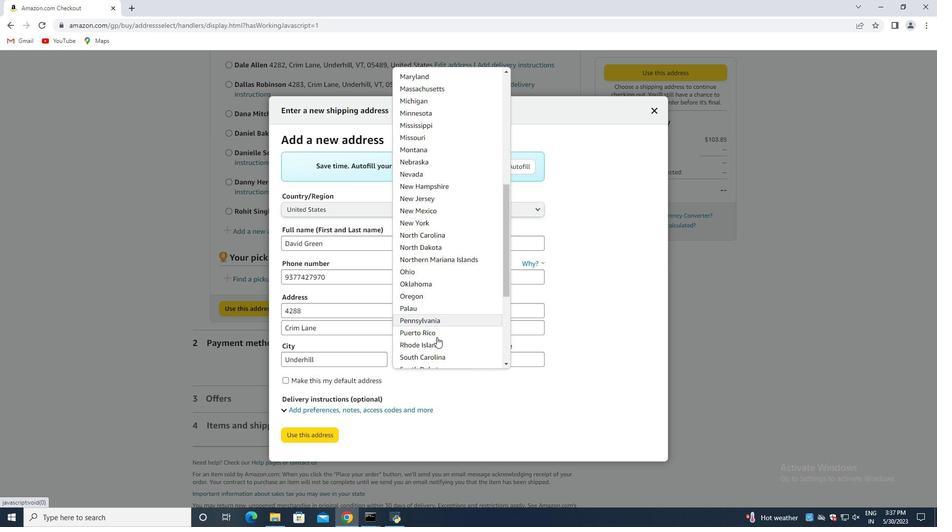 
Action: Mouse scrolled (436, 337) with delta (0, 0)
Screenshot: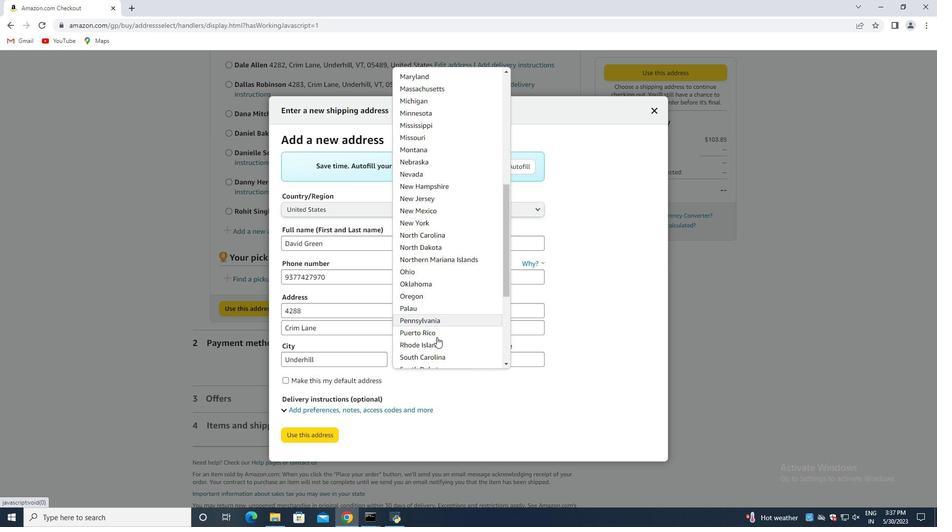 
Action: Mouse moved to (431, 317)
Screenshot: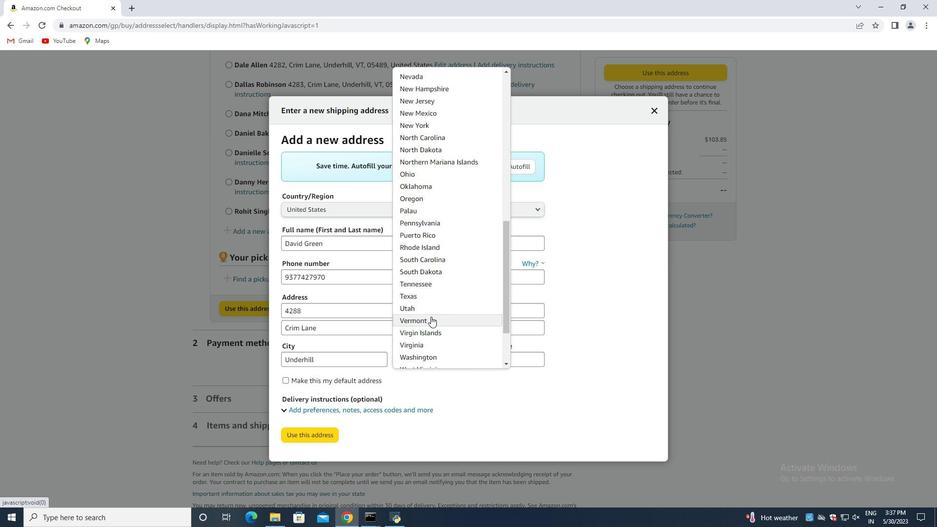 
Action: Mouse pressed left at (431, 317)
Screenshot: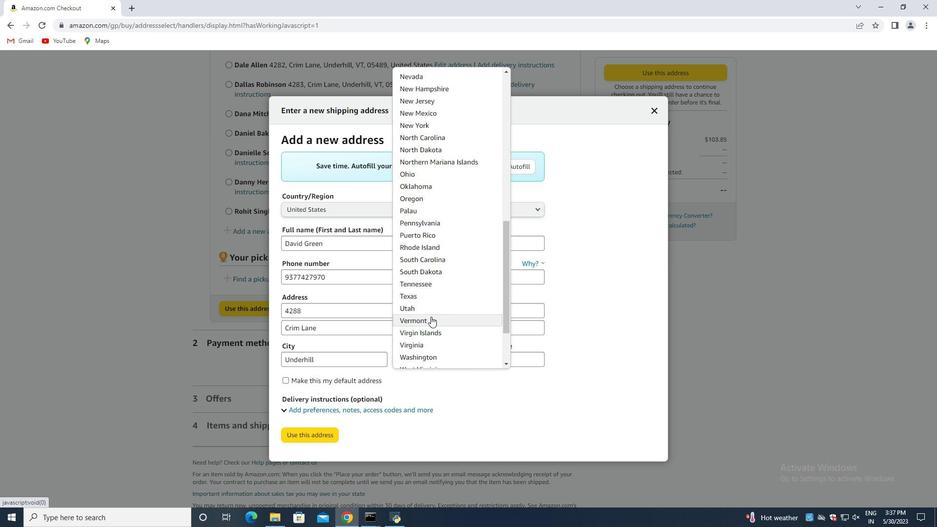 
Action: Mouse moved to (510, 360)
Screenshot: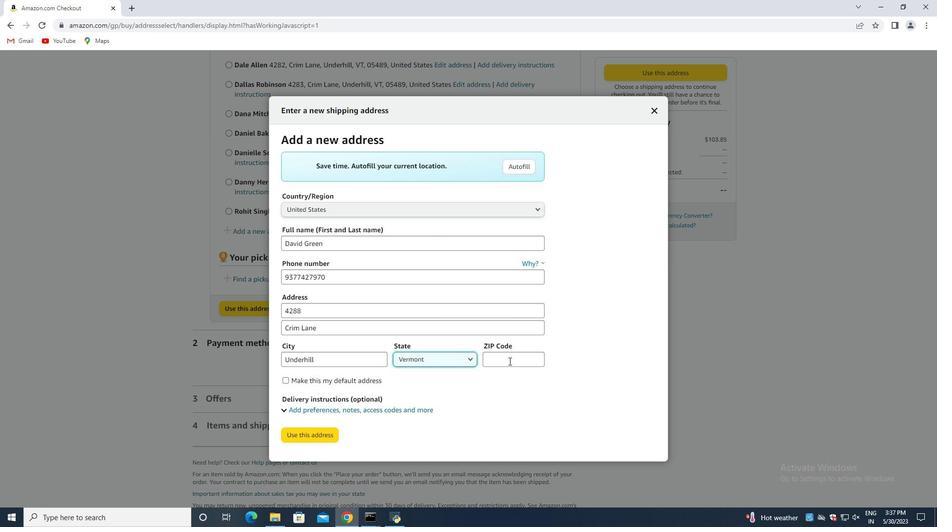 
Action: Mouse pressed left at (510, 360)
Screenshot: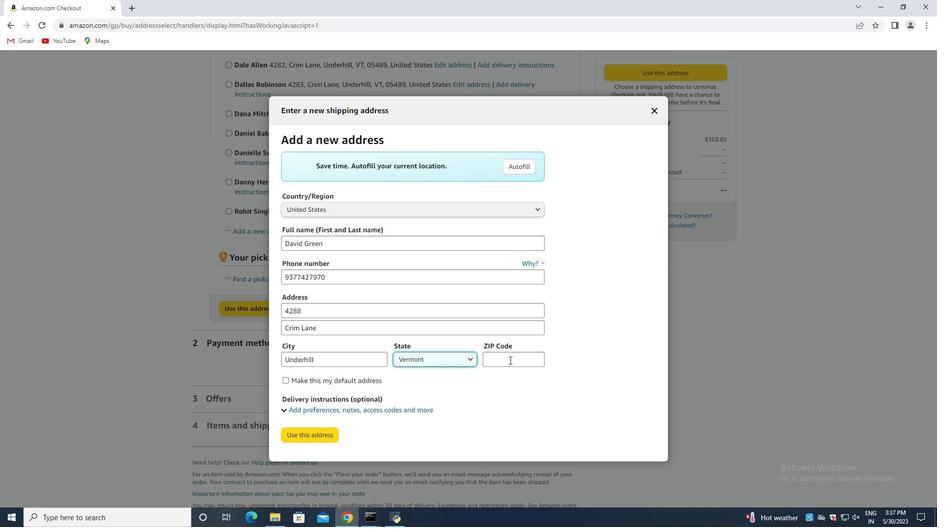 
Action: Key pressed 05489
Screenshot: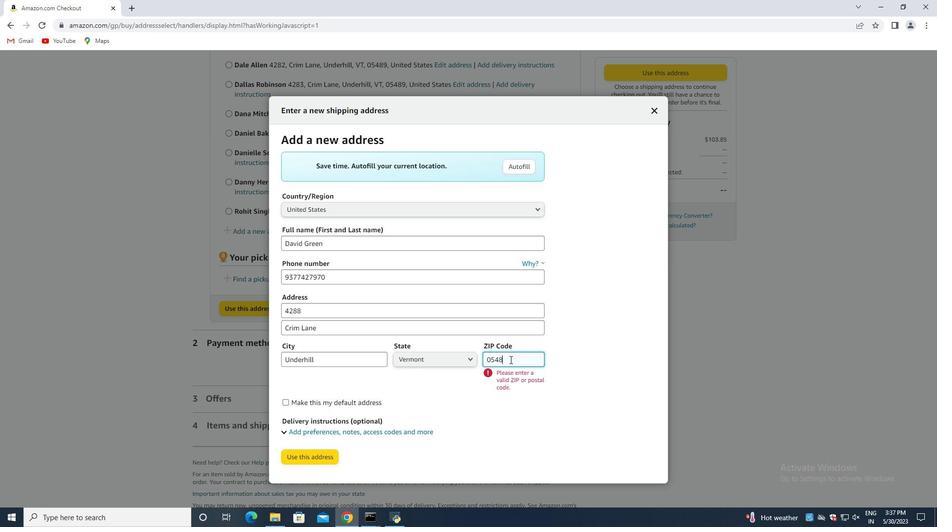 
Action: Mouse moved to (325, 439)
Screenshot: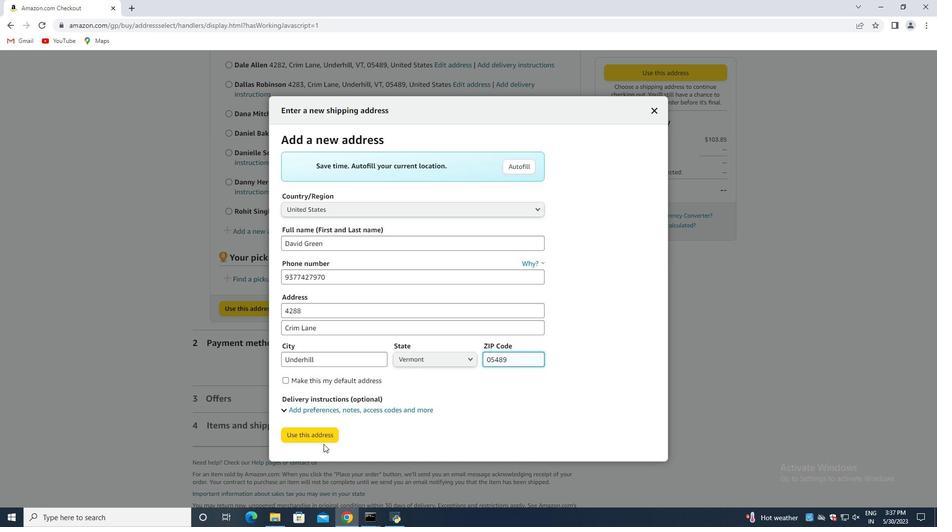 
Action: Mouse pressed left at (325, 439)
Screenshot: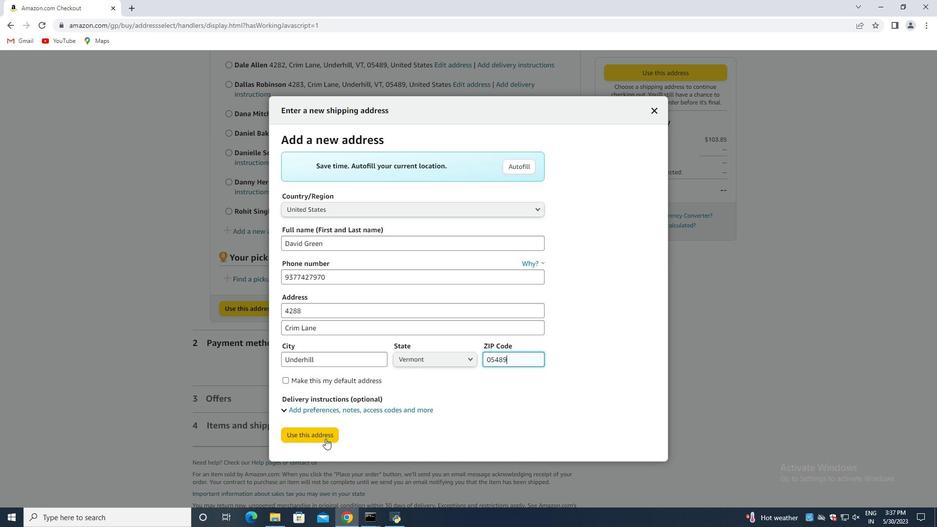 
Action: Mouse moved to (395, 361)
Screenshot: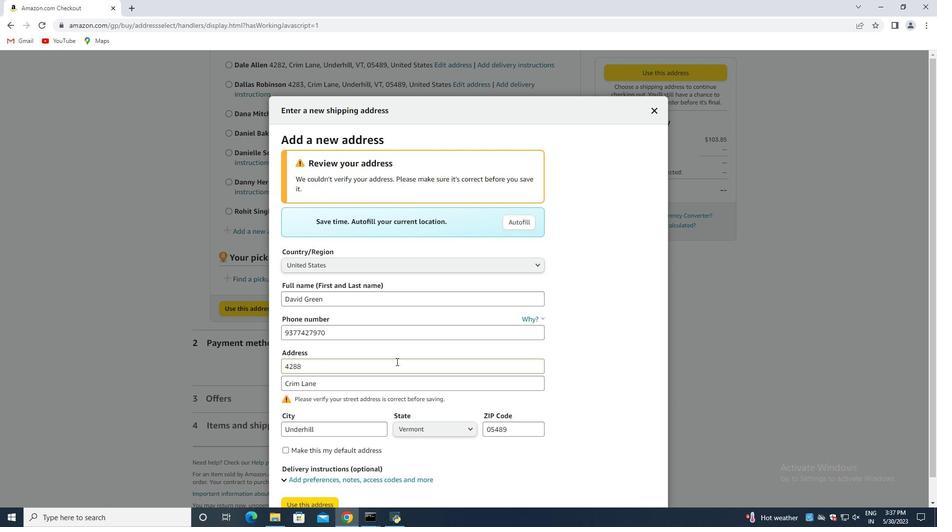 
Action: Mouse scrolled (395, 361) with delta (0, 0)
Screenshot: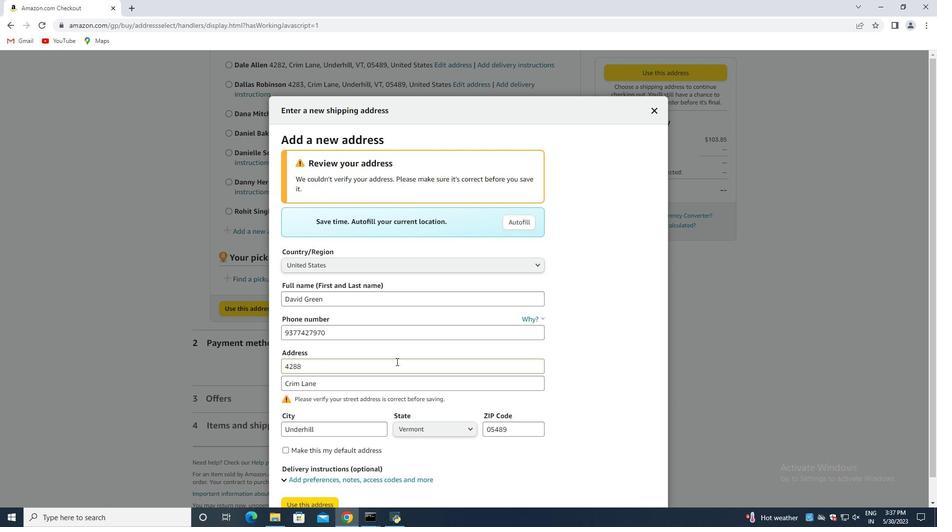 
Action: Mouse moved to (393, 363)
Screenshot: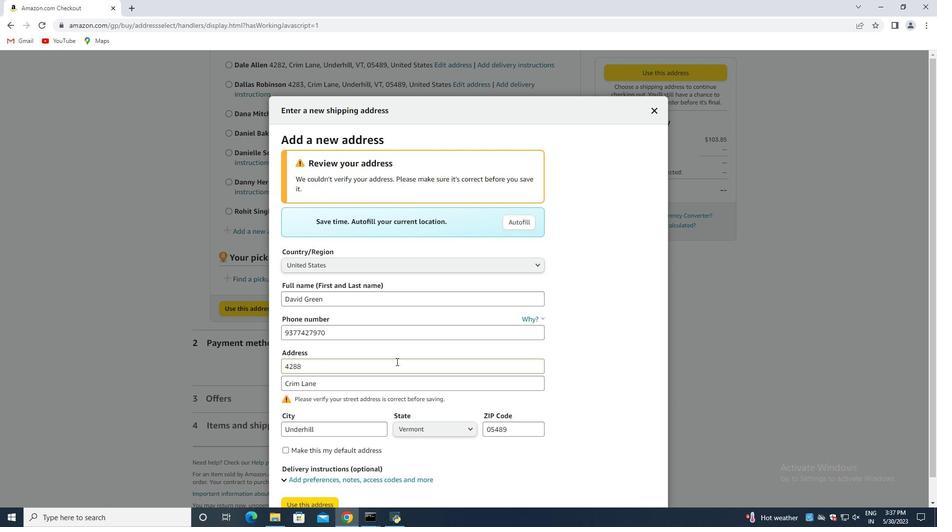 
Action: Mouse scrolled (393, 363) with delta (0, 0)
Screenshot: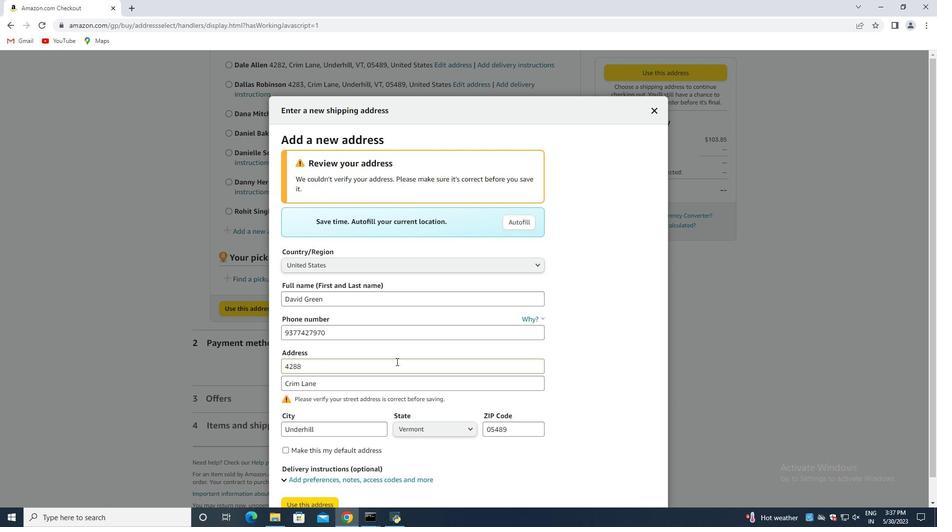 
Action: Mouse moved to (388, 367)
Screenshot: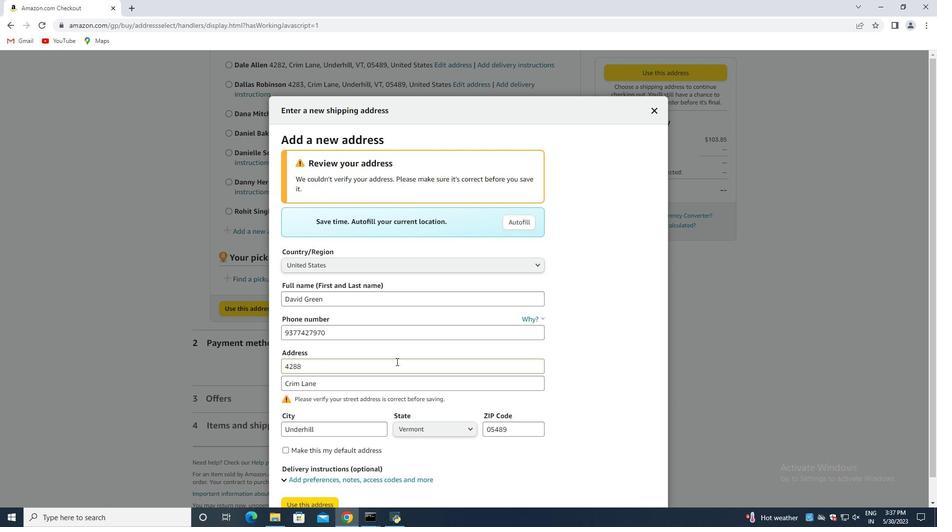 
Action: Mouse scrolled (388, 367) with delta (0, 0)
Screenshot: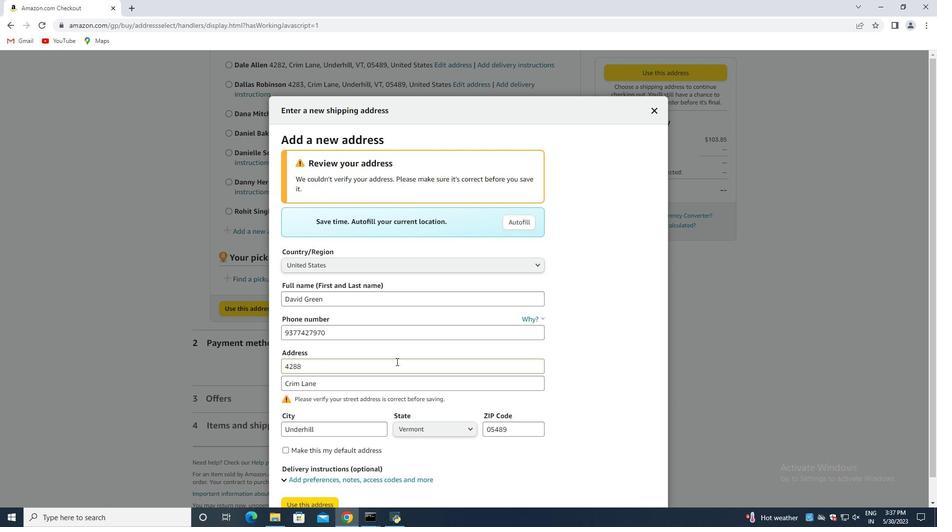
Action: Mouse moved to (382, 370)
Screenshot: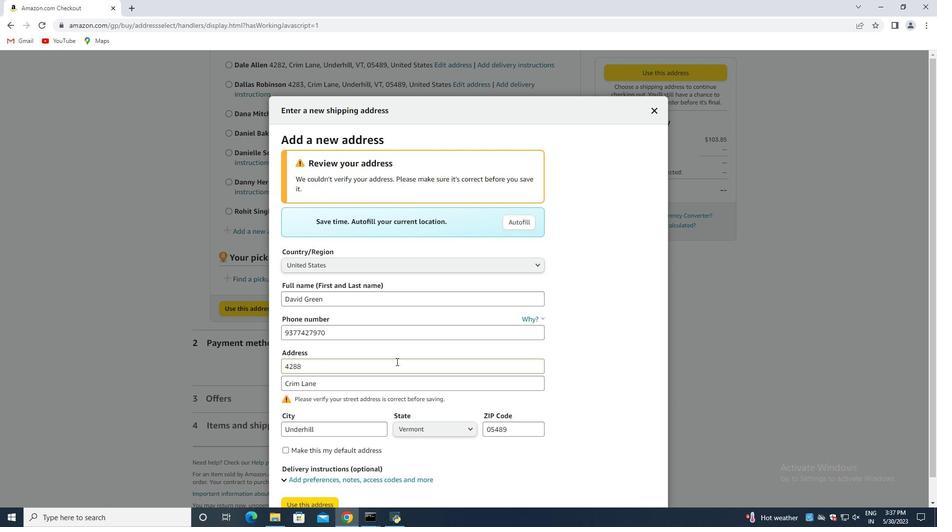 
Action: Mouse scrolled (382, 370) with delta (0, 0)
Screenshot: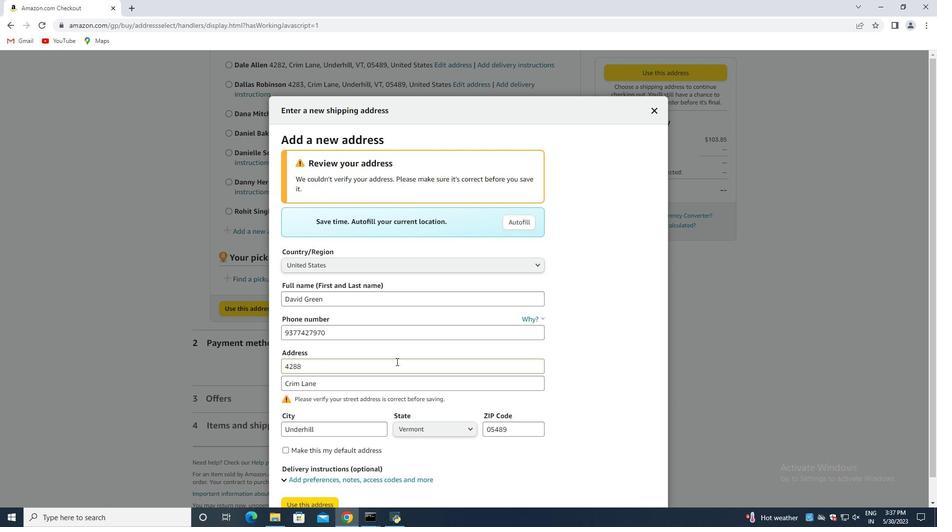 
Action: Mouse moved to (309, 476)
Screenshot: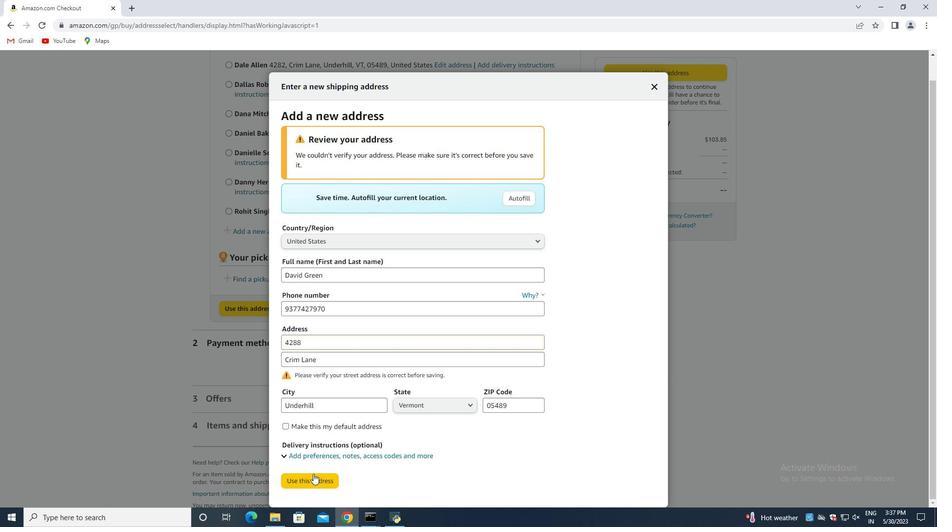 
Action: Mouse pressed left at (309, 476)
Screenshot: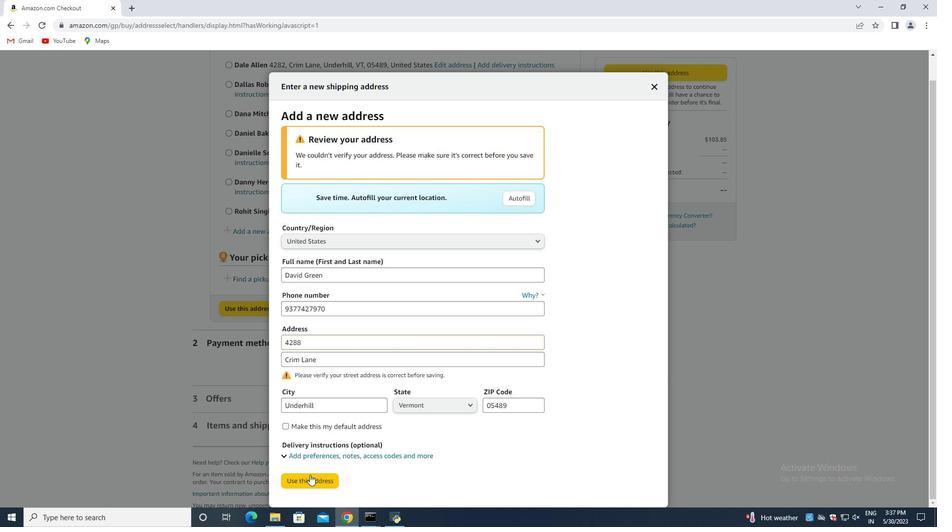 
Action: Mouse moved to (401, 261)
Screenshot: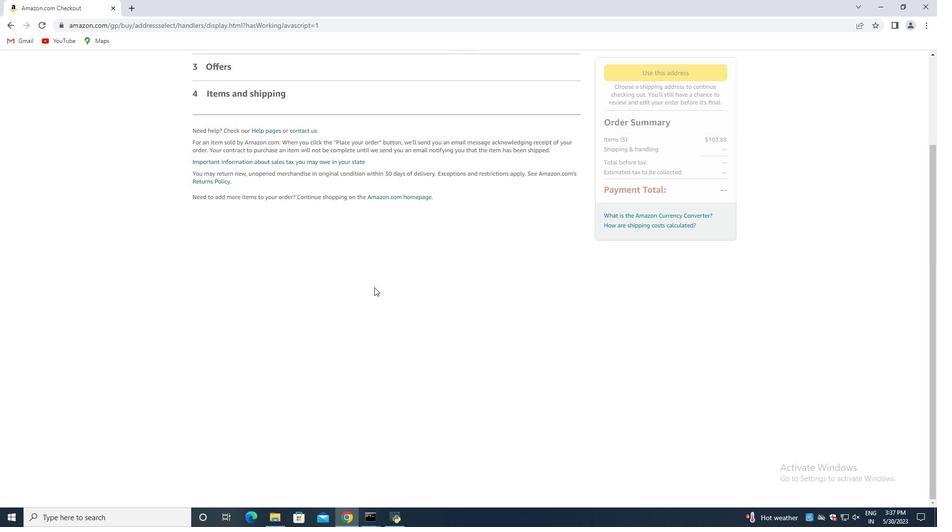 
Action: Mouse scrolled (401, 261) with delta (0, 0)
Screenshot: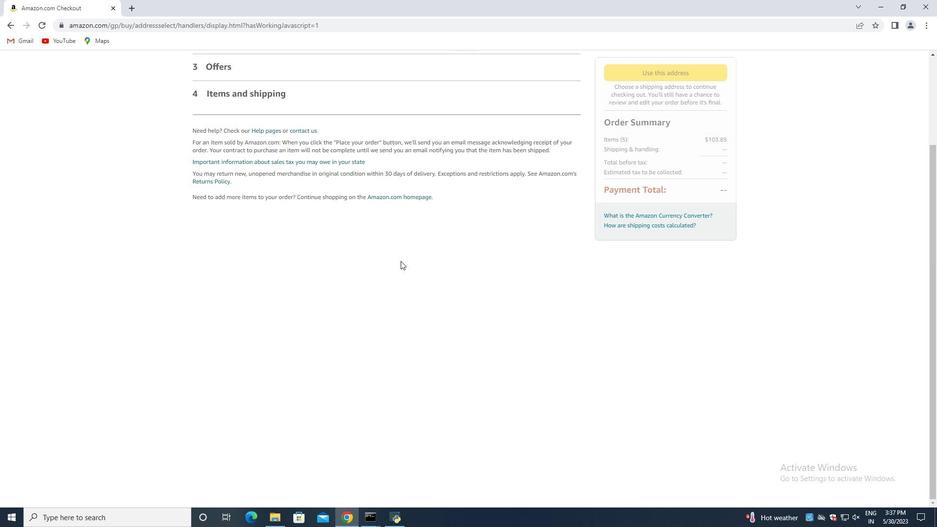 
Action: Mouse scrolled (401, 261) with delta (0, 0)
Screenshot: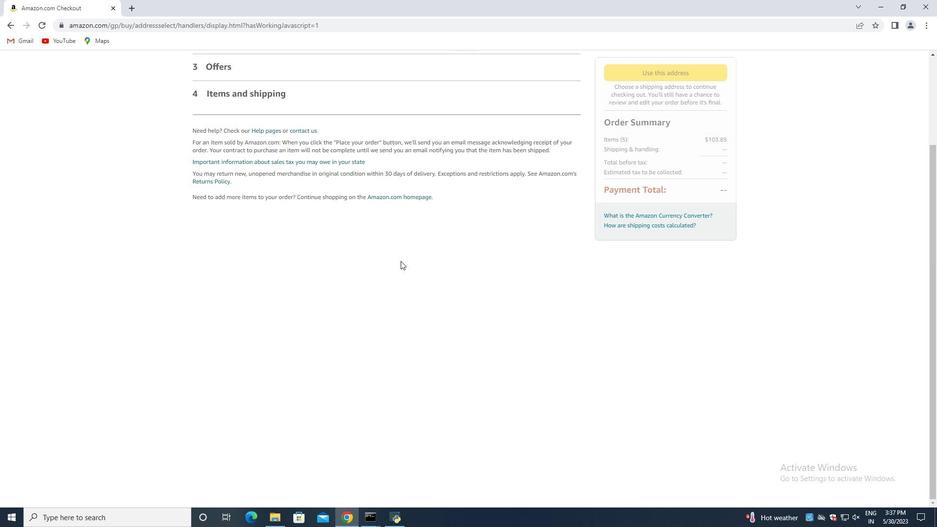 
Action: Mouse scrolled (401, 261) with delta (0, 0)
Screenshot: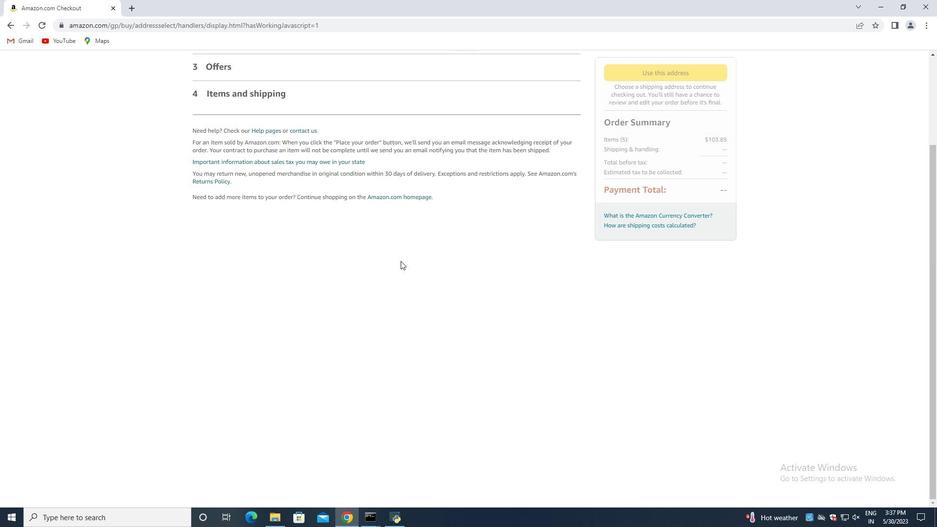 
Action: Mouse scrolled (401, 261) with delta (0, 0)
Screenshot: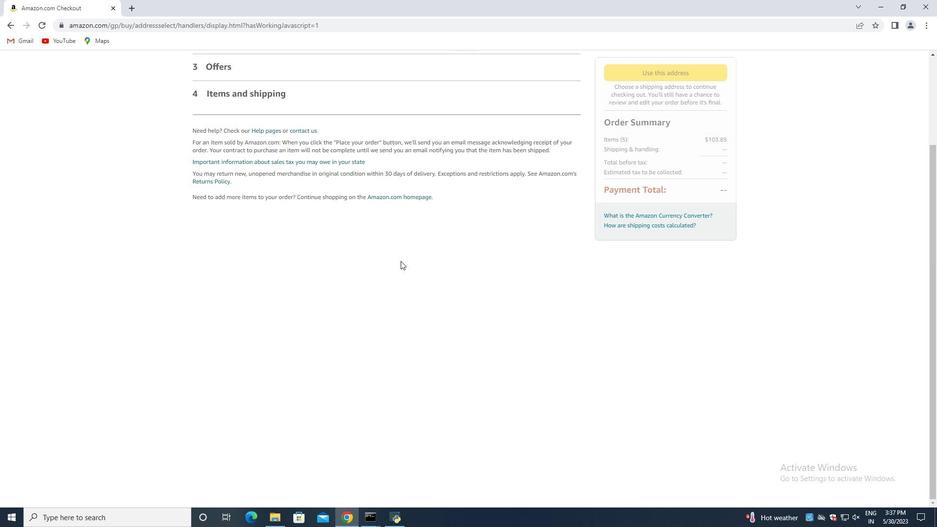 
Action: Mouse scrolled (401, 261) with delta (0, 0)
Screenshot: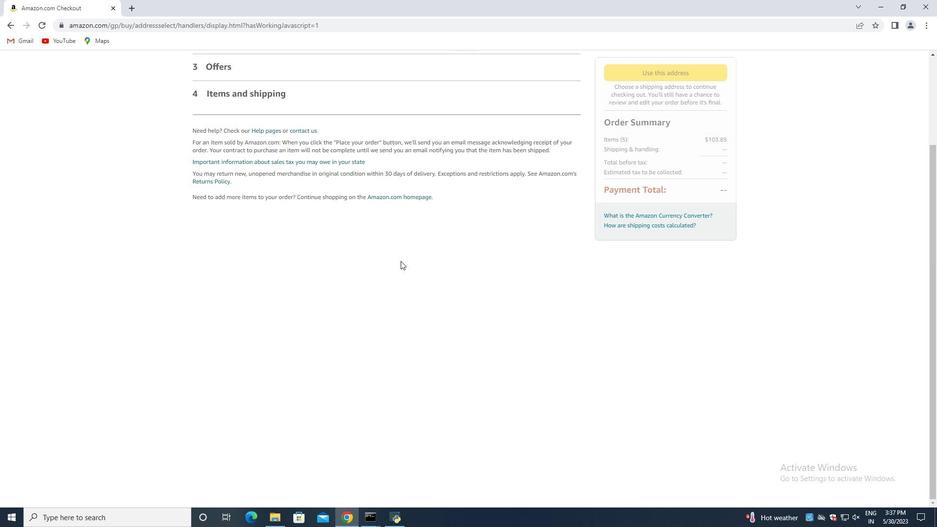 
Action: Mouse moved to (309, 260)
Screenshot: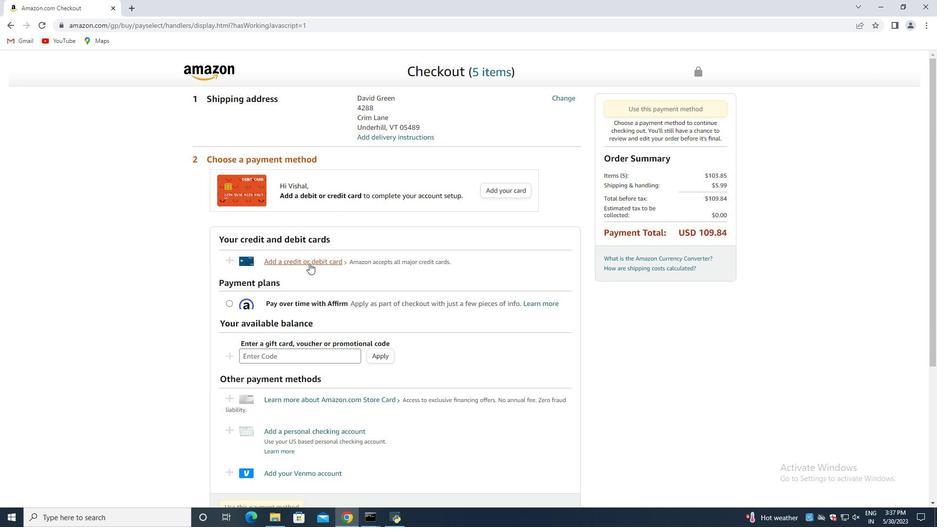 
Action: Mouse pressed left at (309, 260)
Screenshot: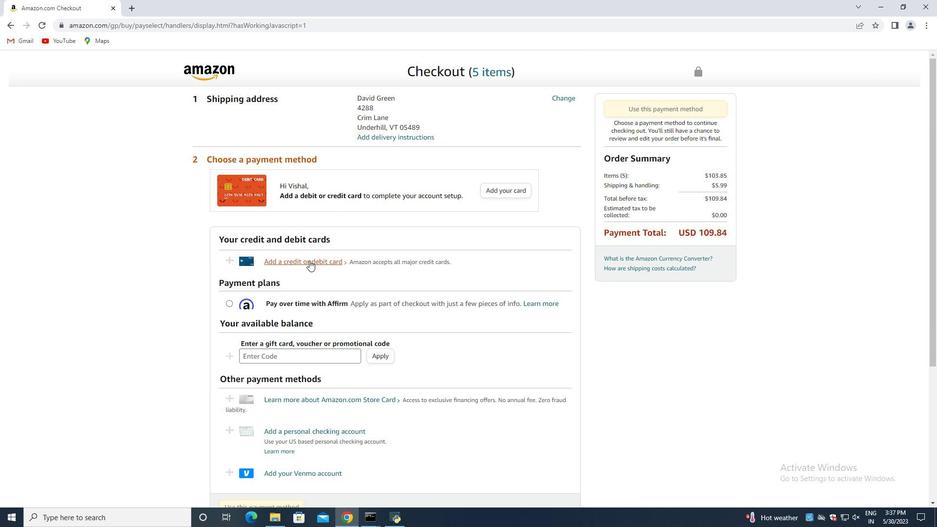 
Action: Mouse moved to (378, 233)
Screenshot: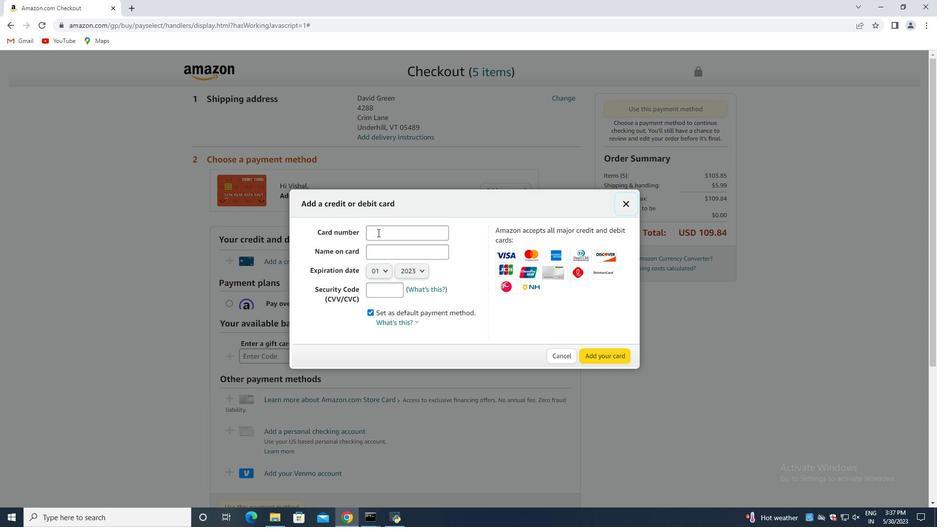 
Action: Mouse pressed left at (378, 233)
Screenshot: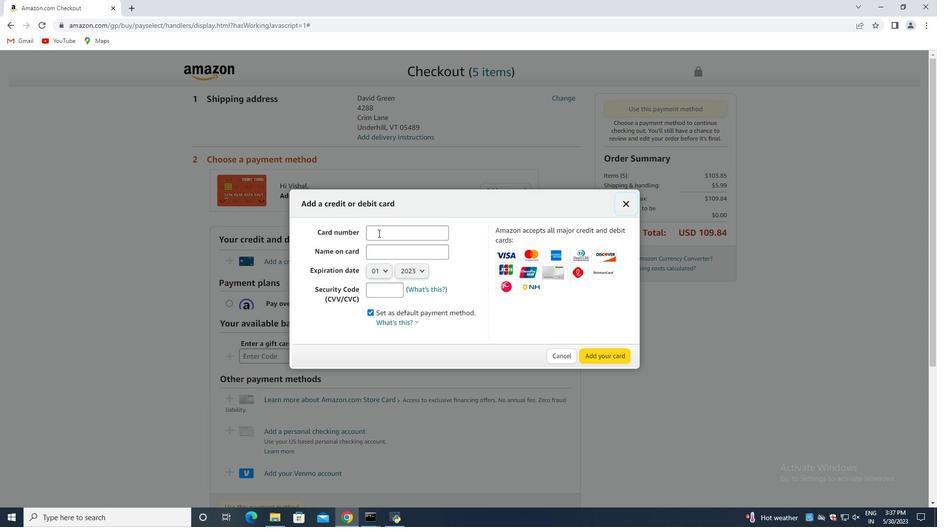 
Action: Mouse moved to (430, 257)
Screenshot: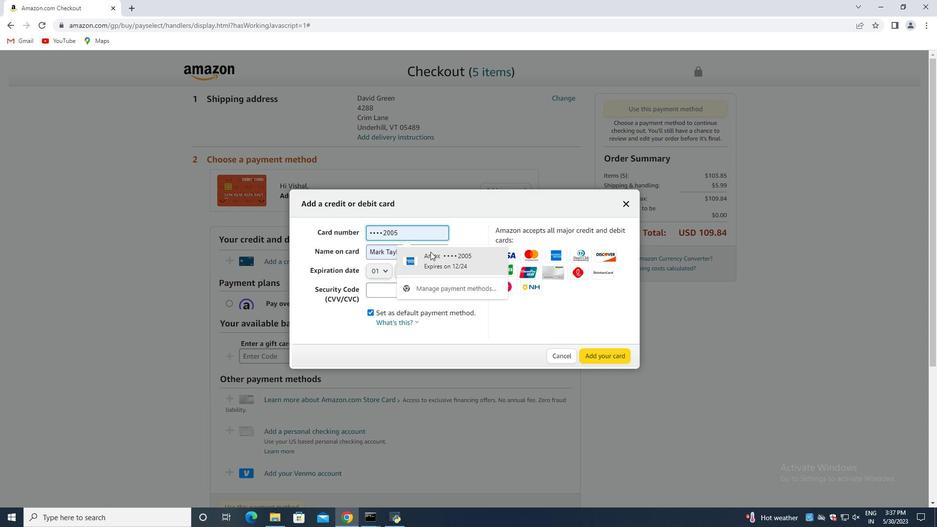 
Action: Mouse pressed left at (430, 257)
Screenshot: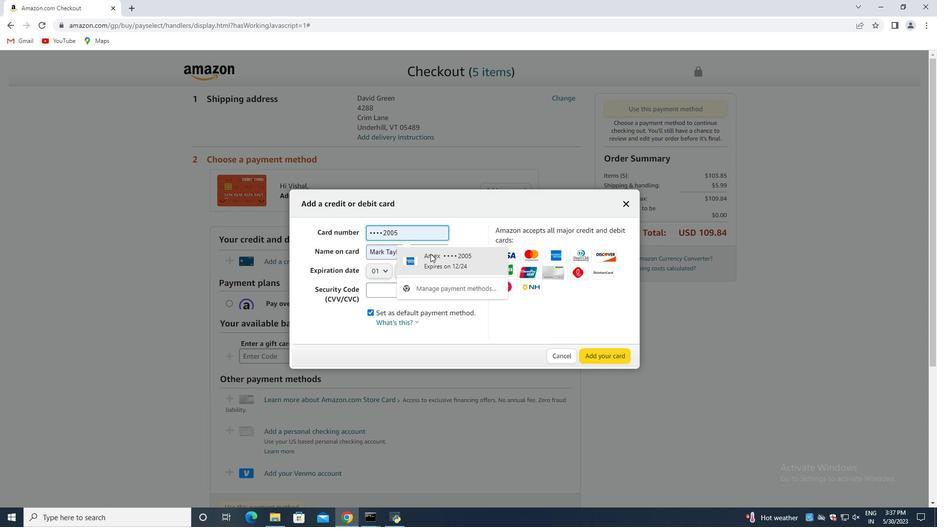 
Action: Mouse moved to (383, 291)
Screenshot: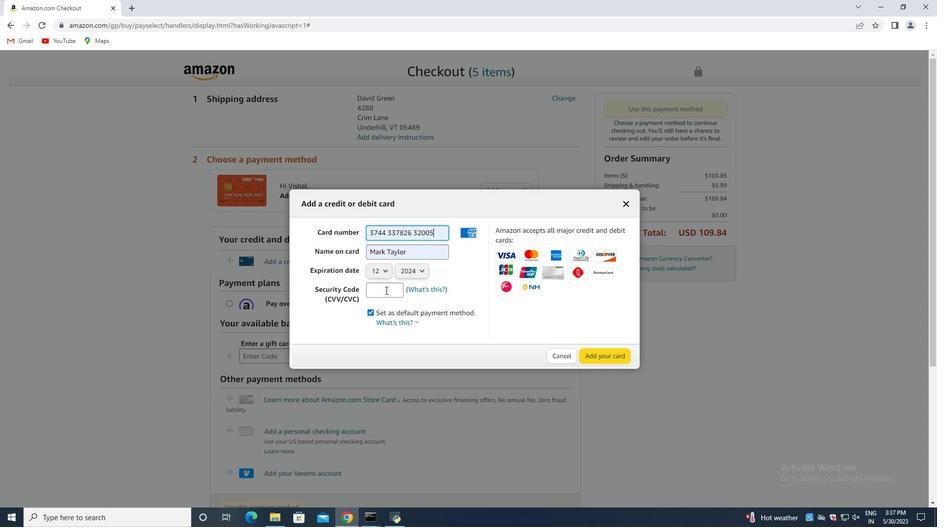 
Action: Mouse pressed left at (383, 291)
Screenshot: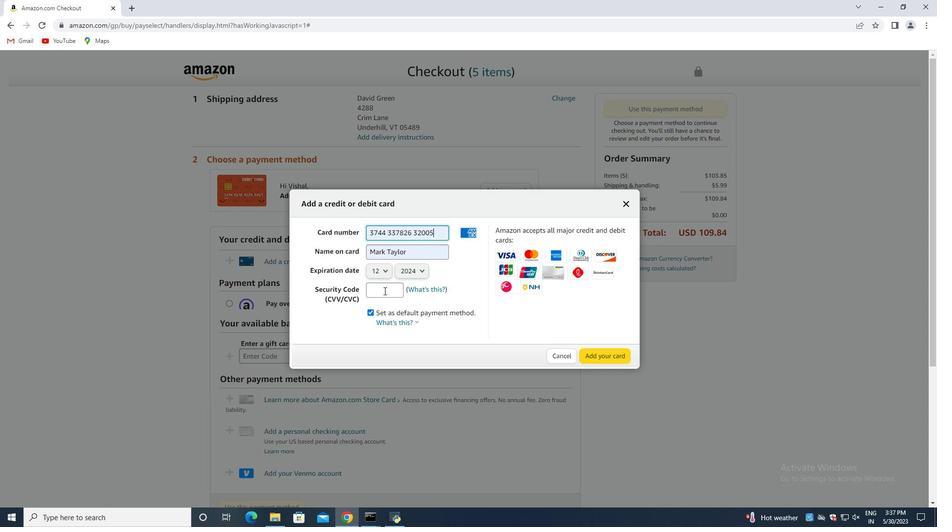 
Action: Key pressed 3321
Screenshot: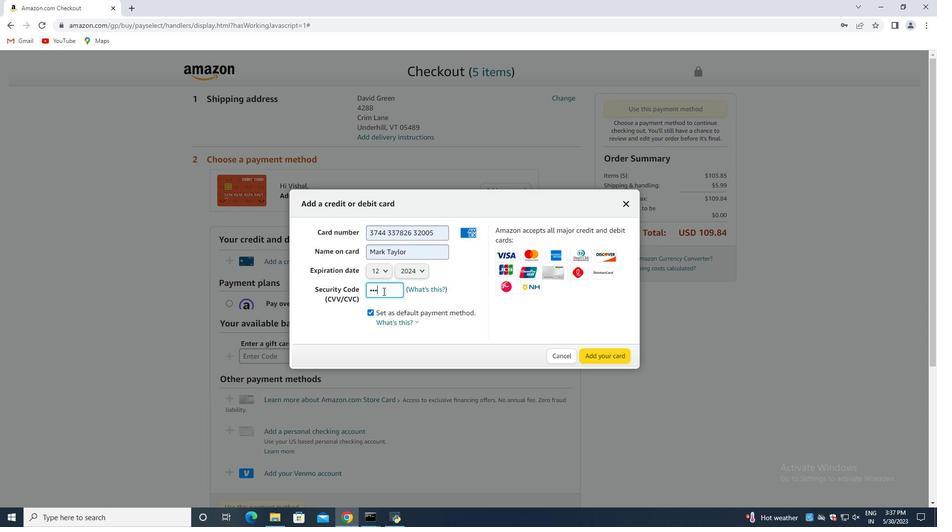 
Action: Mouse moved to (605, 351)
Screenshot: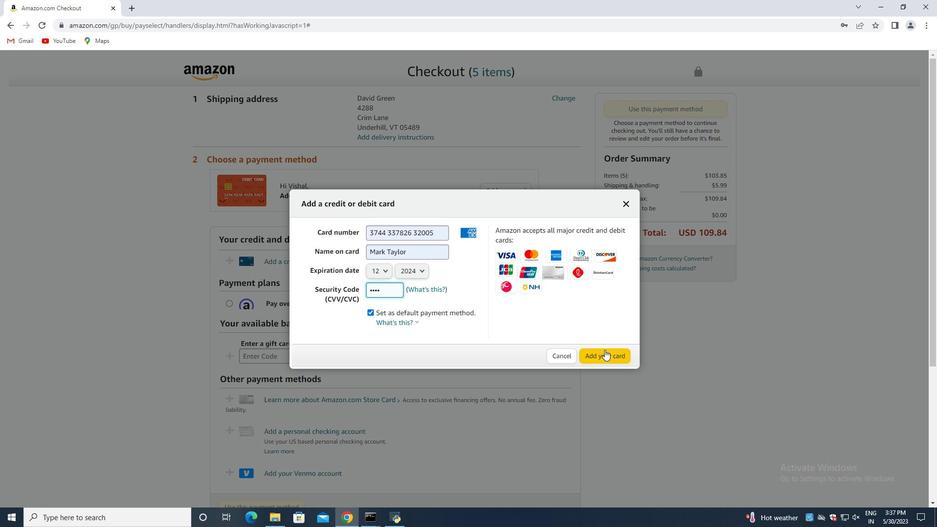 
